 Task: Look for space in Murray Bridge, Australia from 2nd June, 2023 to 9th June, 2023 for 5 adults in price range Rs.7000 to Rs.13000. Place can be shared room with 2 bedrooms having 5 beds and 2 bathrooms. Property type can be house, flat, guest house. Amenities needed are: wifi, washing machine. Booking option can be shelf check-in. Required host language is English.
Action: Mouse moved to (476, 159)
Screenshot: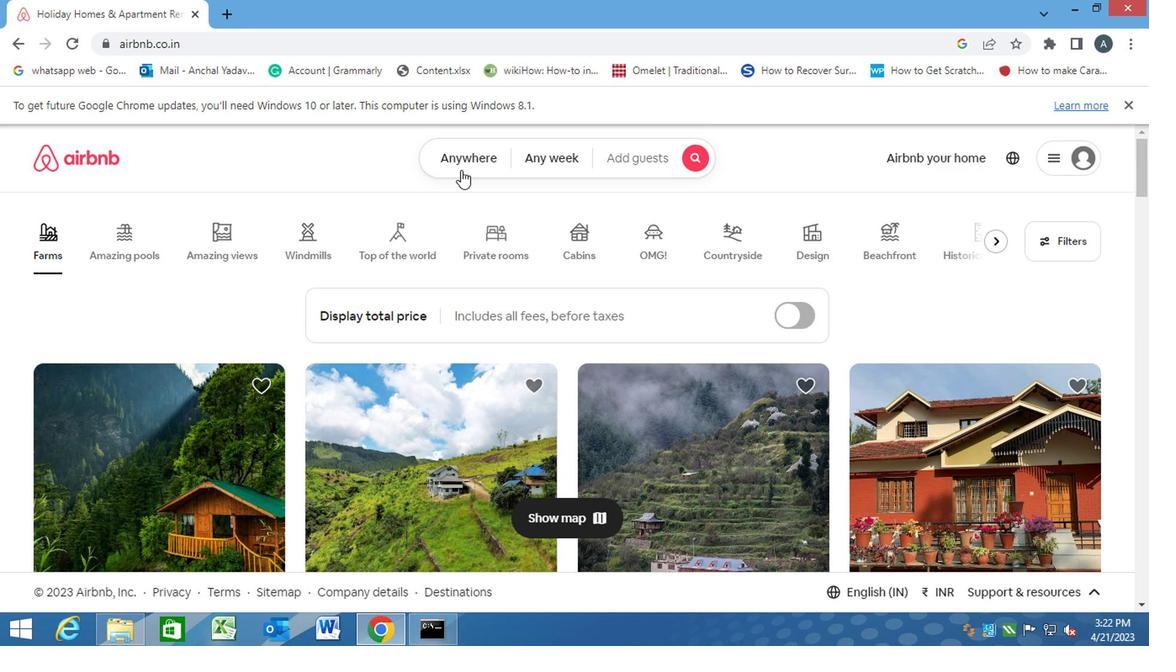 
Action: Mouse pressed left at (476, 159)
Screenshot: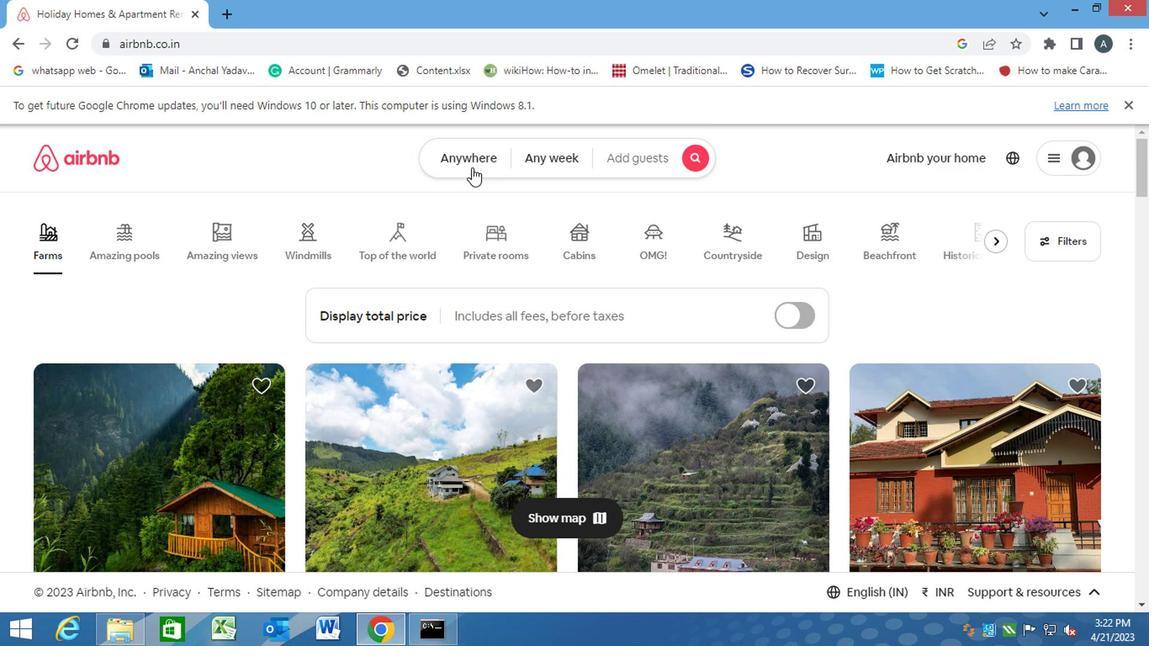 
Action: Mouse moved to (396, 216)
Screenshot: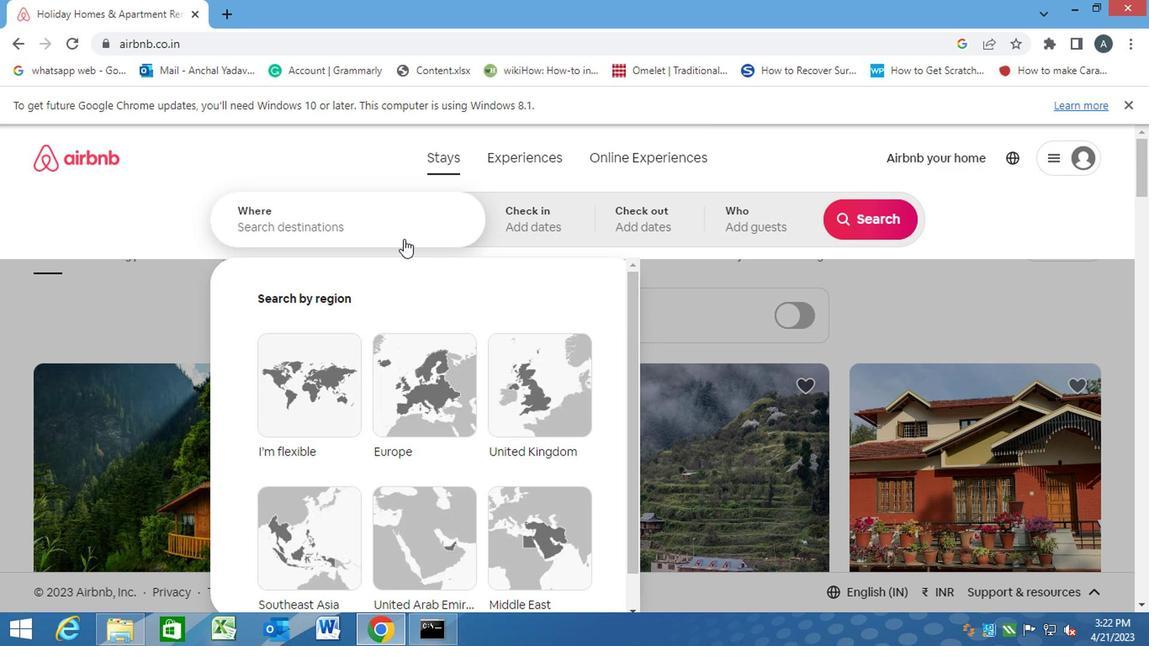 
Action: Mouse pressed left at (396, 216)
Screenshot: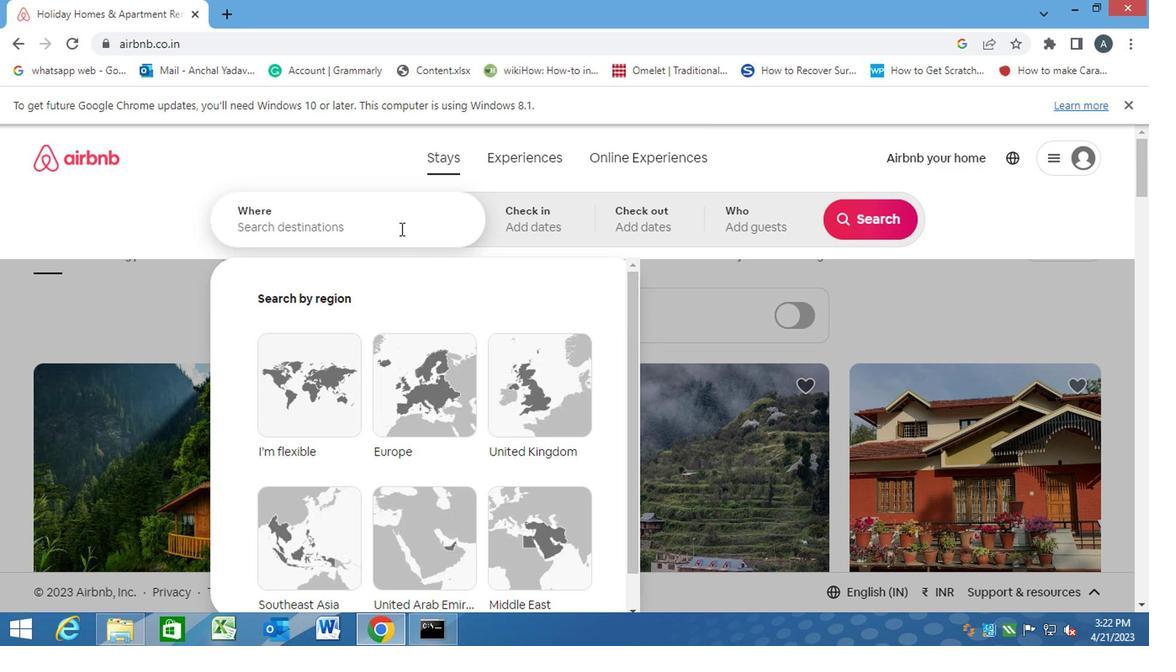 
Action: Key pressed m<Key.caps_lock>urray<Key.space><Key.caps_lock>b<Key.caps_lock>ridge,<Key.space><Key.caps_lock>a<Key.caps_lock>ustrai<Key.backspace>lia<Key.enter>
Screenshot: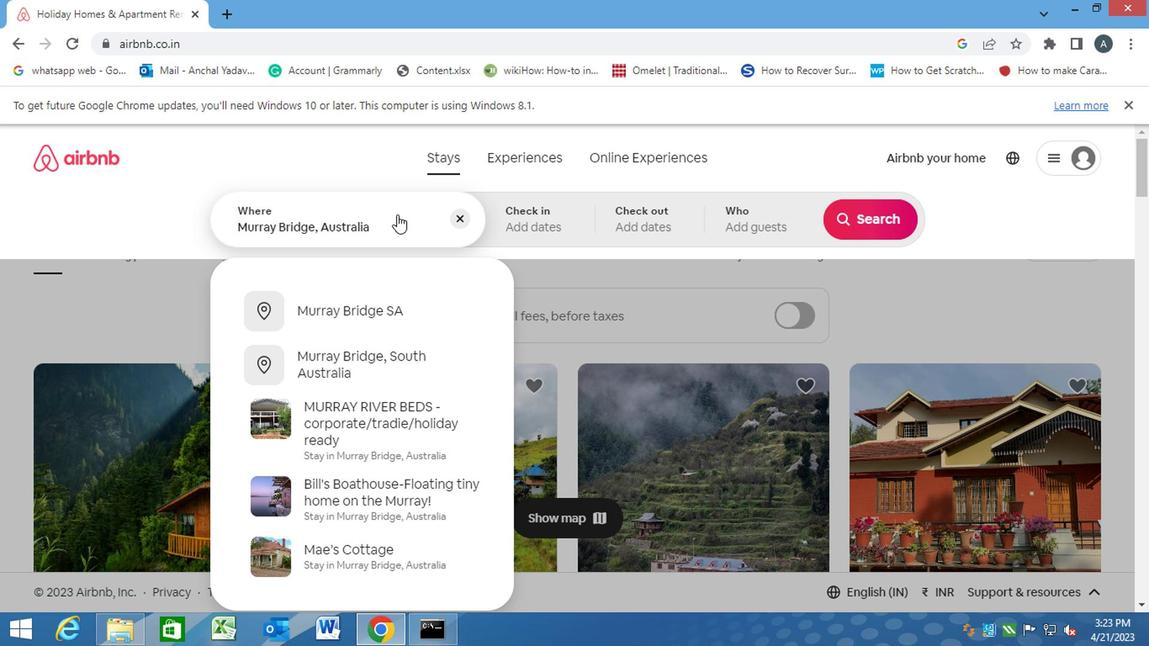 
Action: Mouse moved to (846, 354)
Screenshot: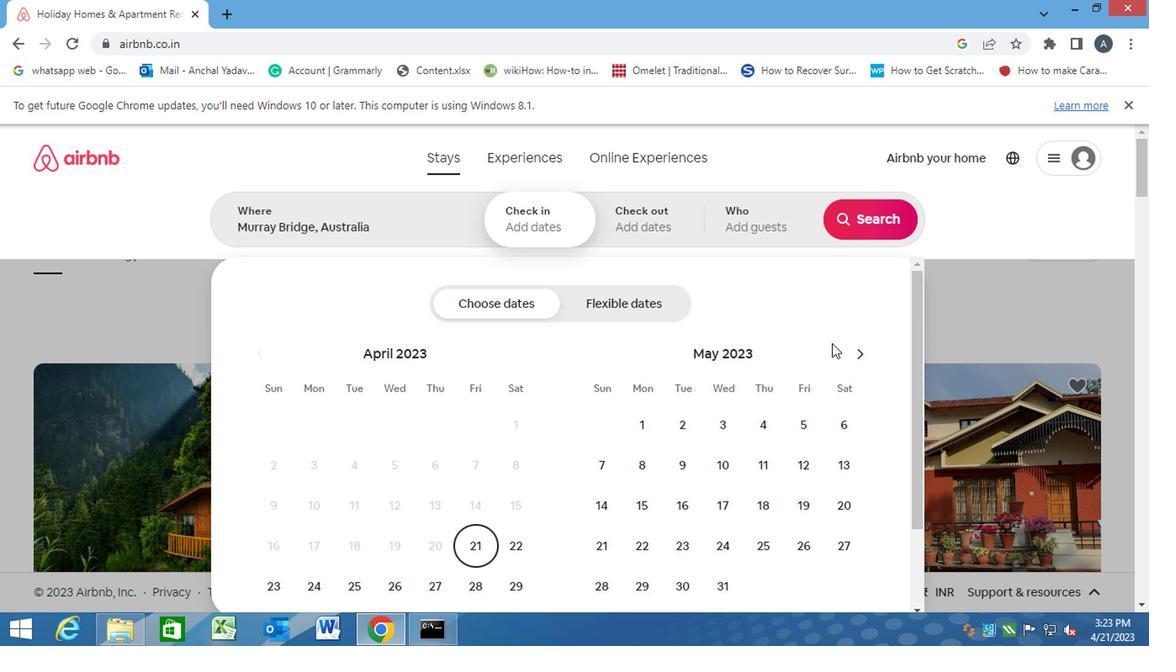 
Action: Mouse pressed left at (846, 354)
Screenshot: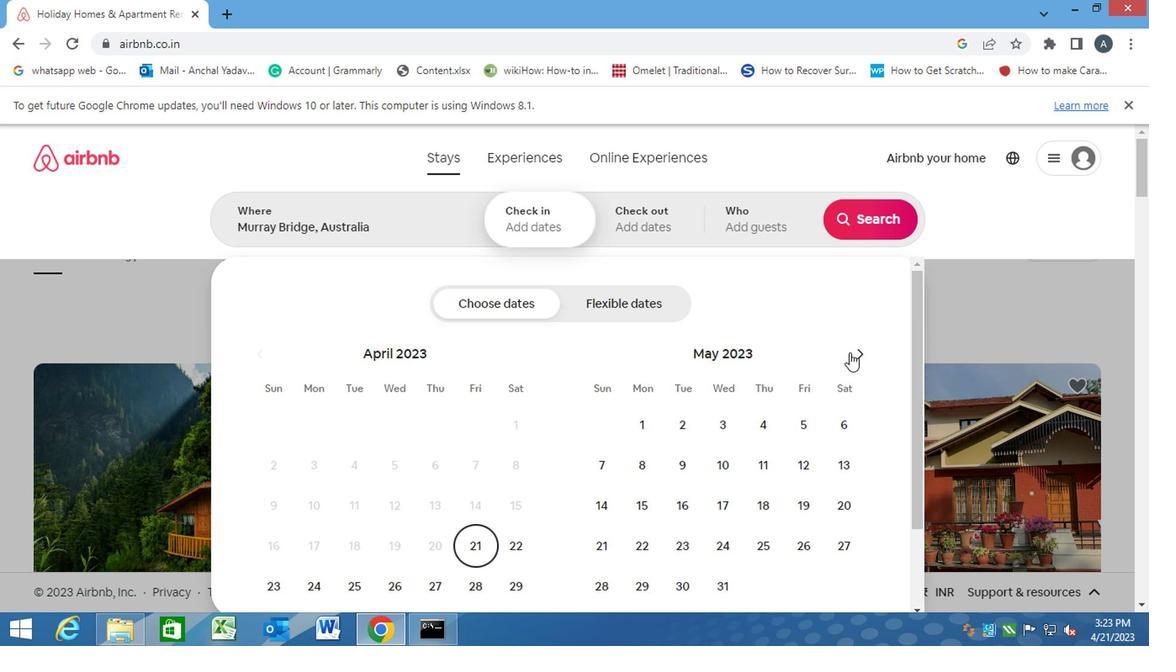 
Action: Mouse moved to (806, 419)
Screenshot: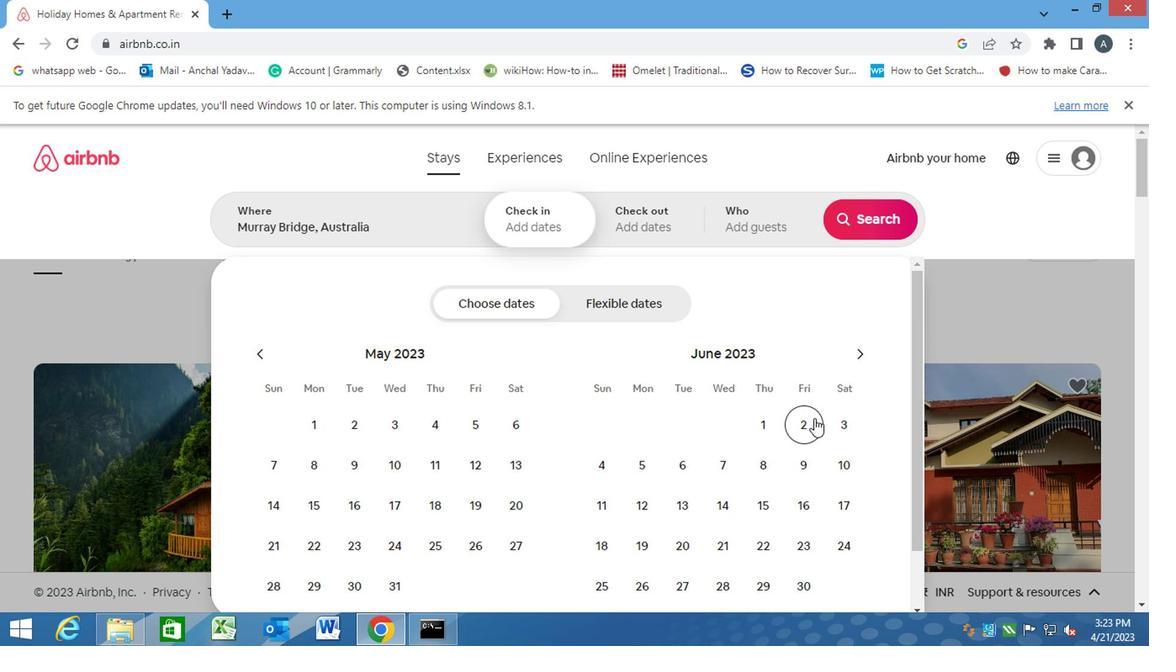 
Action: Mouse pressed left at (806, 419)
Screenshot: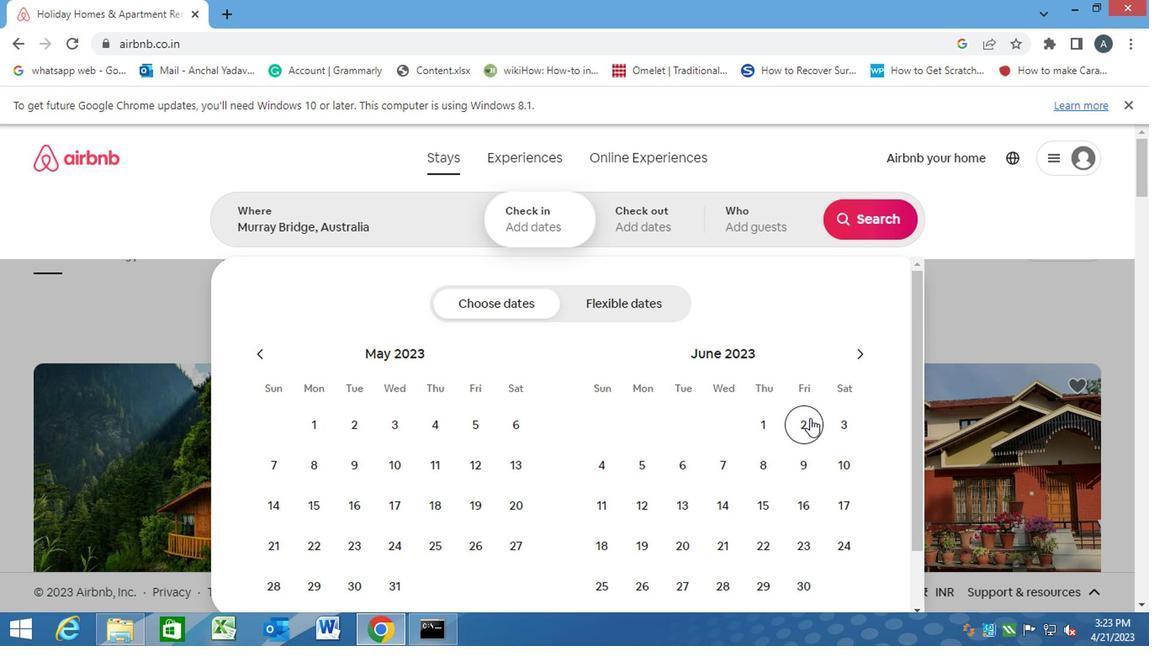 
Action: Mouse moved to (789, 472)
Screenshot: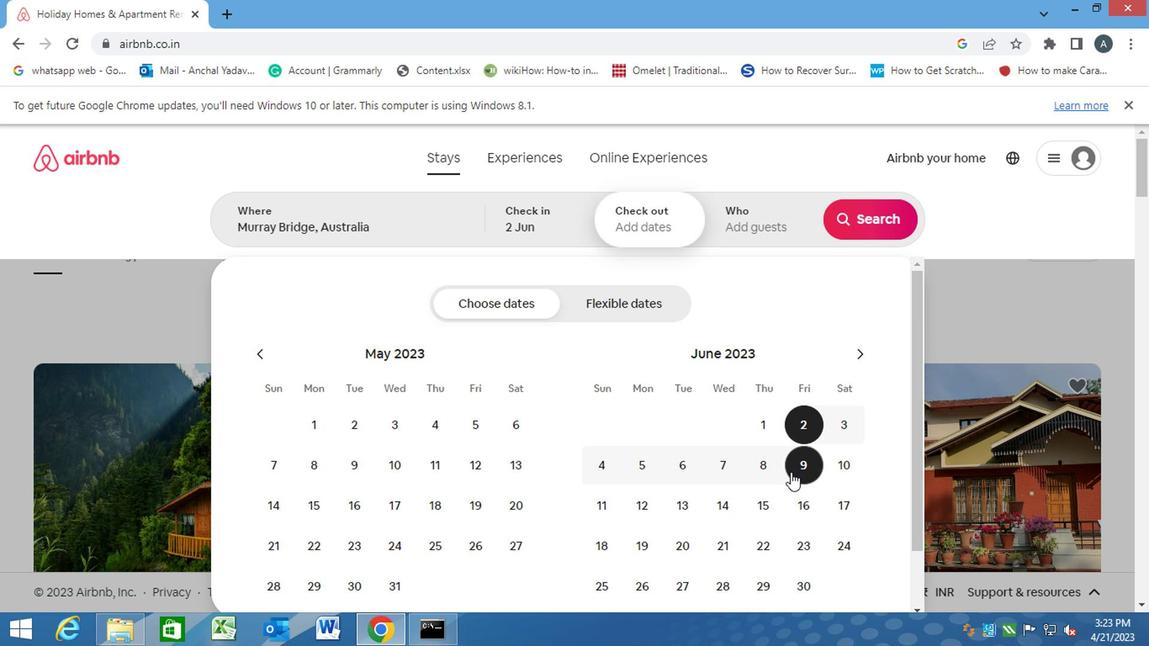 
Action: Mouse pressed left at (789, 472)
Screenshot: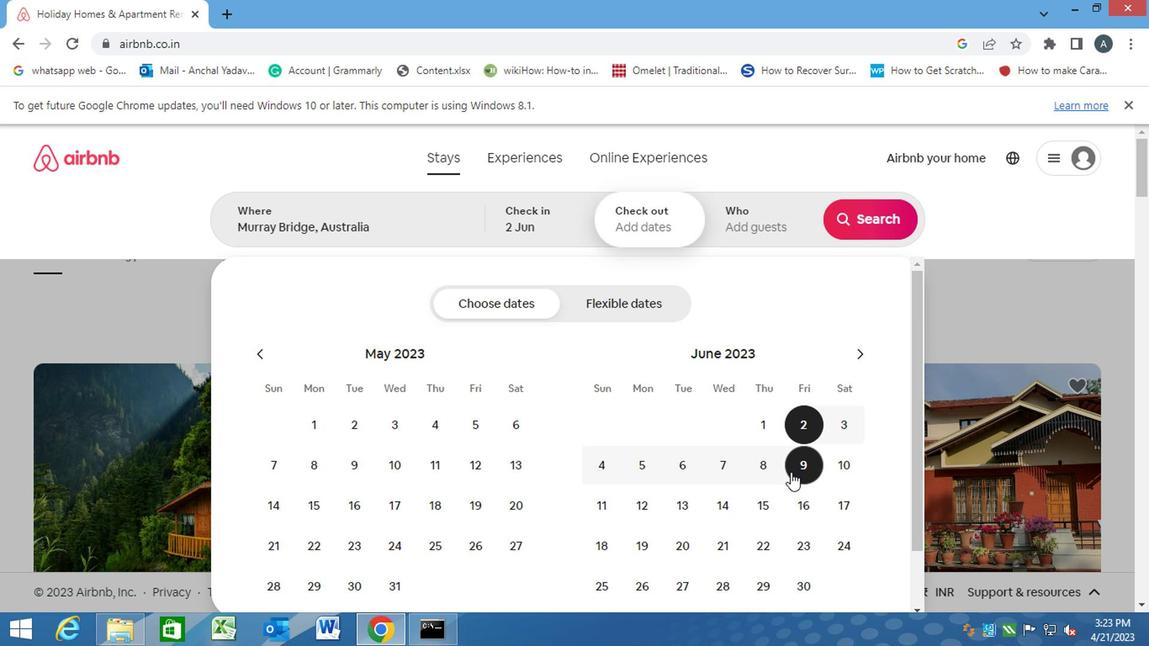 
Action: Mouse moved to (764, 213)
Screenshot: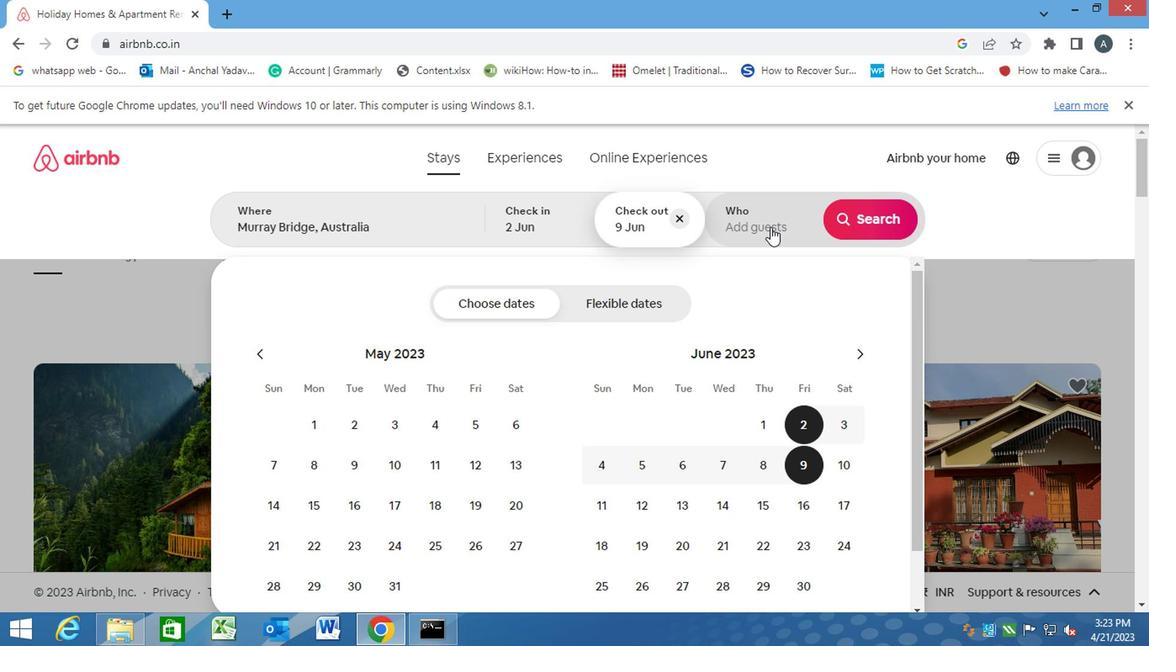 
Action: Mouse pressed left at (764, 213)
Screenshot: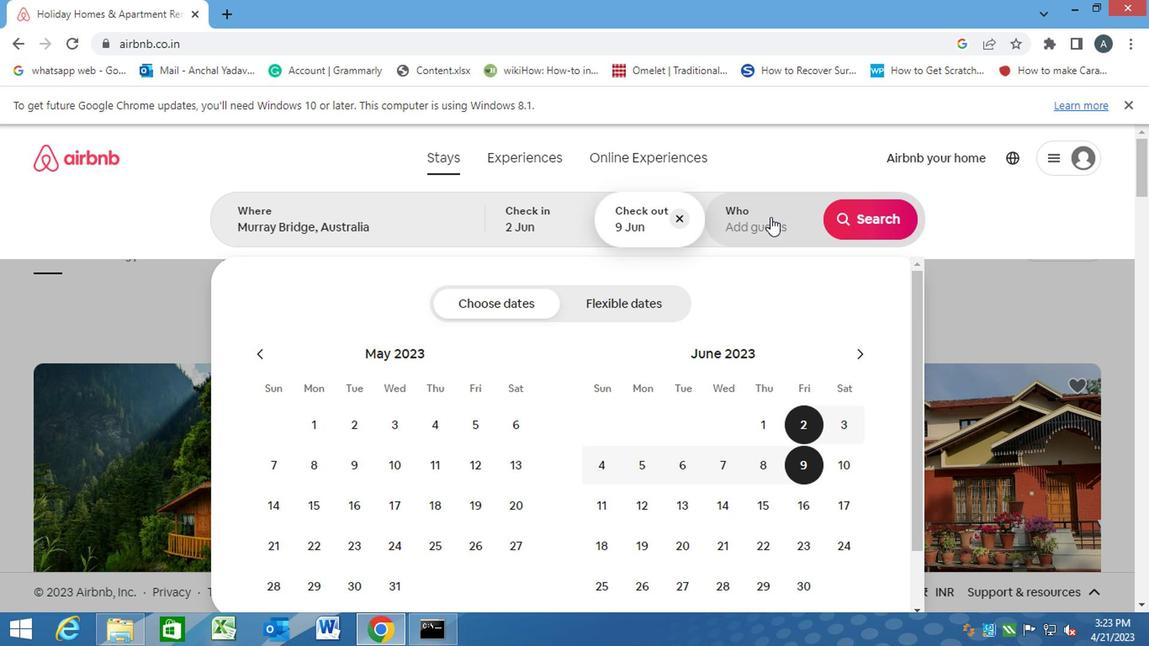 
Action: Mouse moved to (861, 304)
Screenshot: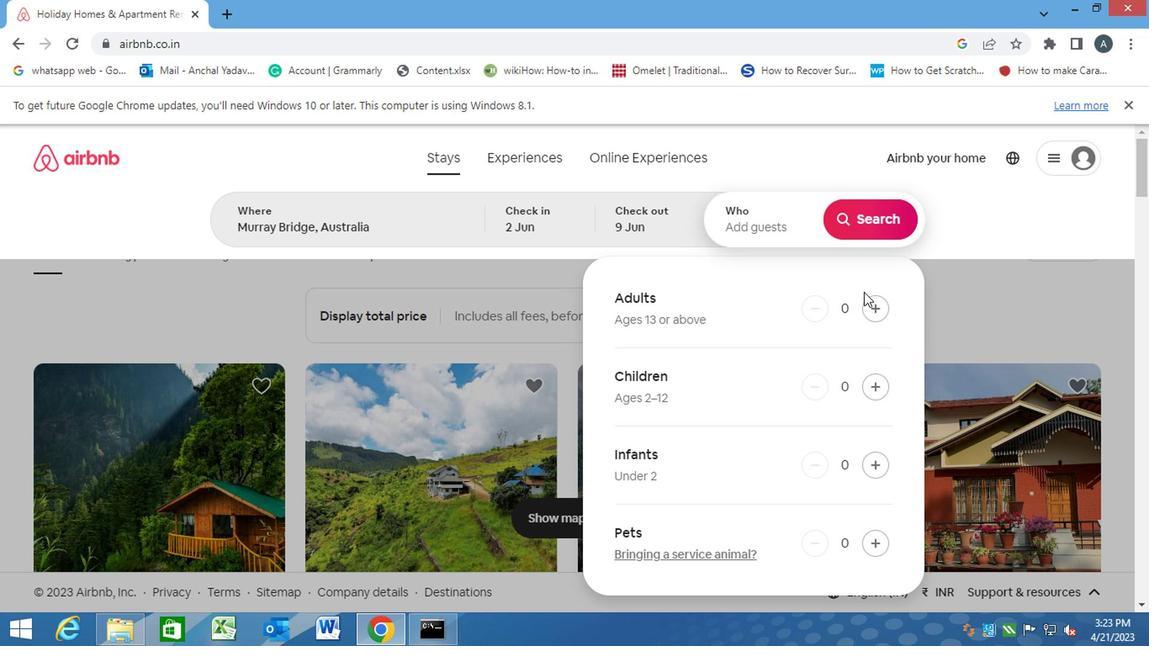 
Action: Mouse pressed left at (861, 304)
Screenshot: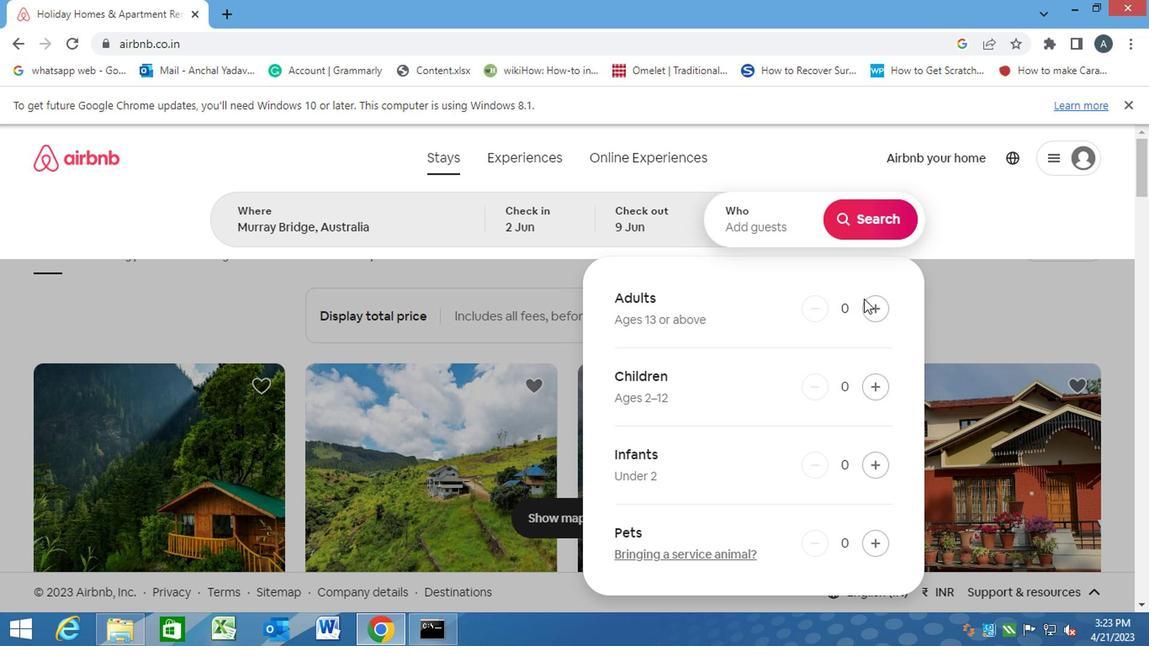 
Action: Mouse pressed left at (861, 304)
Screenshot: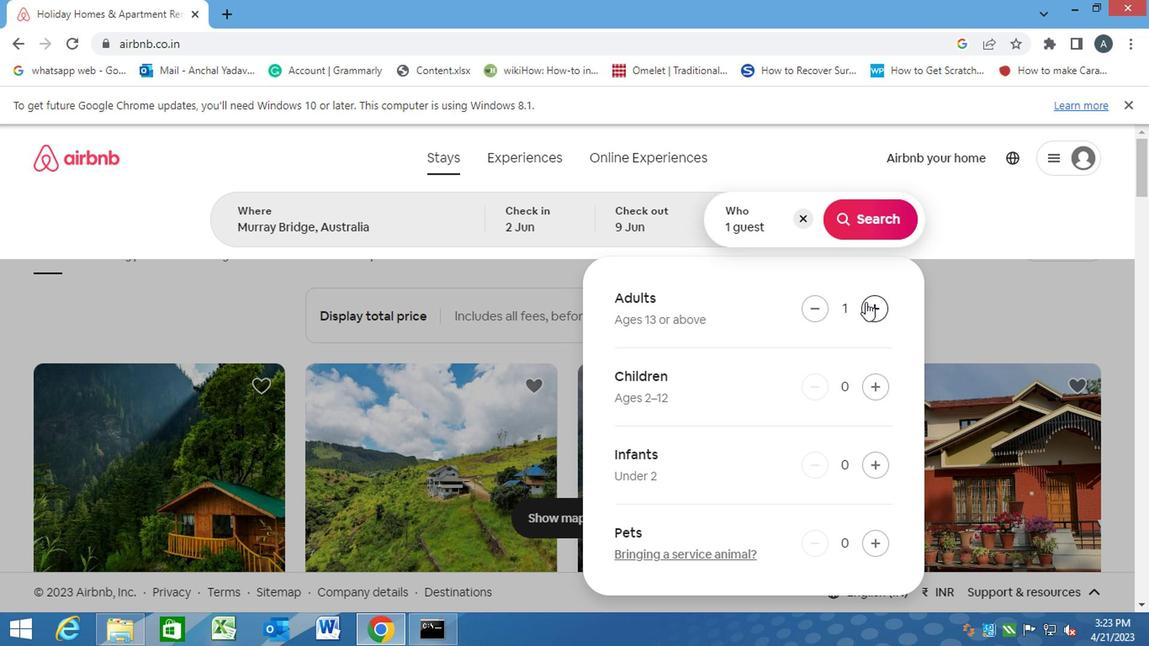 
Action: Mouse pressed left at (861, 304)
Screenshot: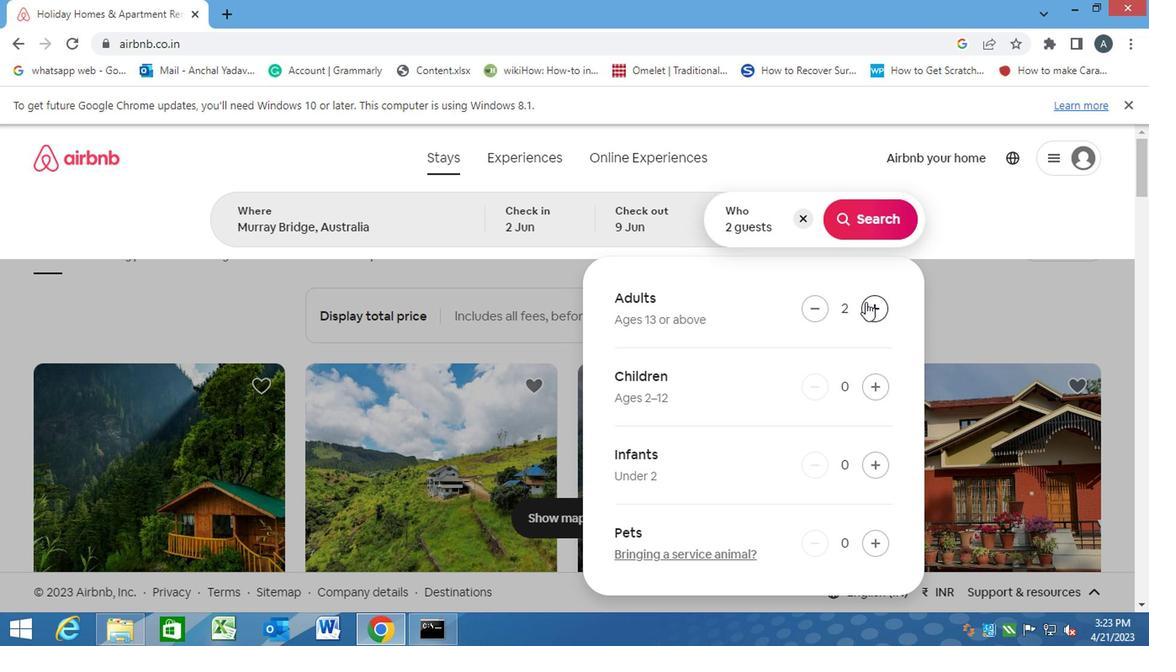 
Action: Mouse pressed left at (861, 304)
Screenshot: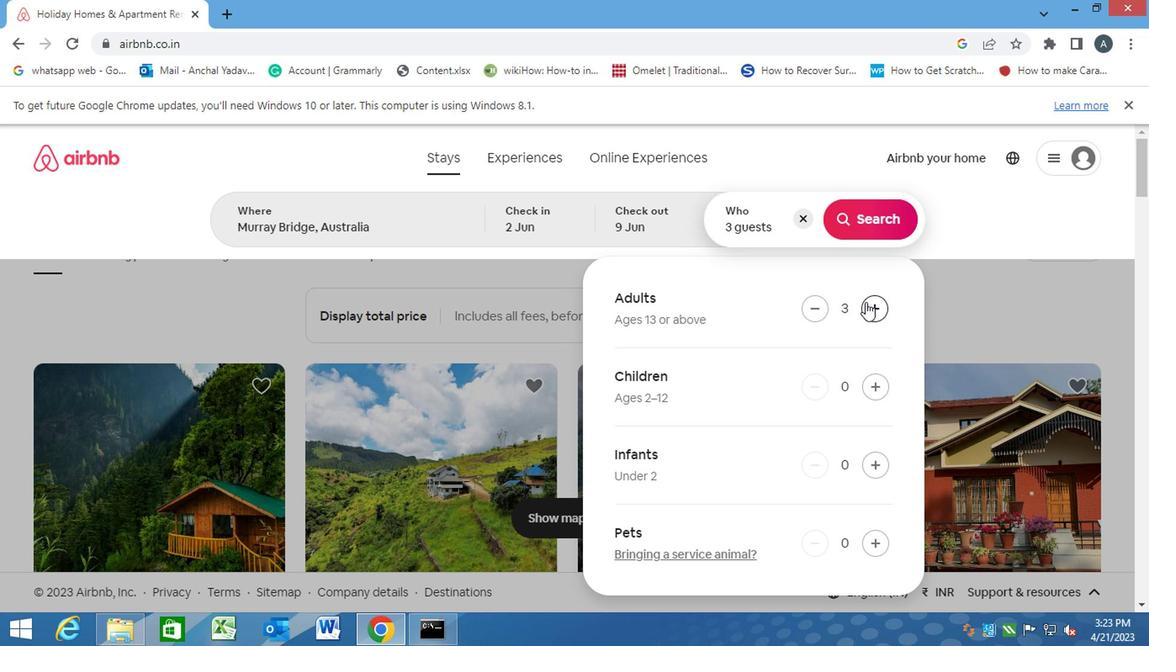 
Action: Mouse pressed left at (861, 304)
Screenshot: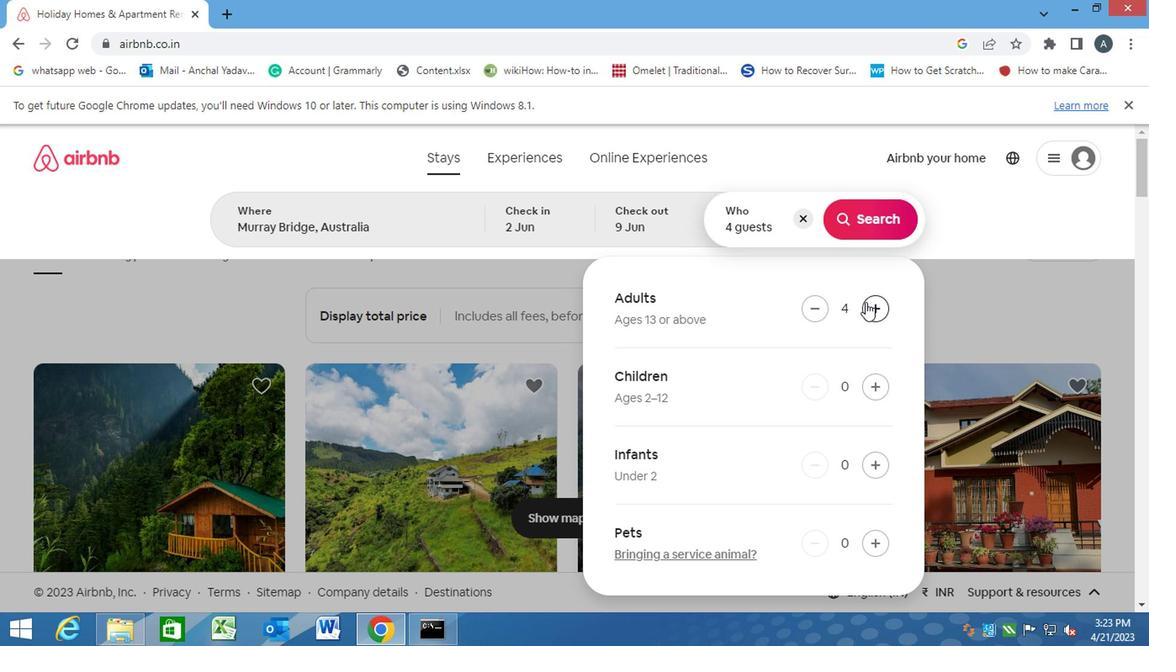 
Action: Mouse moved to (856, 220)
Screenshot: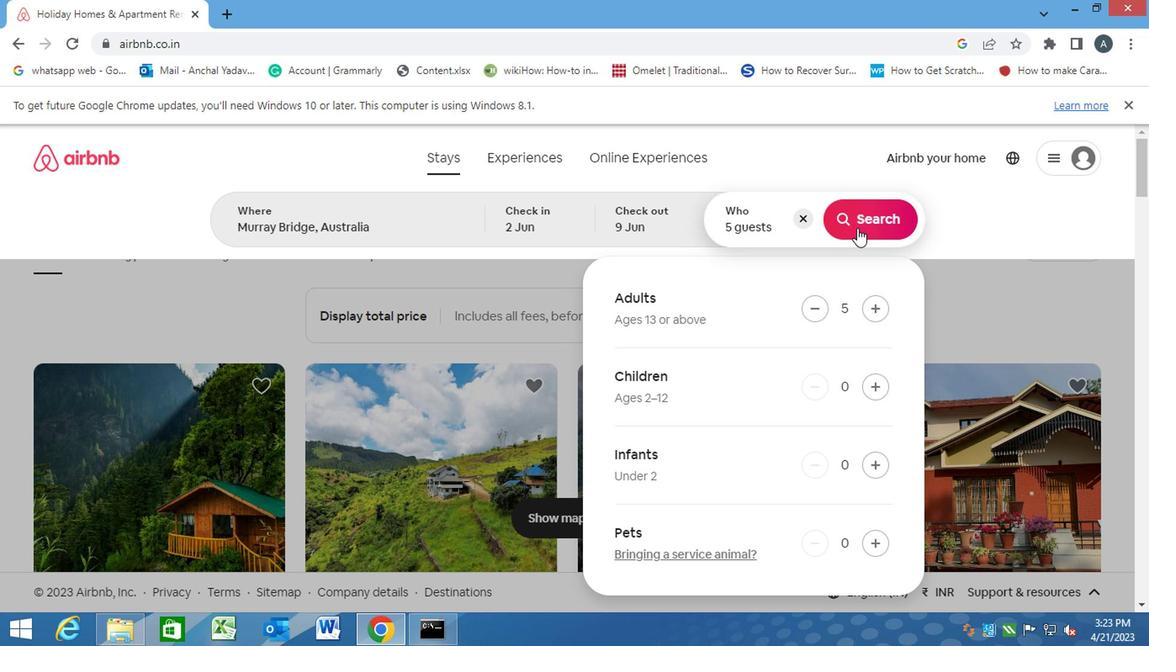 
Action: Mouse pressed left at (856, 220)
Screenshot: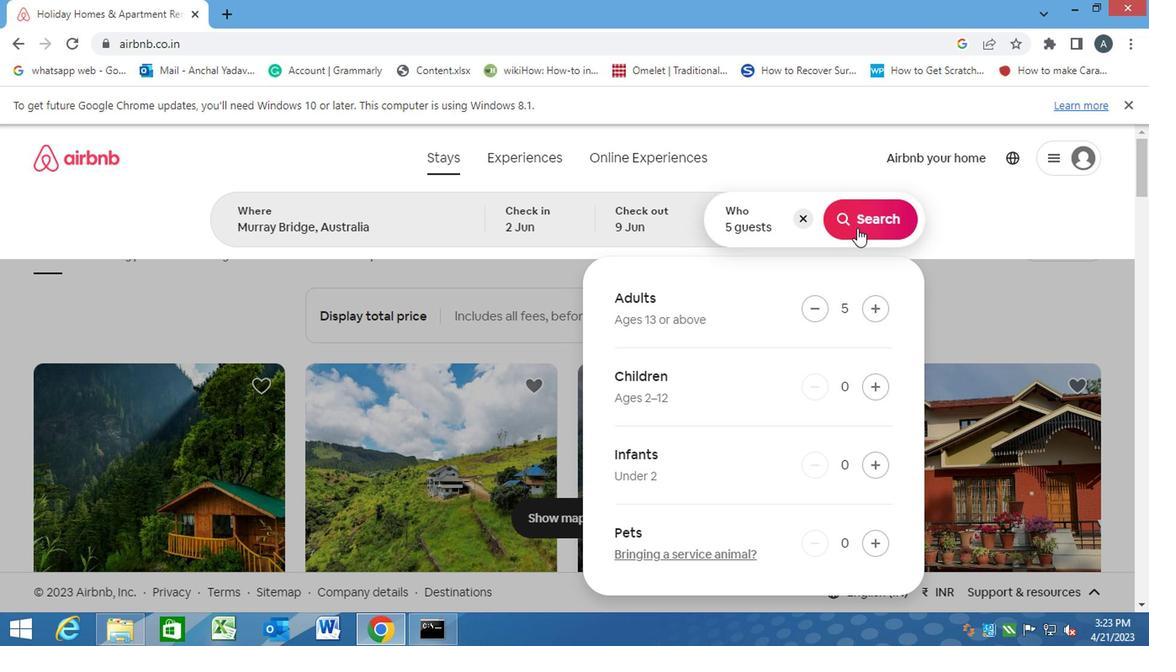 
Action: Mouse moved to (1051, 228)
Screenshot: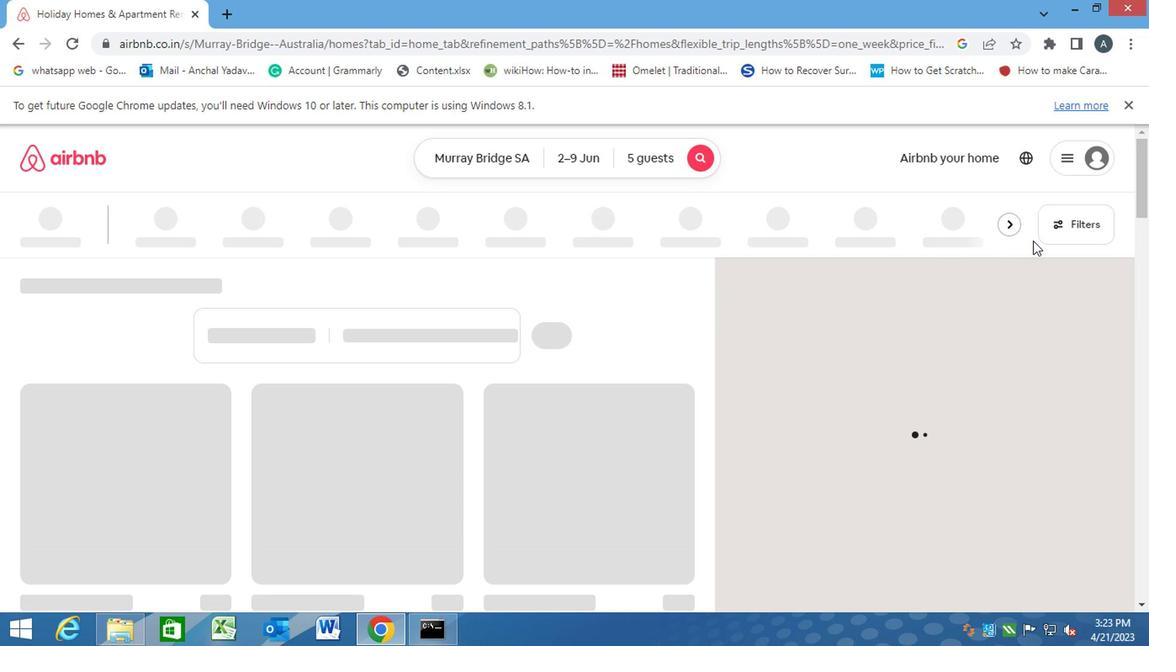 
Action: Mouse pressed left at (1051, 228)
Screenshot: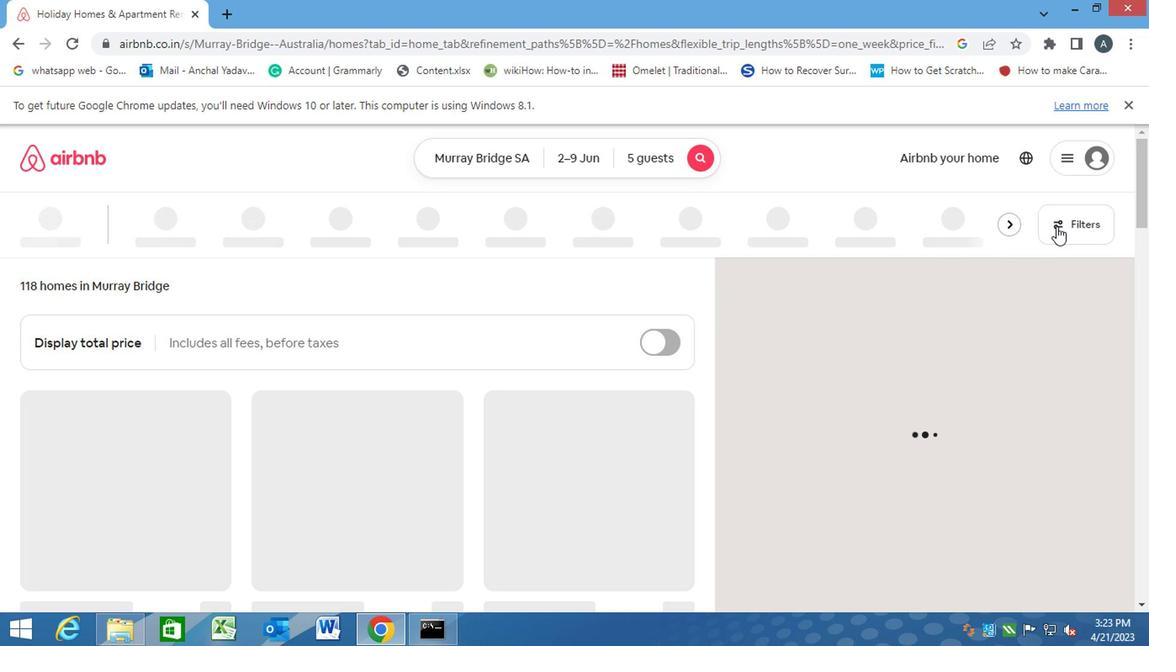 
Action: Mouse moved to (354, 441)
Screenshot: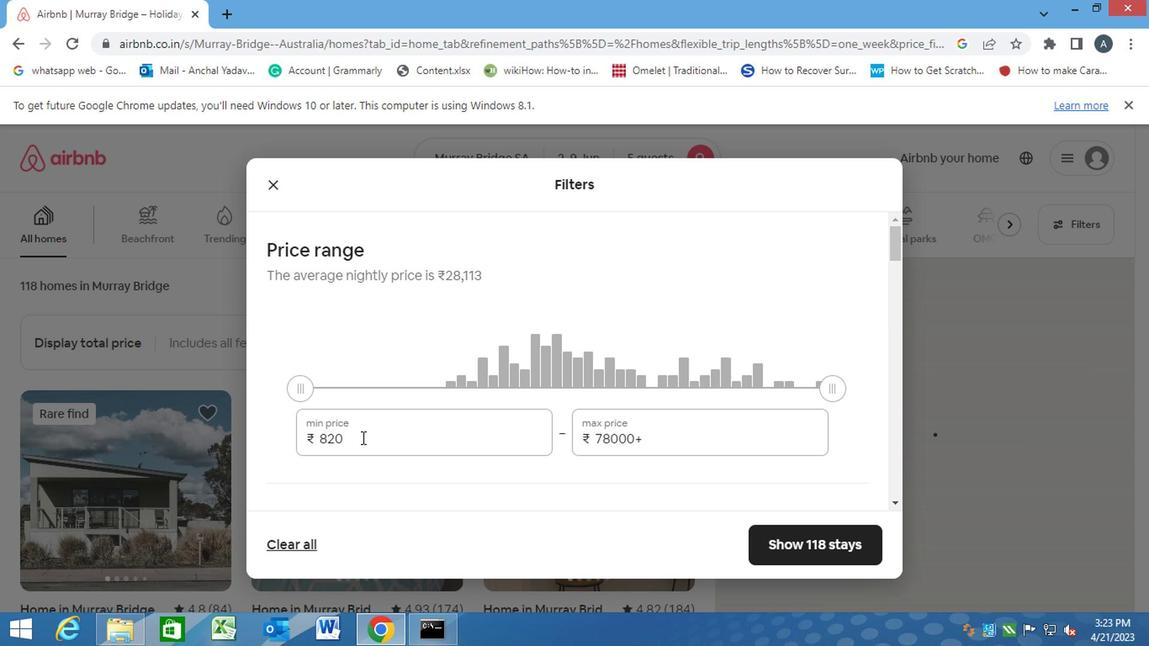 
Action: Mouse pressed left at (354, 441)
Screenshot: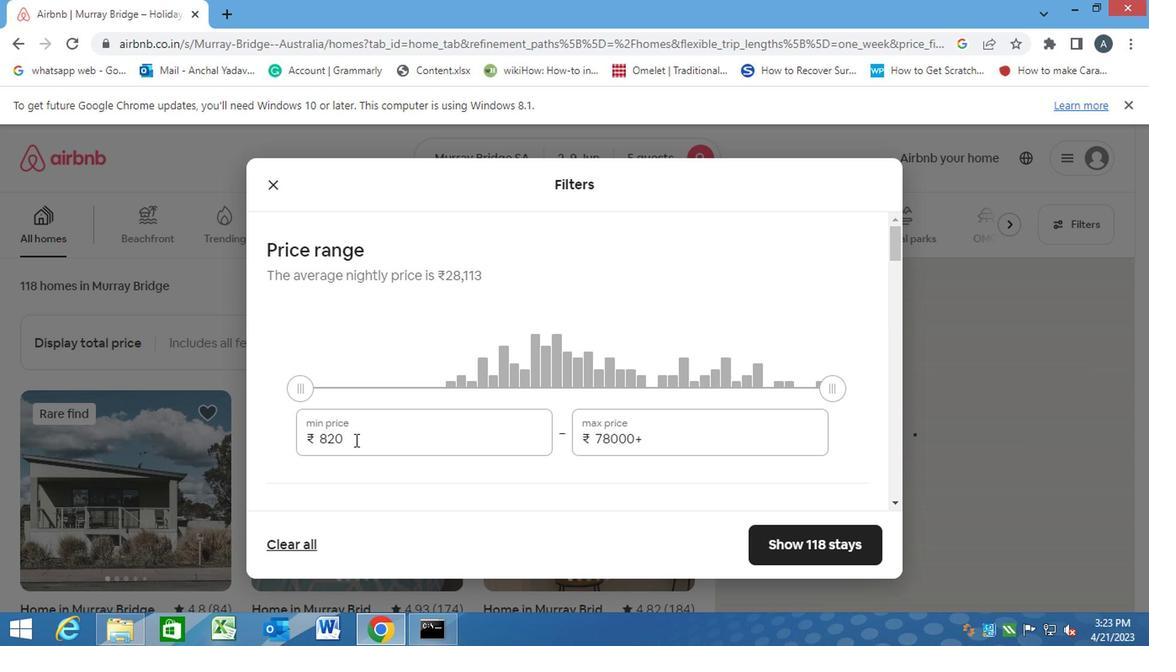 
Action: Mouse moved to (301, 447)
Screenshot: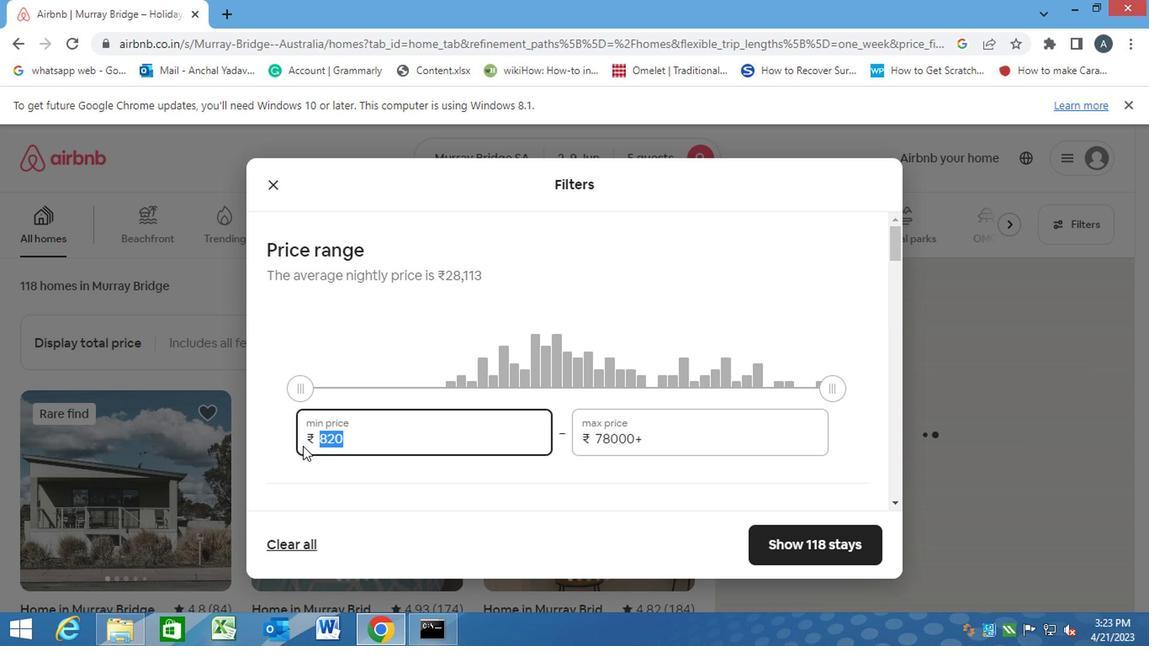 
Action: Key pressed 7000<Key.tab>13000
Screenshot: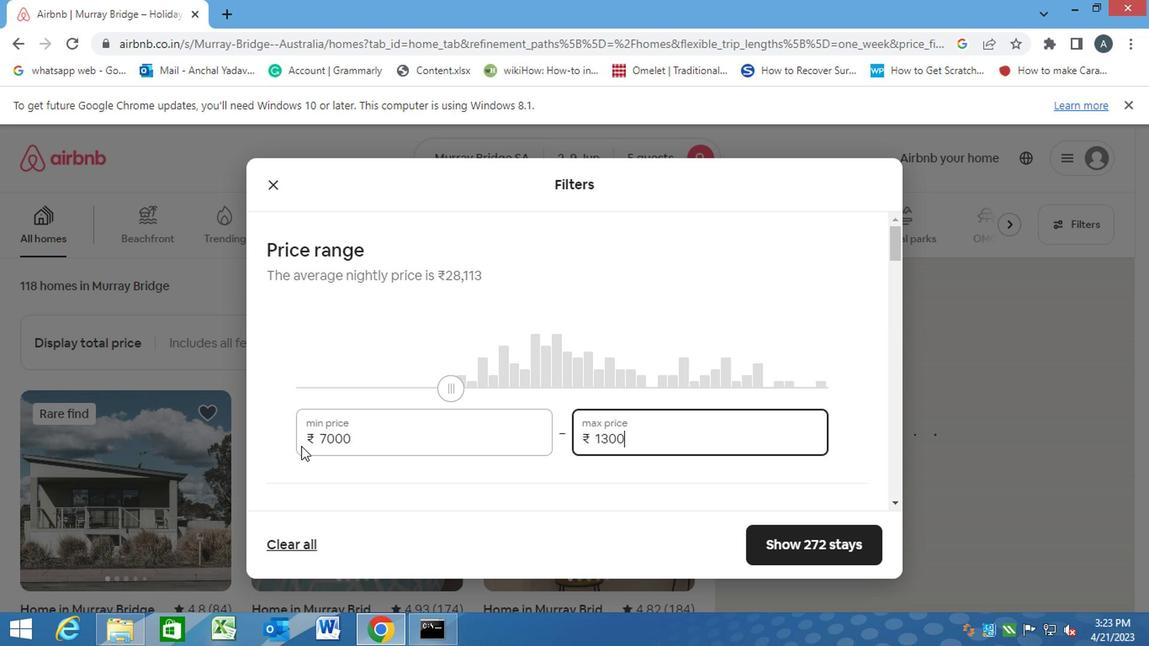 
Action: Mouse moved to (402, 502)
Screenshot: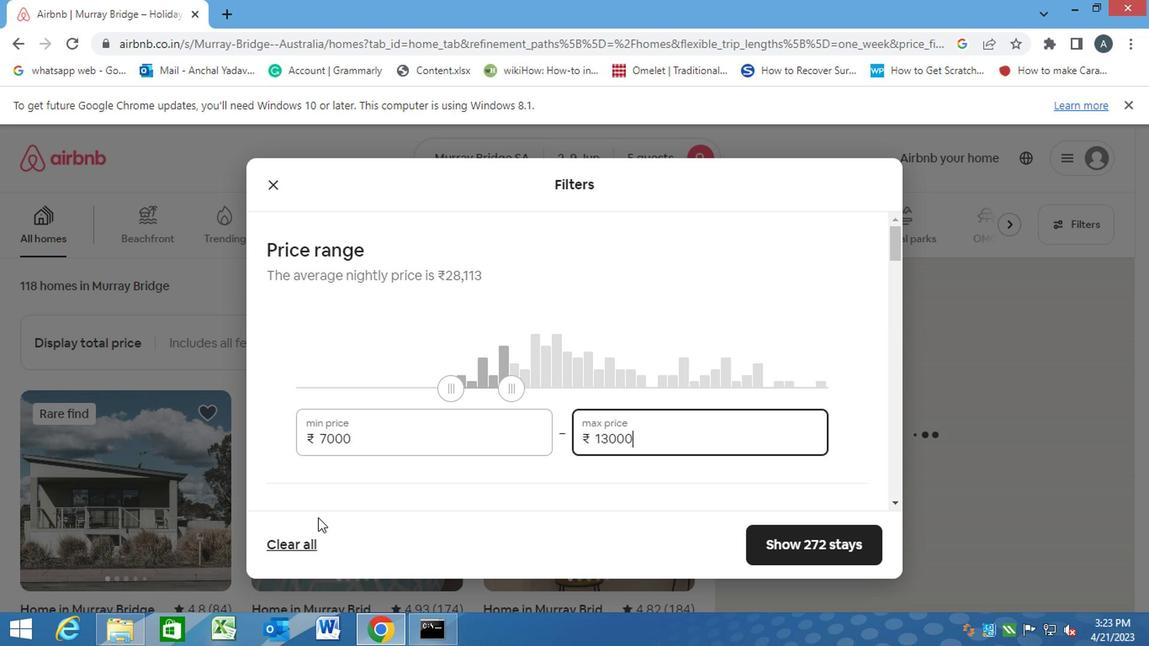 
Action: Mouse pressed left at (402, 502)
Screenshot: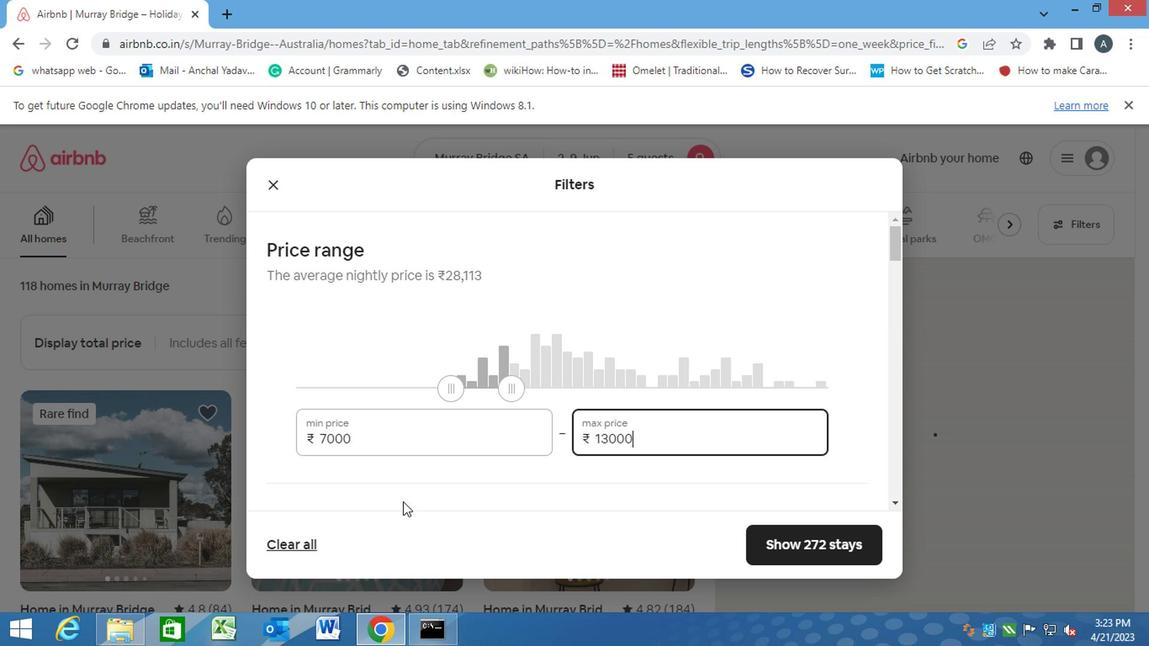 
Action: Mouse moved to (452, 426)
Screenshot: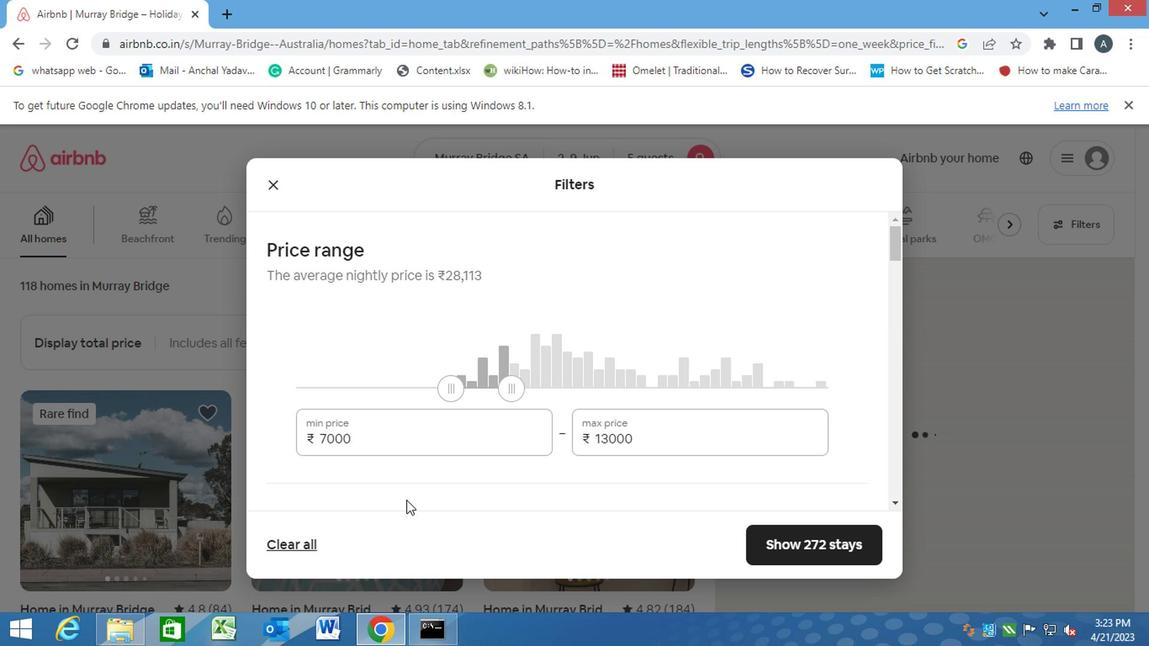 
Action: Mouse scrolled (452, 425) with delta (0, 0)
Screenshot: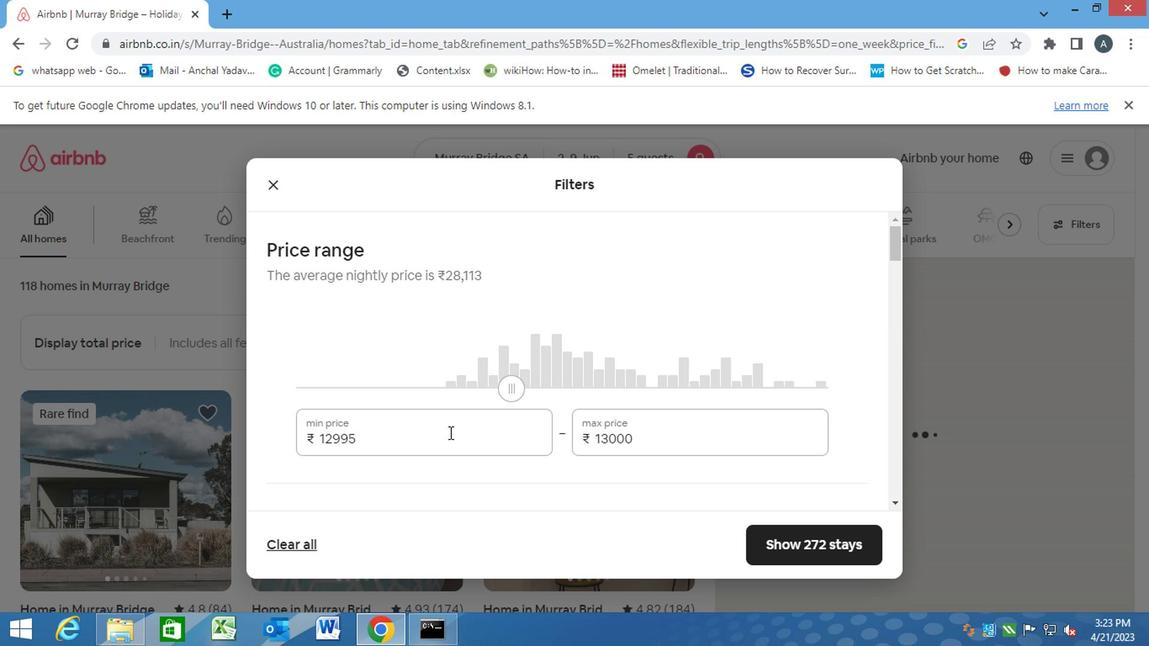 
Action: Mouse scrolled (452, 425) with delta (0, 0)
Screenshot: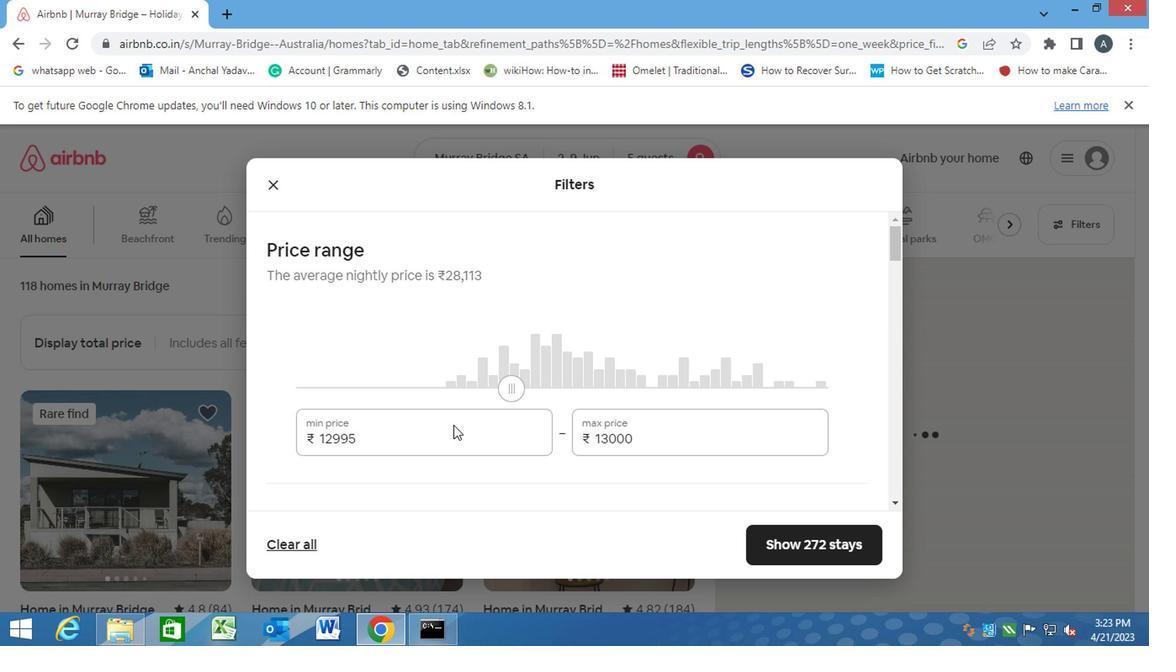 
Action: Mouse moved to (442, 450)
Screenshot: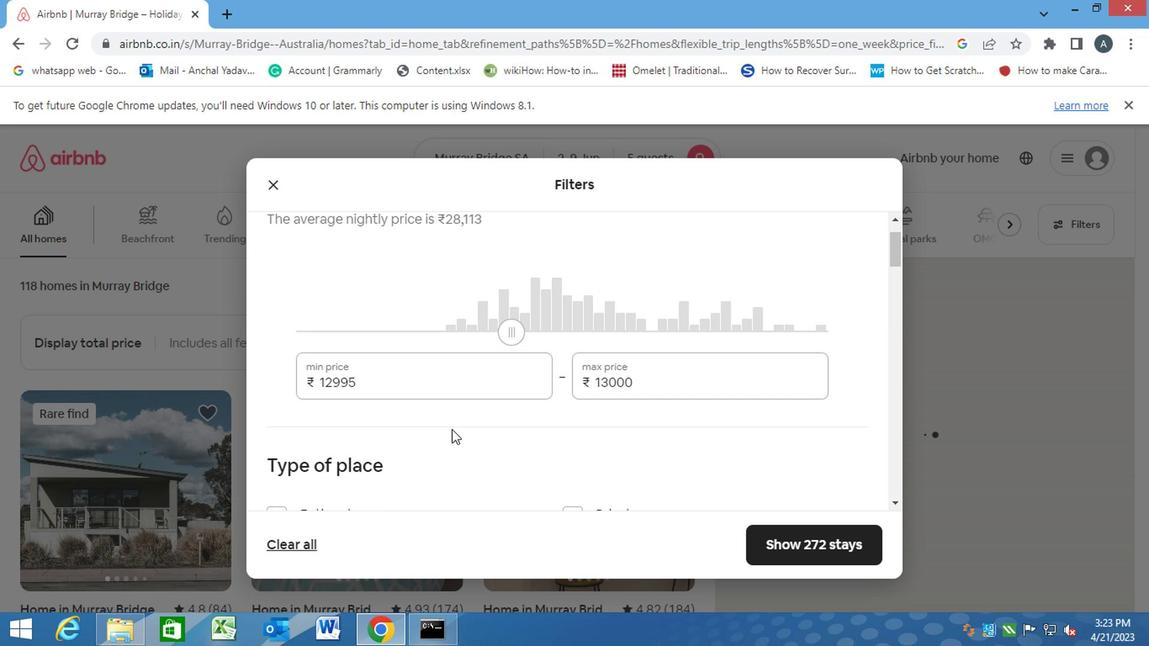 
Action: Mouse scrolled (442, 450) with delta (0, 0)
Screenshot: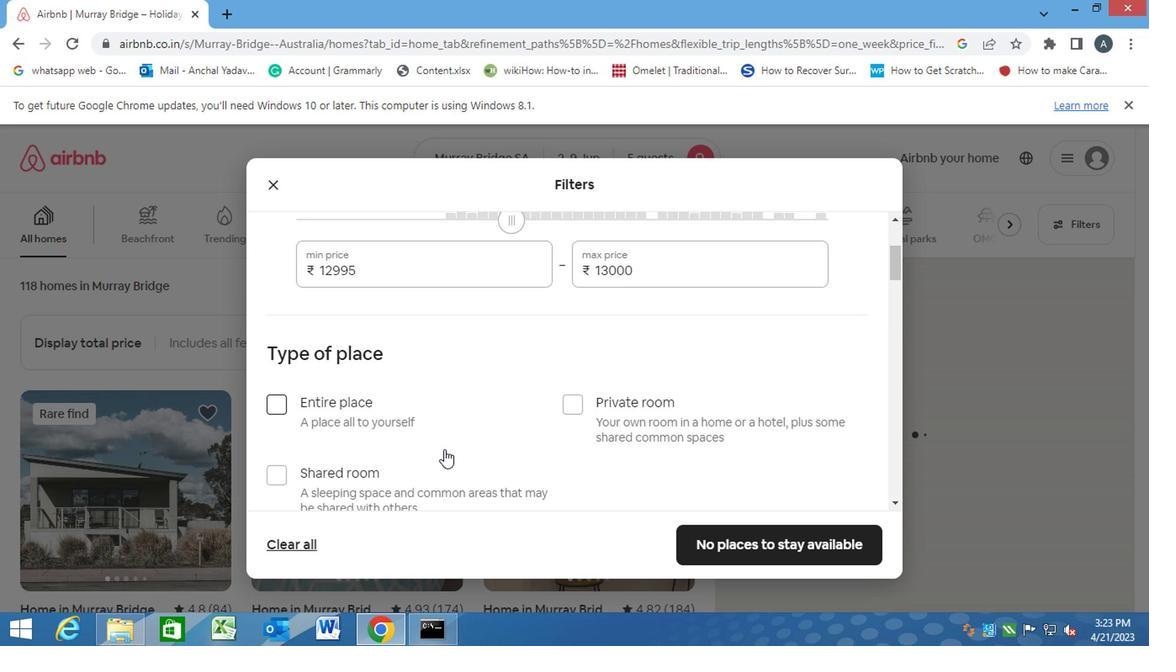 
Action: Mouse scrolled (442, 450) with delta (0, 0)
Screenshot: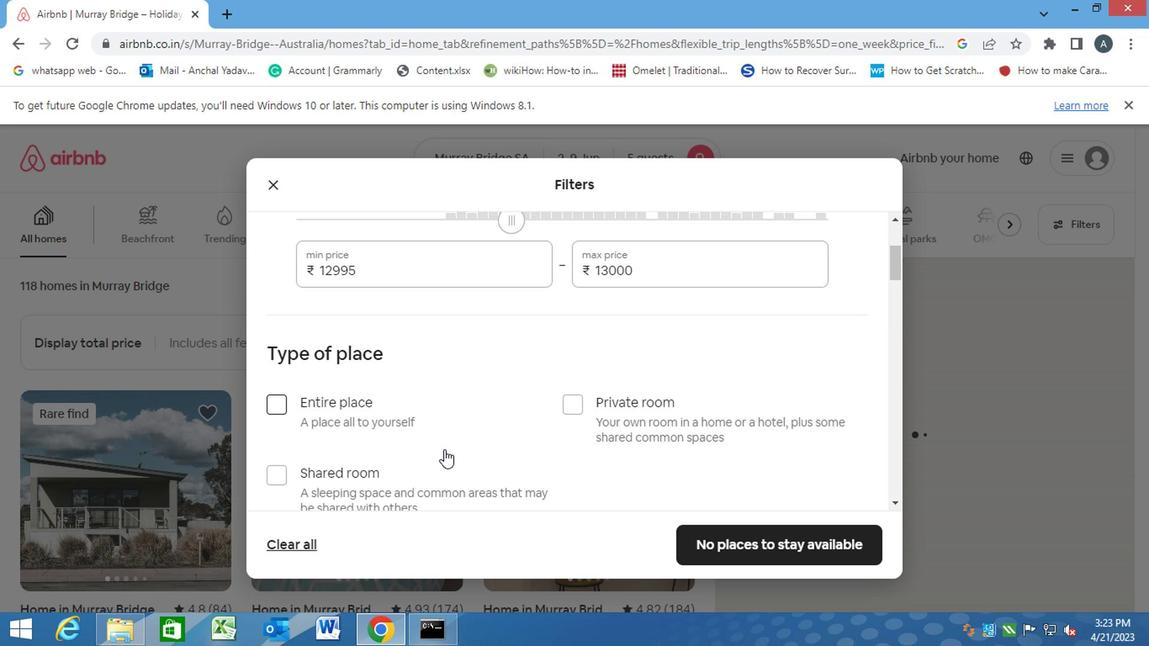 
Action: Mouse moved to (280, 302)
Screenshot: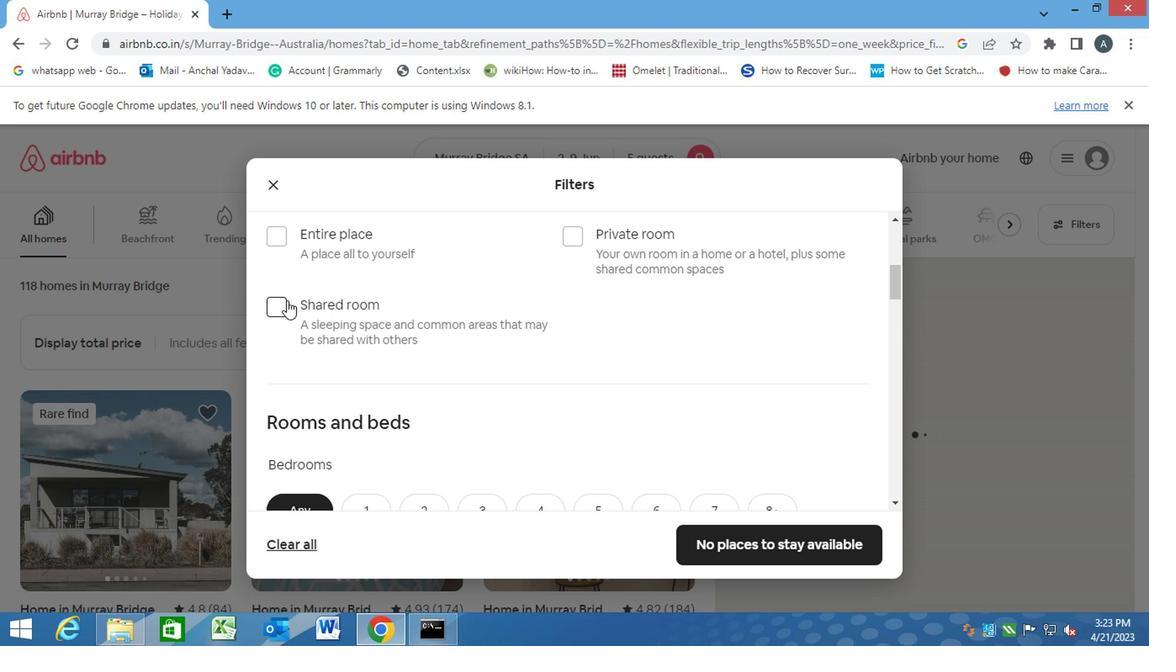 
Action: Mouse pressed left at (280, 302)
Screenshot: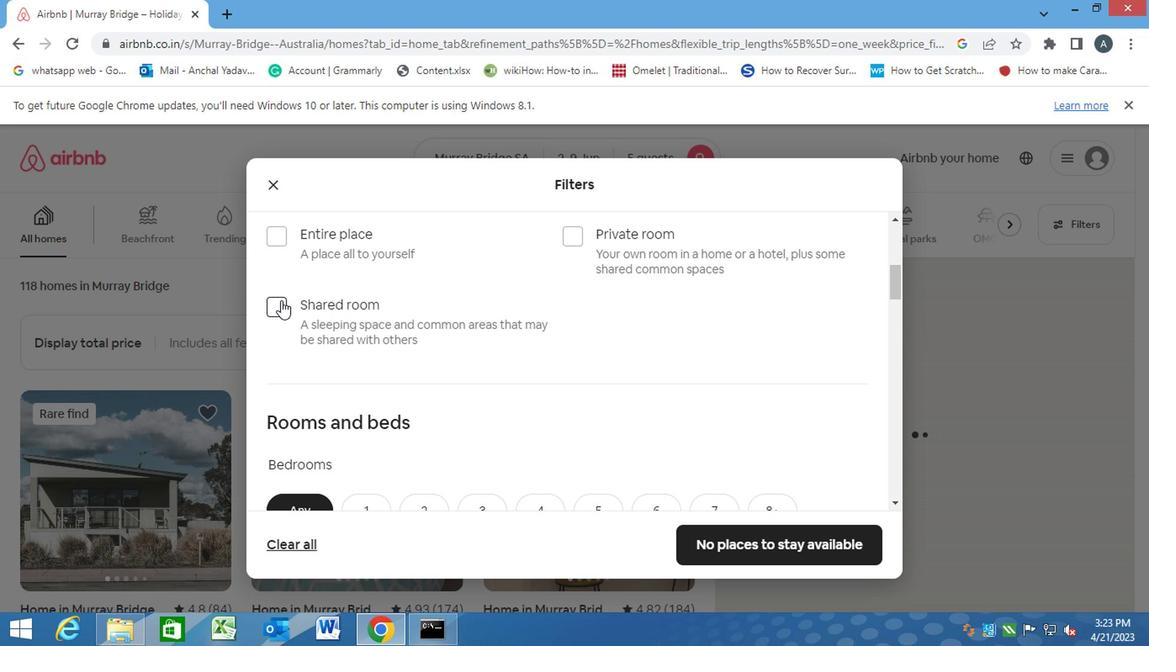 
Action: Mouse moved to (399, 377)
Screenshot: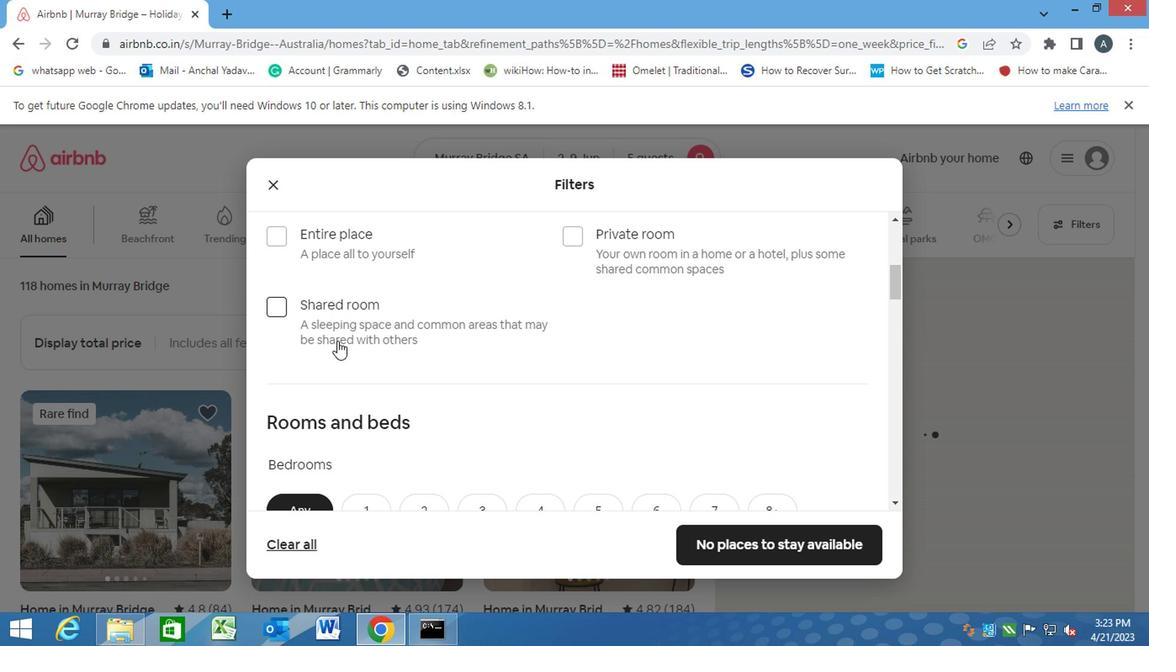 
Action: Mouse scrolled (399, 375) with delta (0, -1)
Screenshot: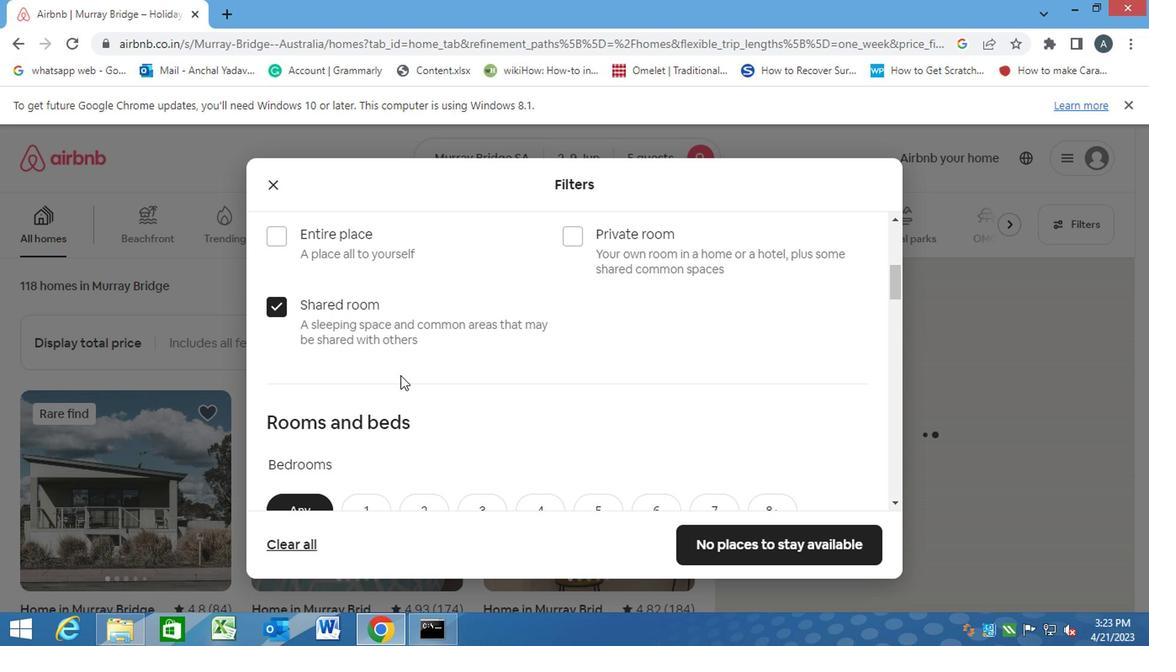 
Action: Mouse scrolled (399, 375) with delta (0, -1)
Screenshot: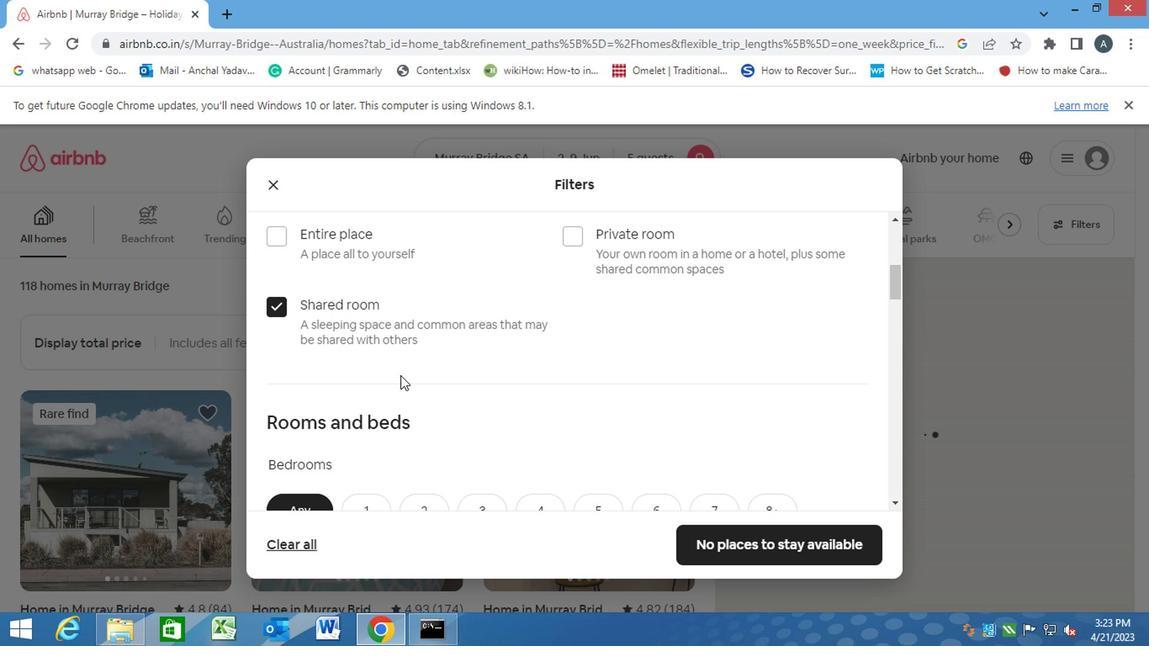 
Action: Mouse moved to (415, 351)
Screenshot: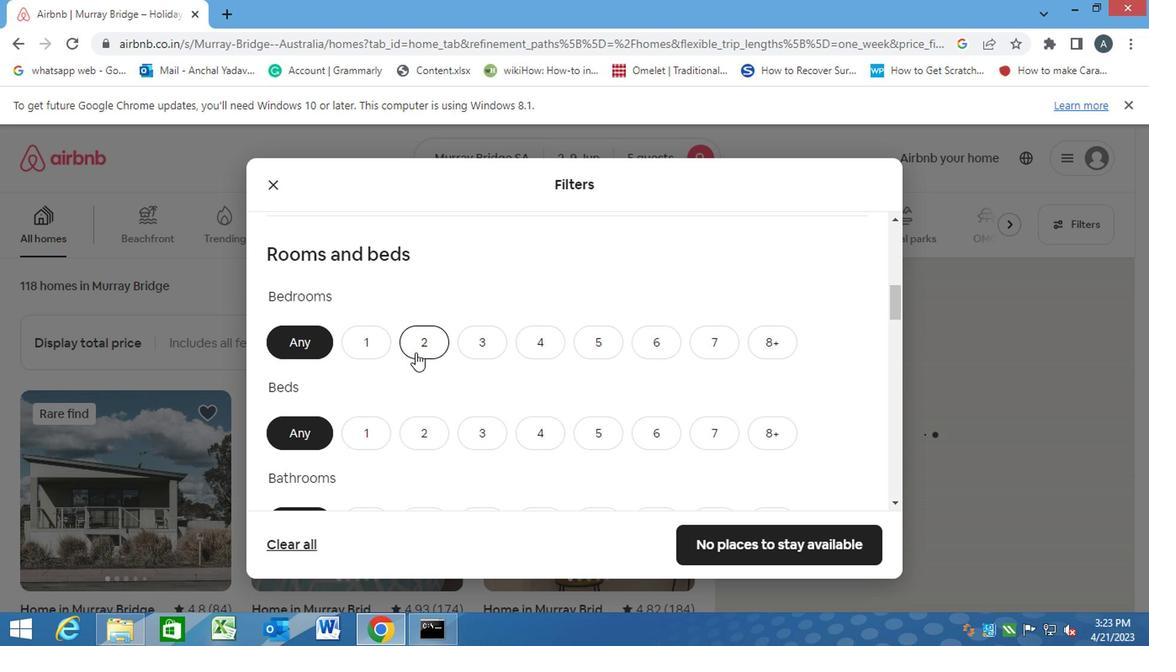 
Action: Mouse pressed left at (415, 351)
Screenshot: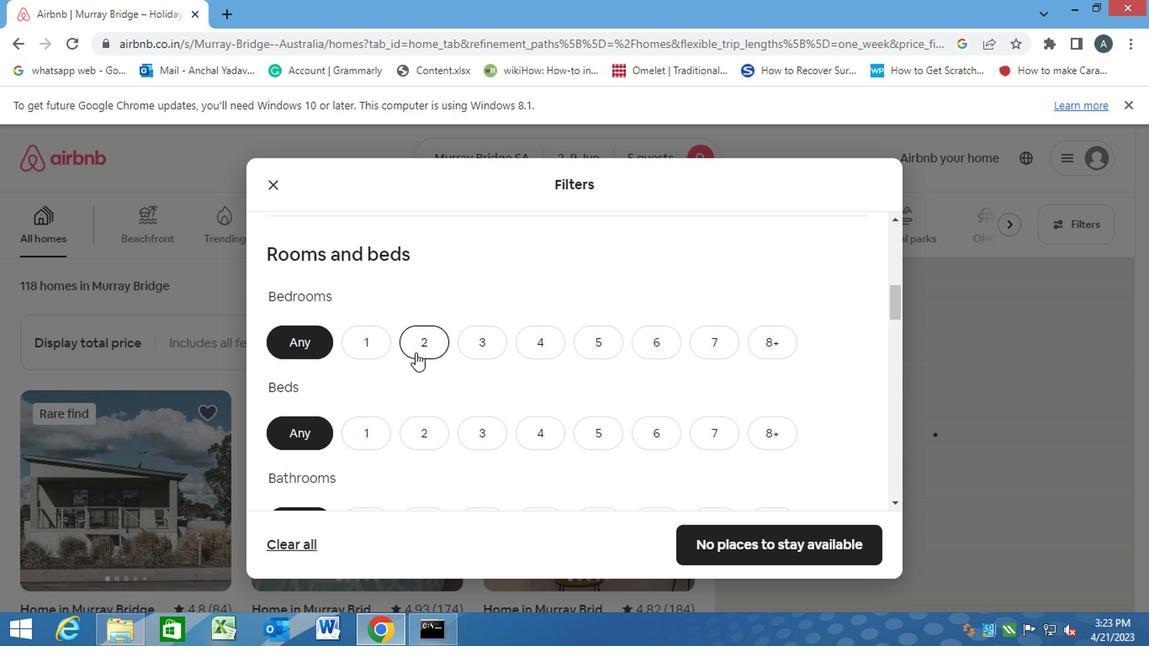 
Action: Mouse moved to (591, 431)
Screenshot: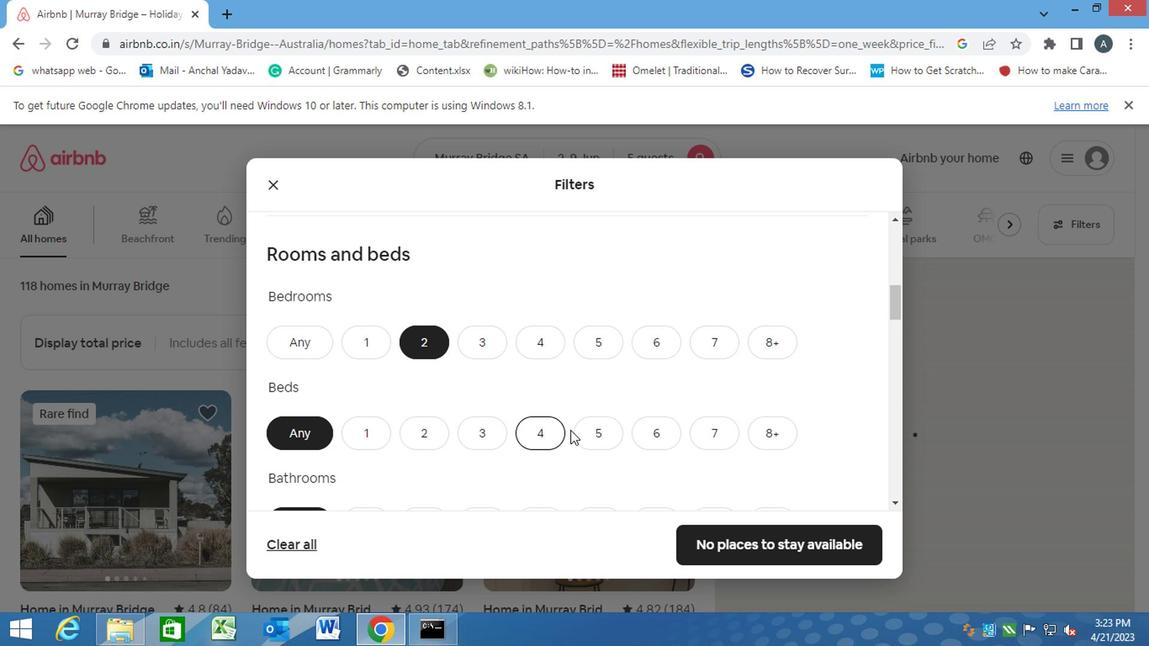 
Action: Mouse pressed left at (591, 431)
Screenshot: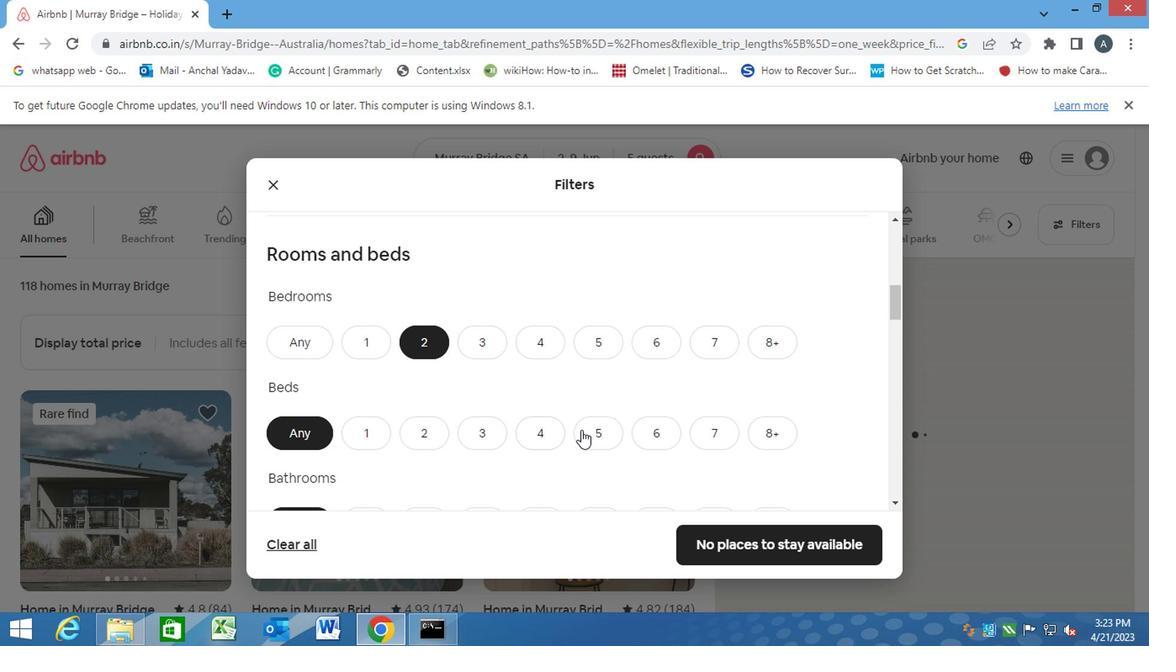 
Action: Mouse moved to (391, 447)
Screenshot: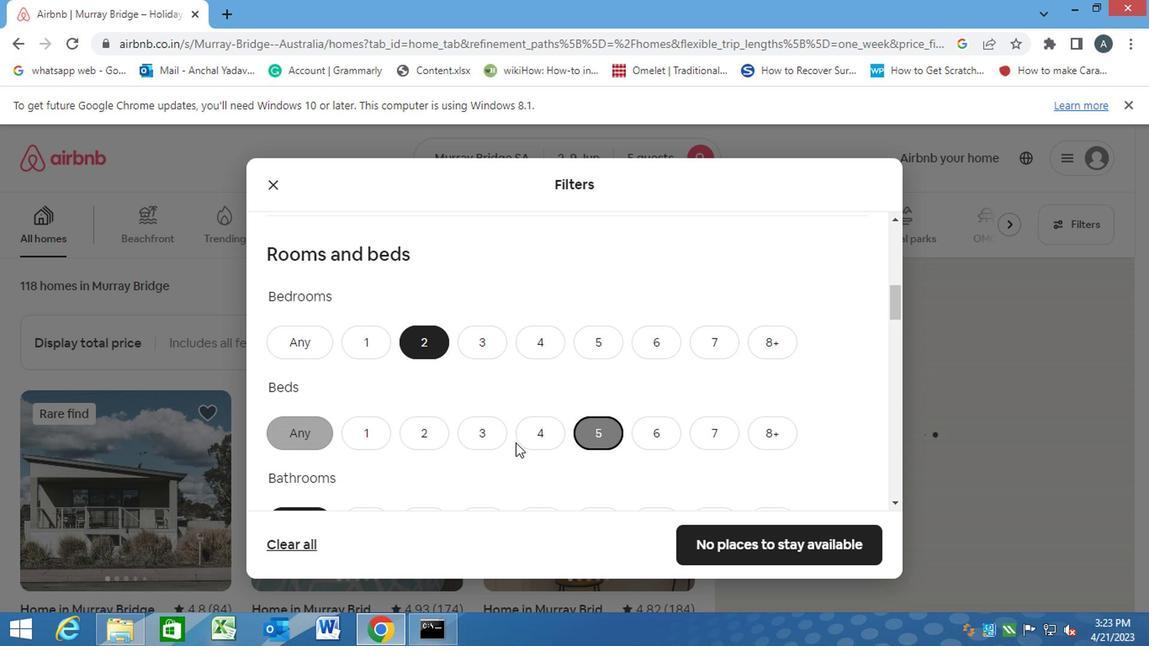 
Action: Mouse scrolled (391, 446) with delta (0, 0)
Screenshot: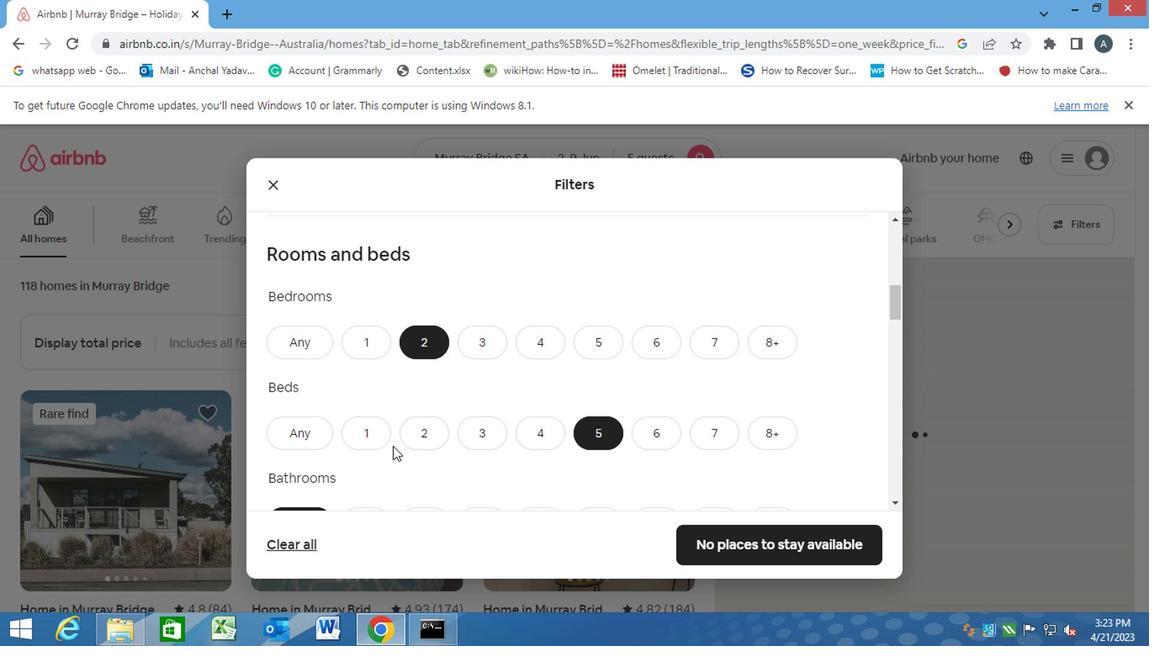 
Action: Mouse moved to (391, 447)
Screenshot: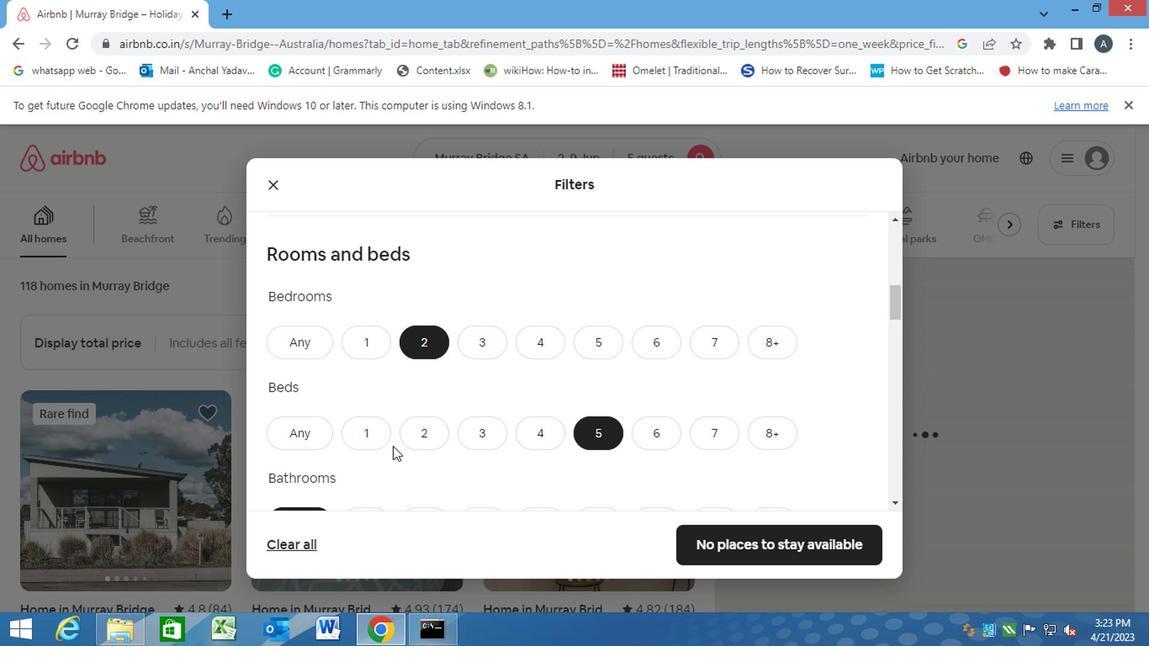 
Action: Mouse scrolled (391, 446) with delta (0, 0)
Screenshot: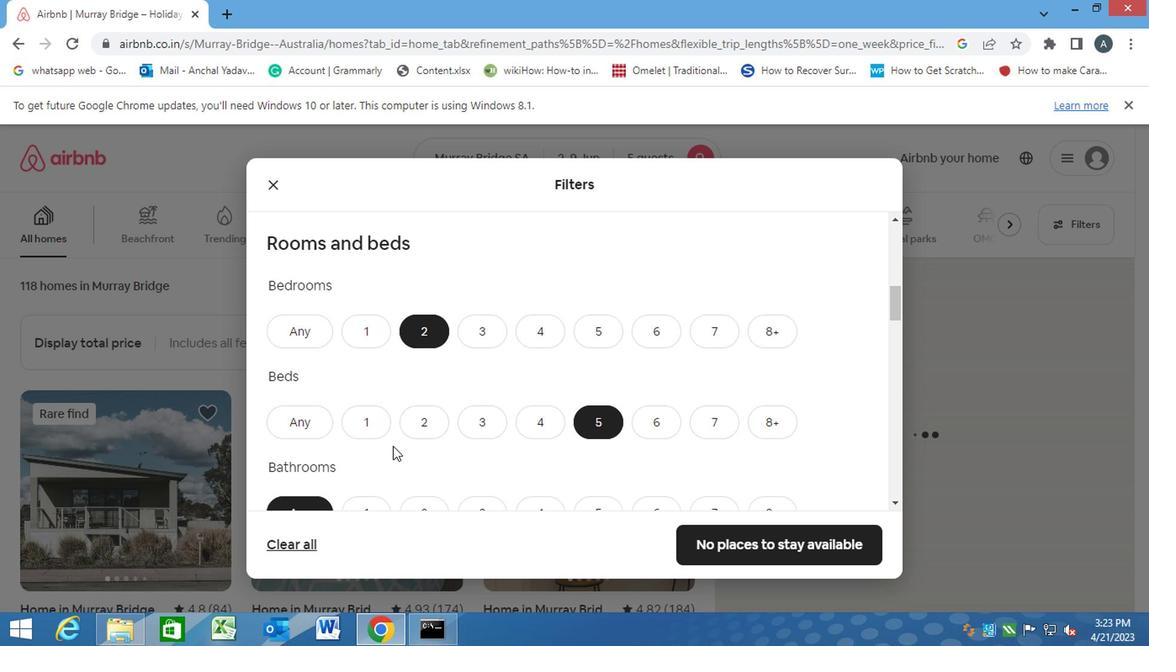
Action: Mouse moved to (423, 356)
Screenshot: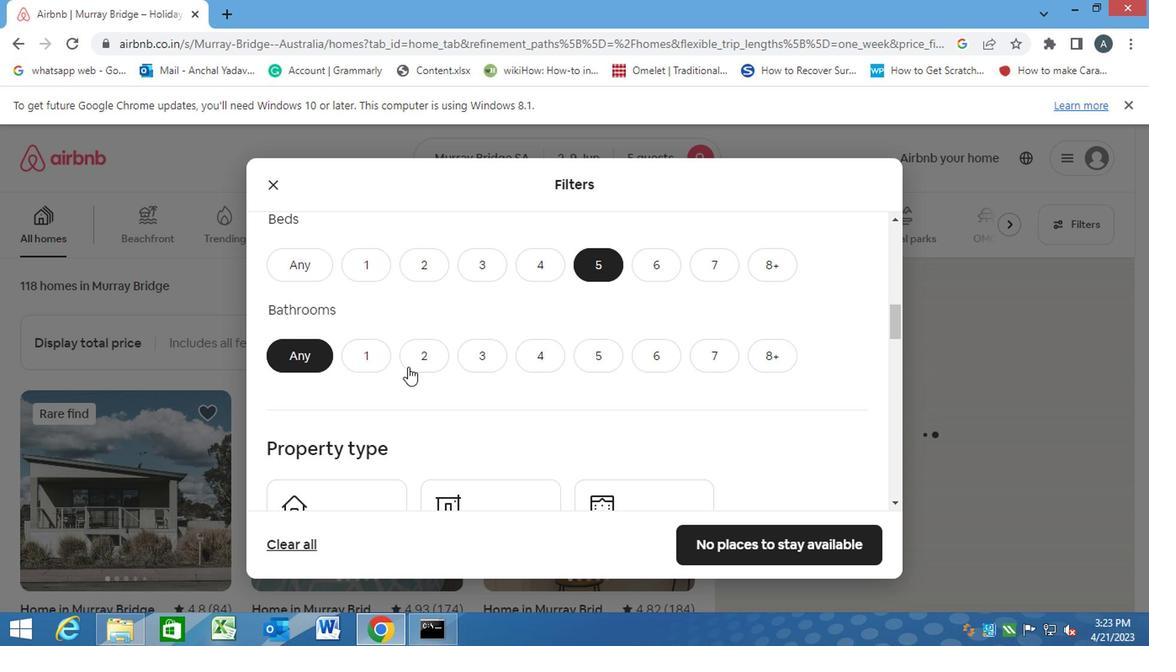 
Action: Mouse pressed left at (423, 356)
Screenshot: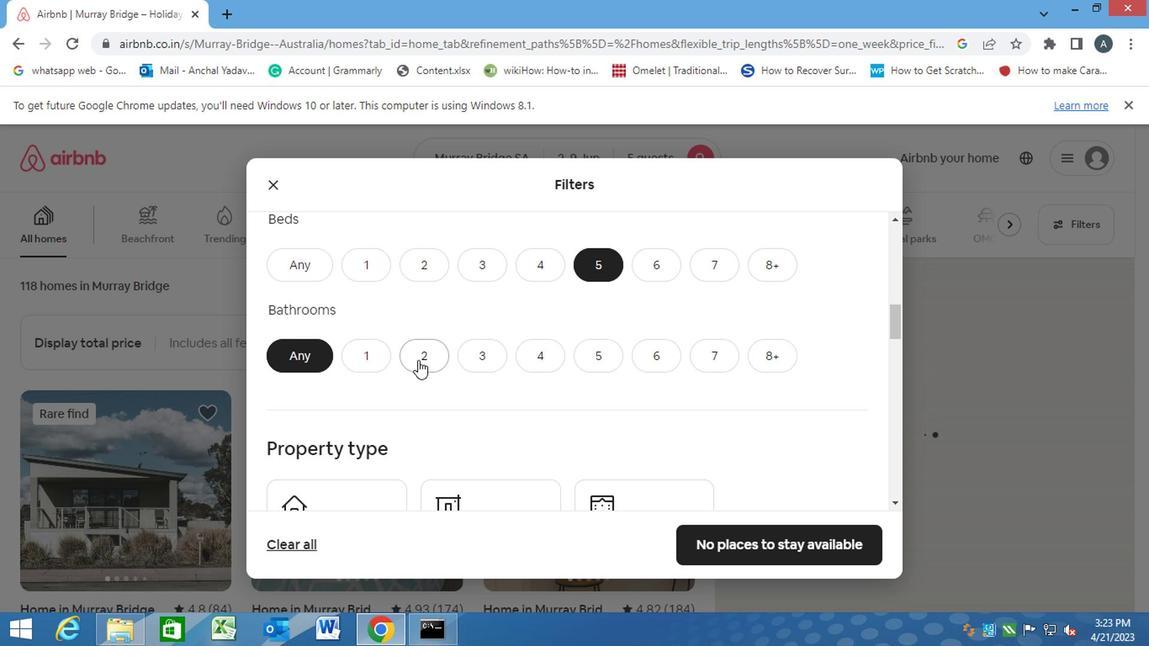 
Action: Mouse moved to (427, 410)
Screenshot: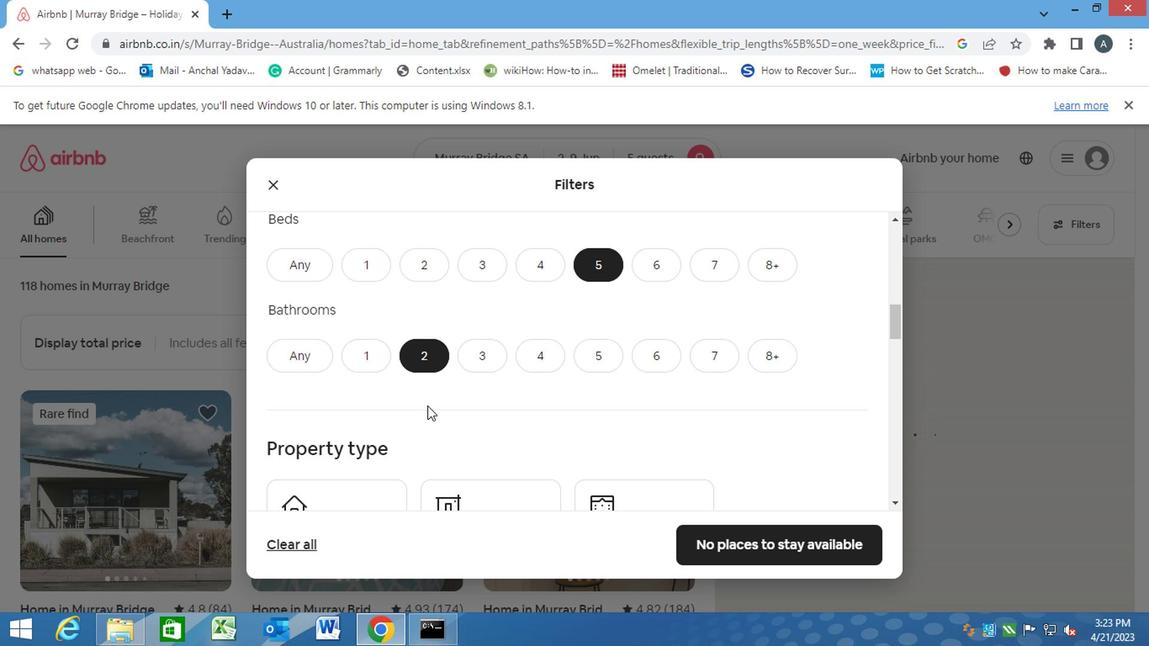 
Action: Mouse scrolled (427, 411) with delta (0, 0)
Screenshot: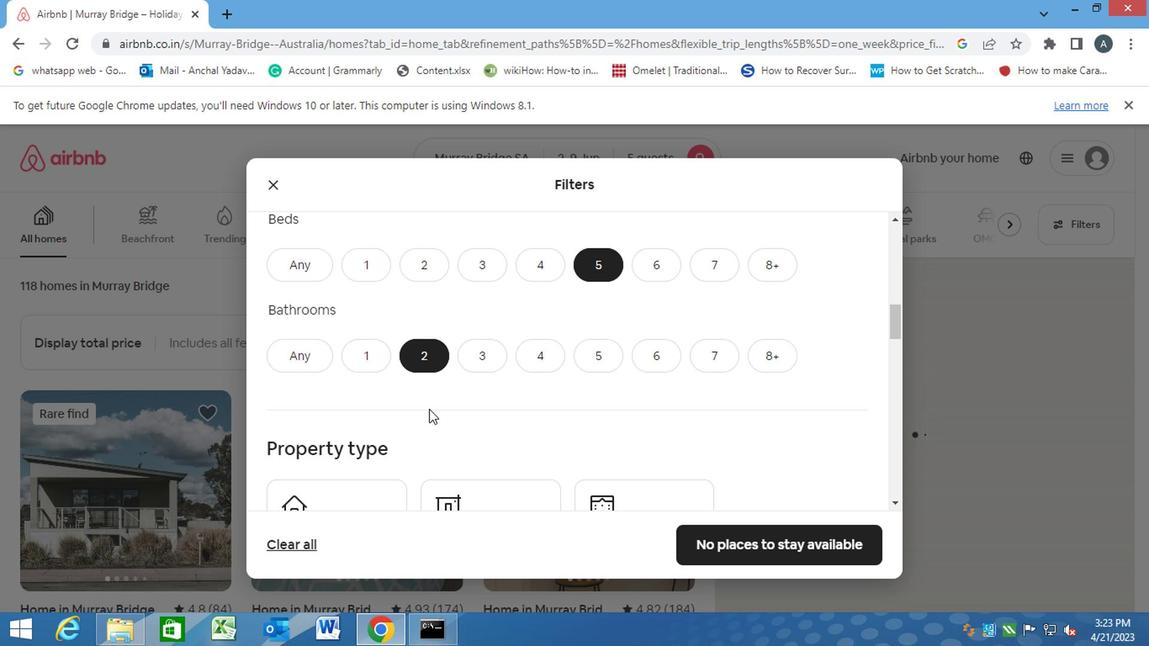
Action: Mouse scrolled (427, 411) with delta (0, 0)
Screenshot: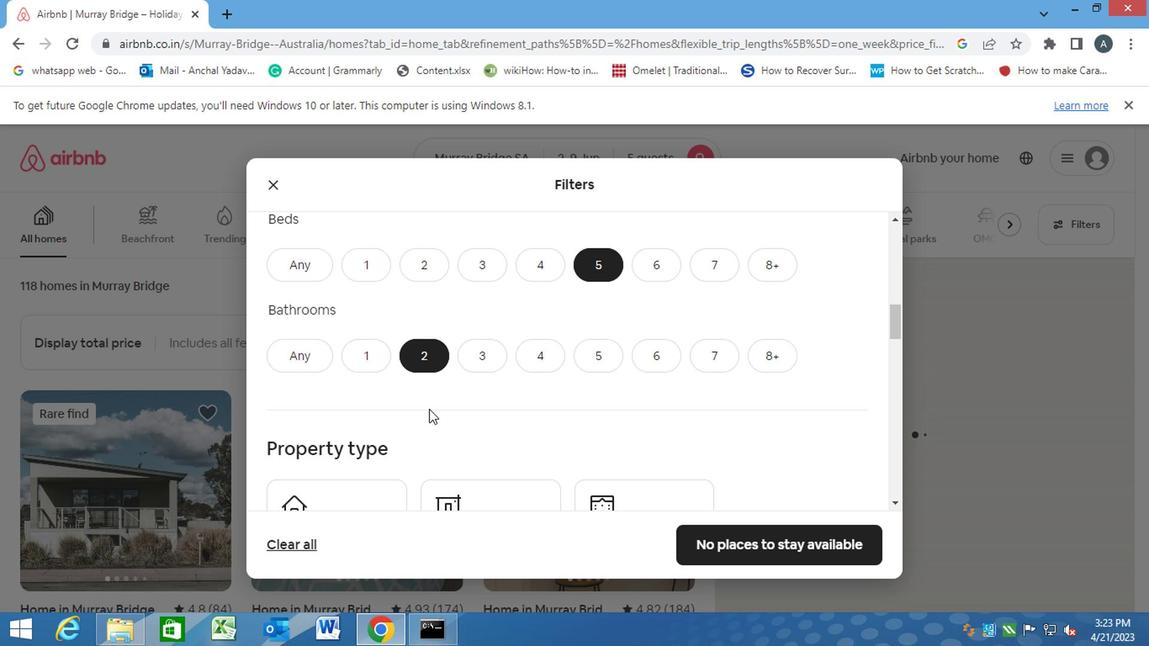 
Action: Mouse moved to (429, 411)
Screenshot: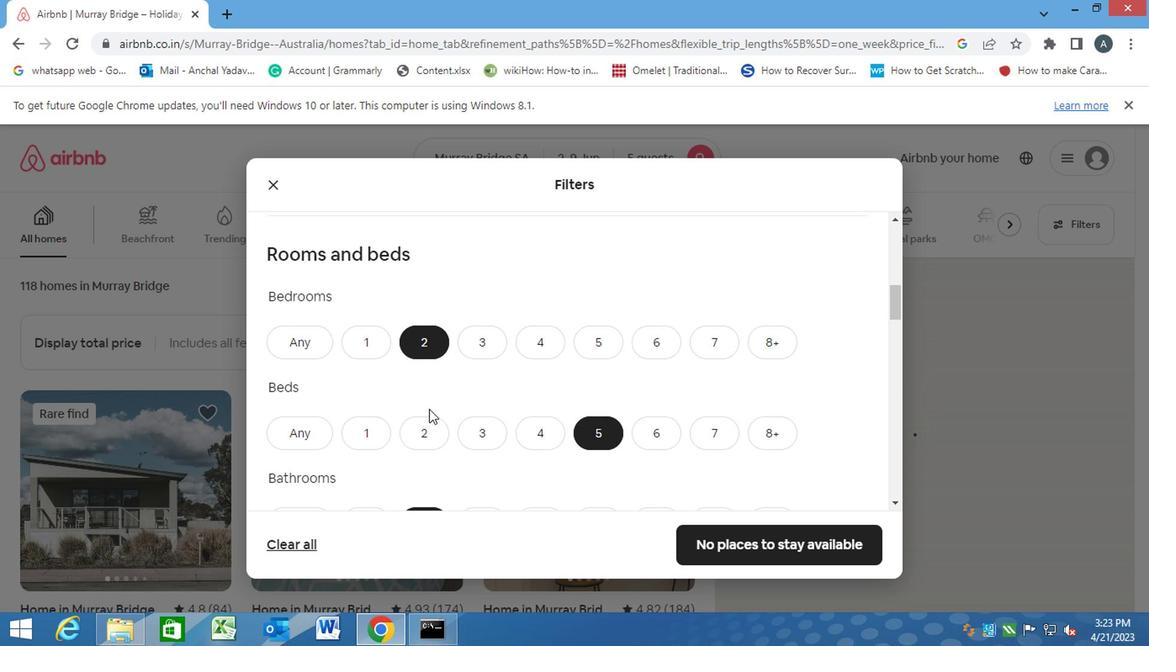 
Action: Mouse scrolled (429, 411) with delta (0, 0)
Screenshot: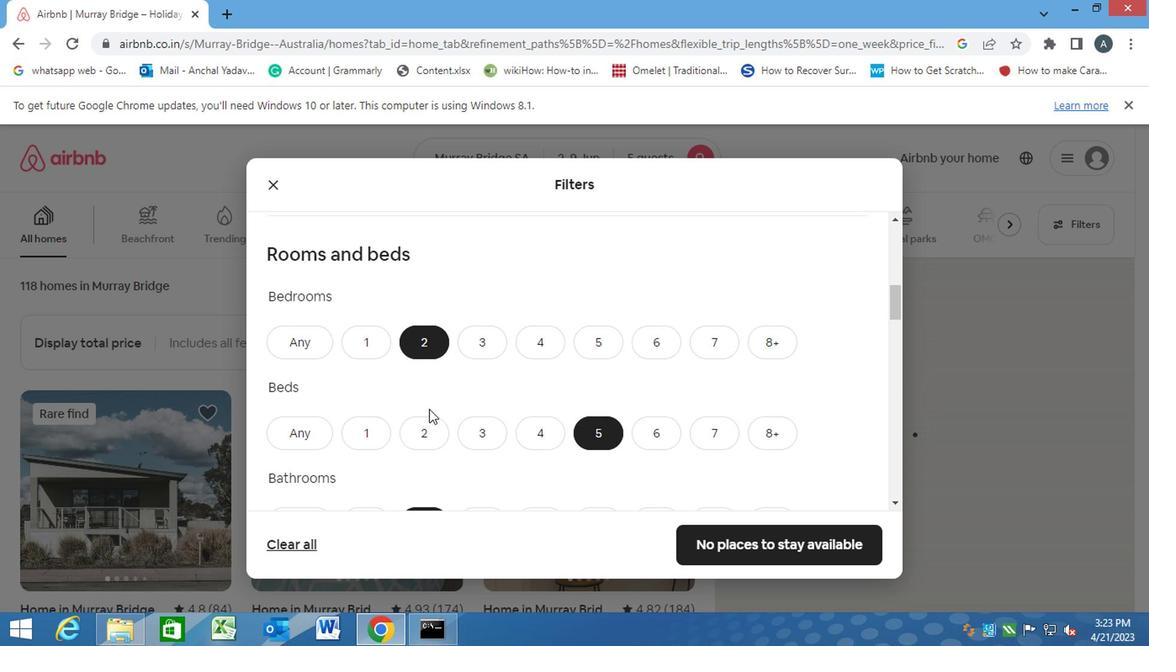 
Action: Mouse moved to (429, 412)
Screenshot: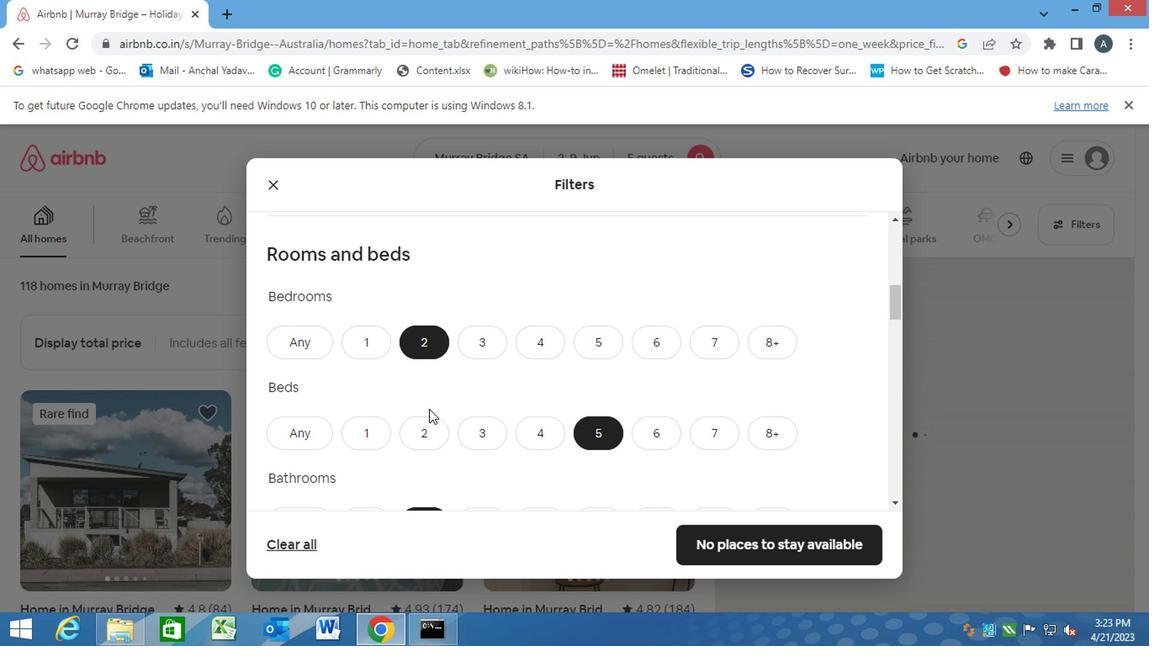 
Action: Mouse scrolled (429, 411) with delta (0, -1)
Screenshot: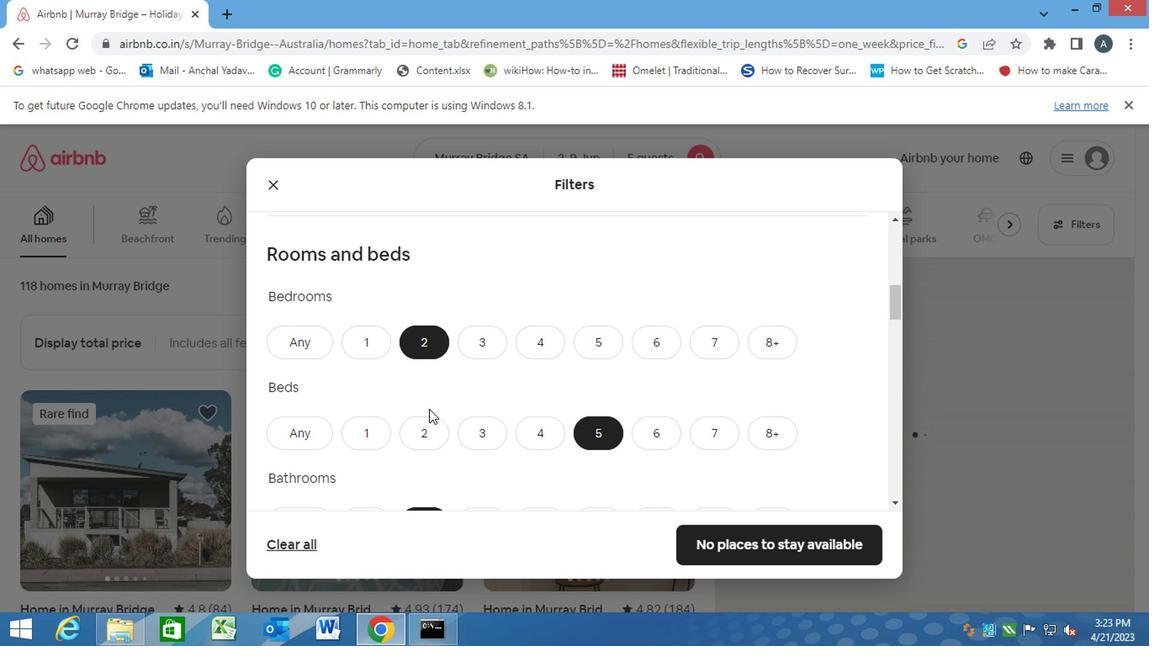
Action: Mouse scrolled (429, 411) with delta (0, -1)
Screenshot: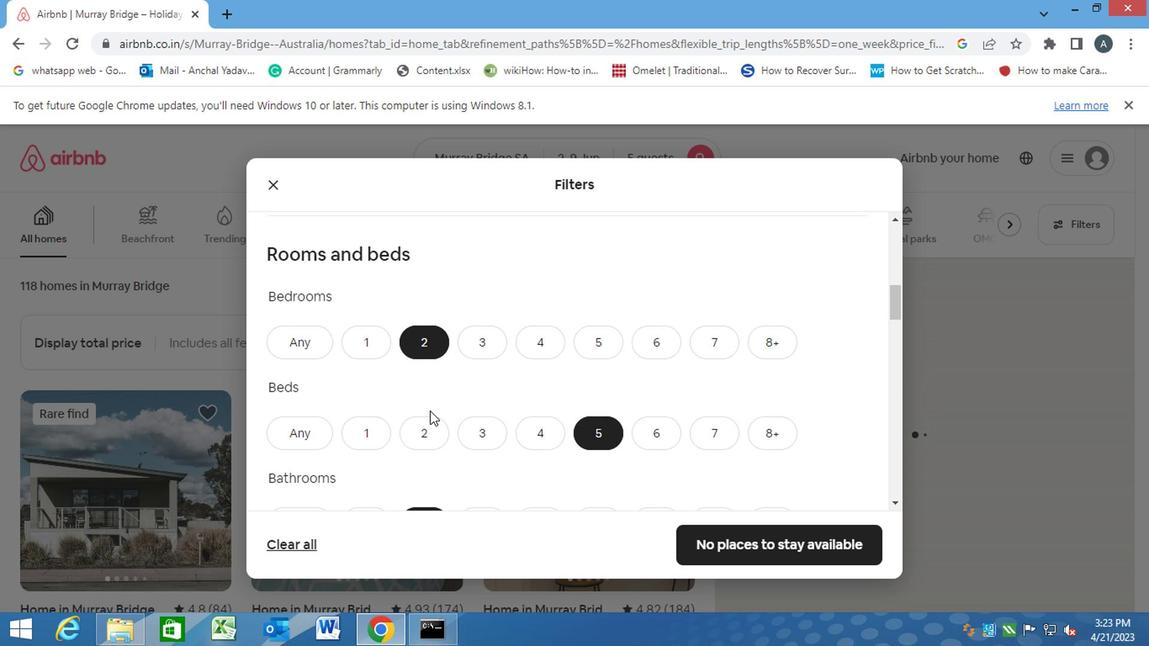 
Action: Mouse scrolled (429, 413) with delta (0, 0)
Screenshot: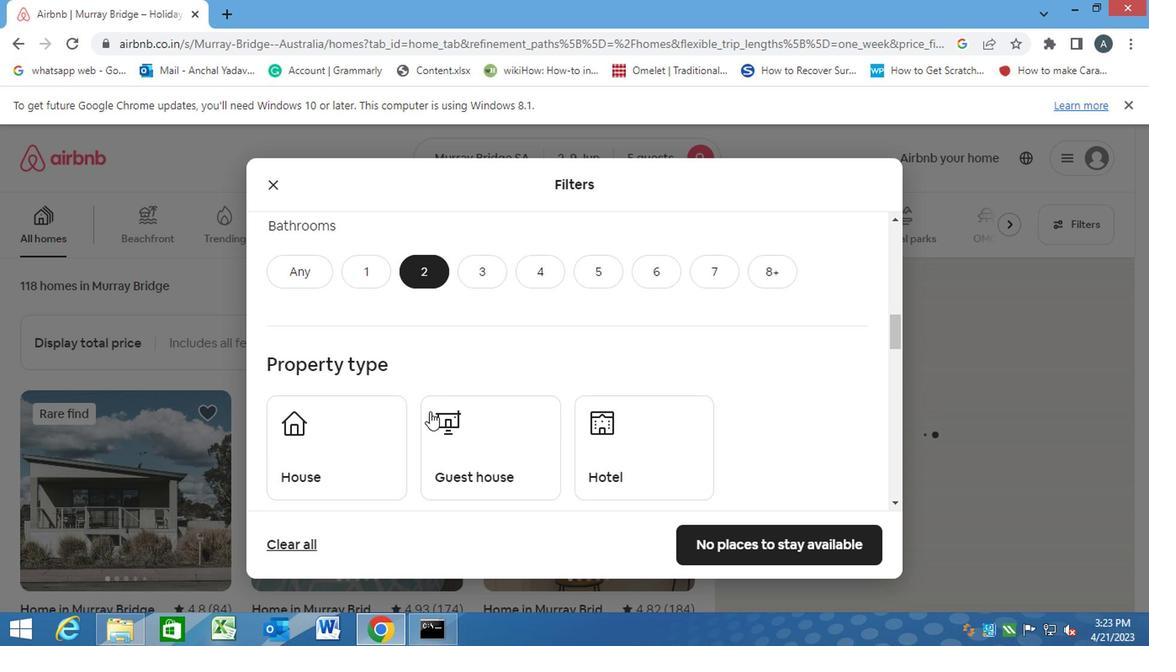 
Action: Mouse scrolled (429, 413) with delta (0, 0)
Screenshot: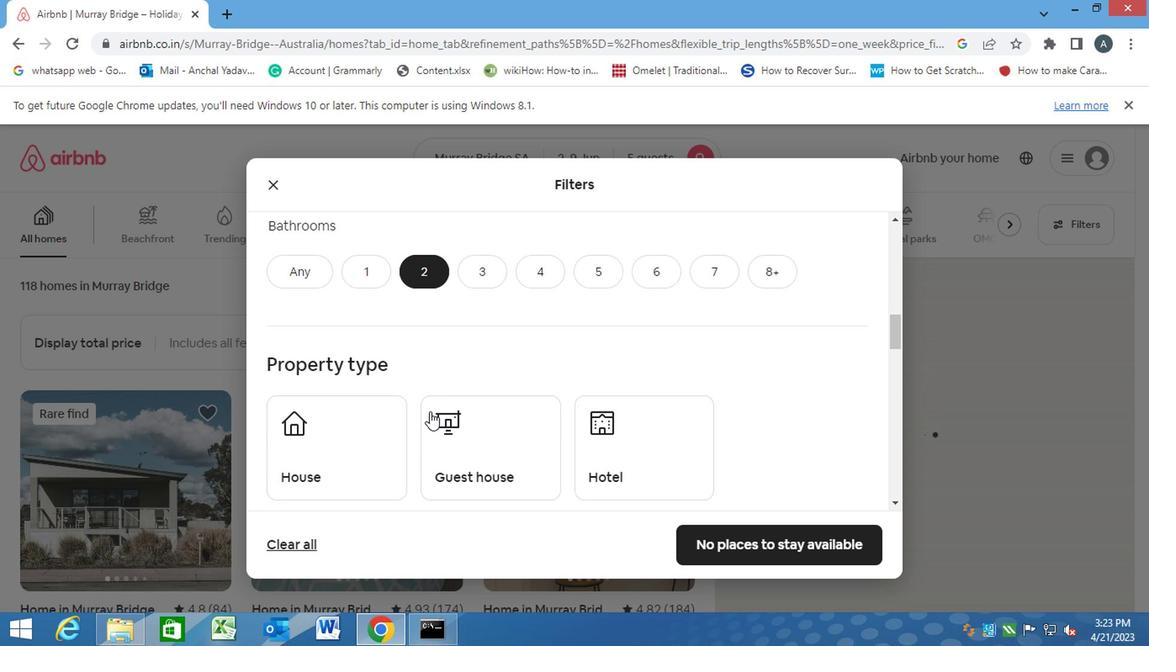 
Action: Mouse scrolled (429, 411) with delta (0, -1)
Screenshot: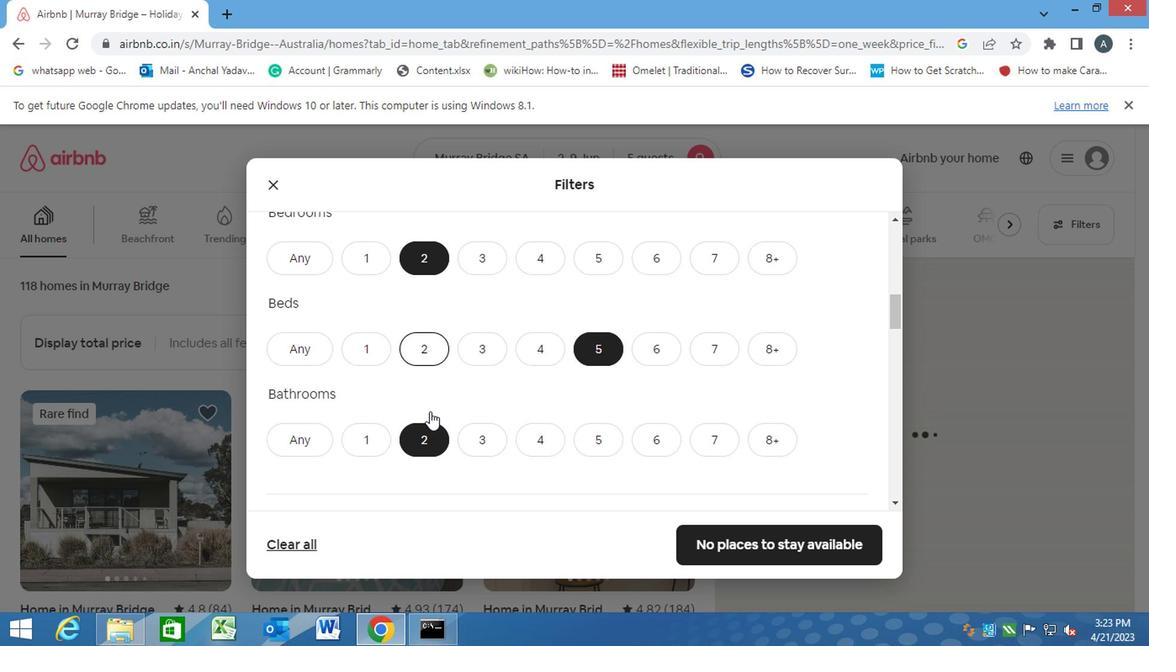 
Action: Mouse scrolled (429, 411) with delta (0, -1)
Screenshot: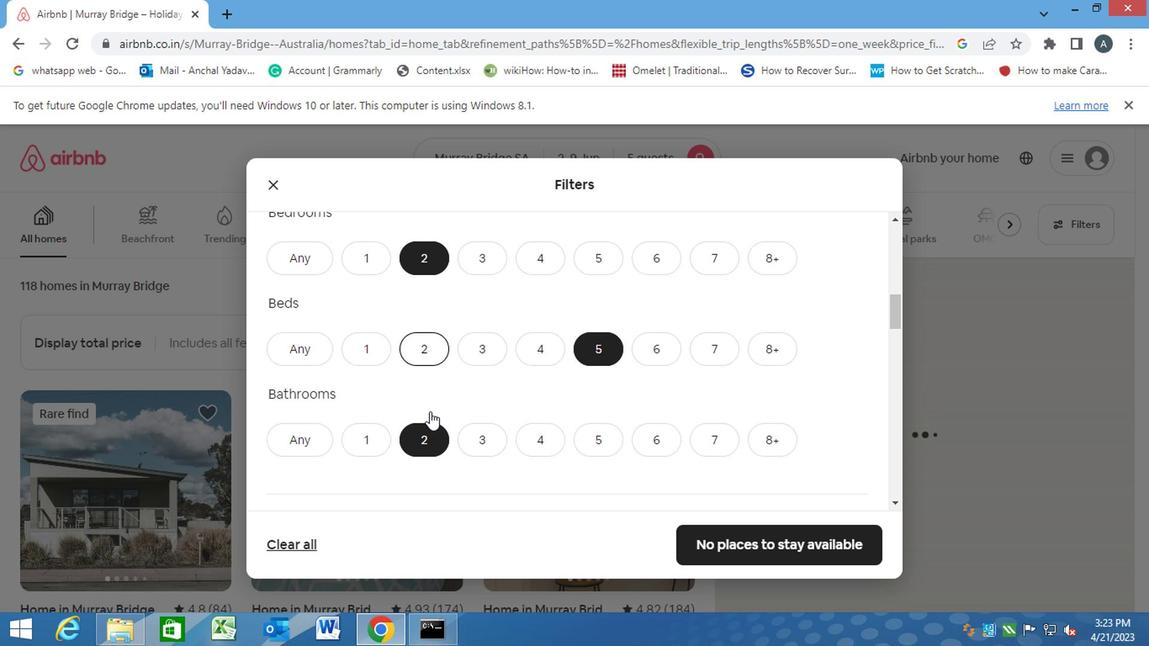 
Action: Mouse scrolled (429, 411) with delta (0, -1)
Screenshot: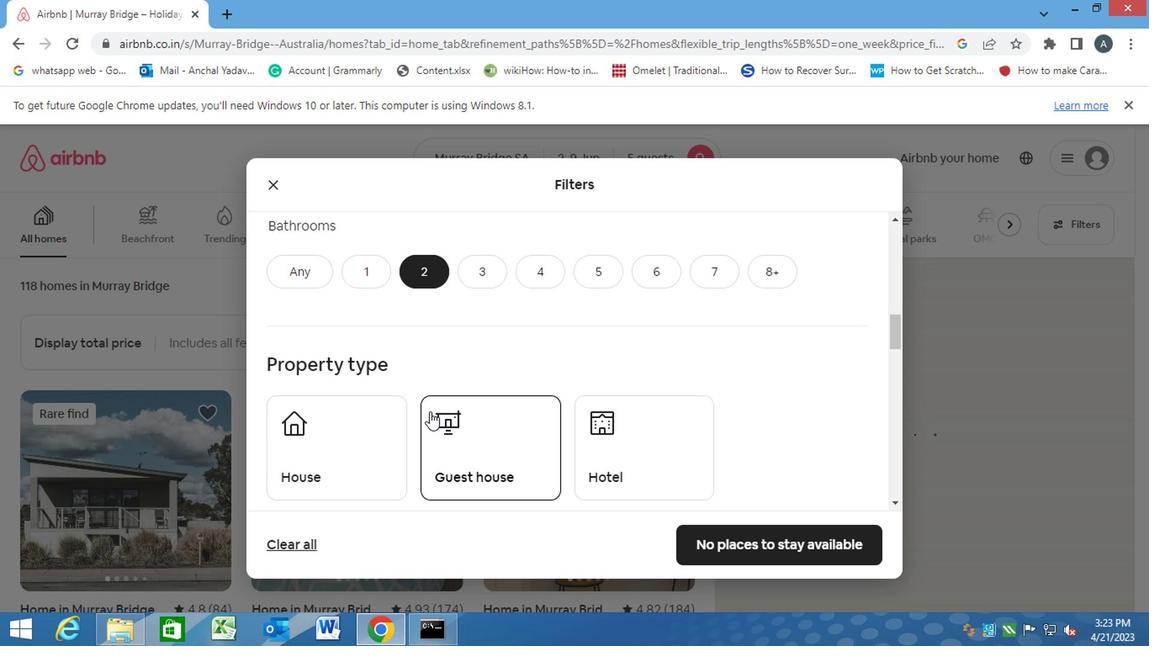 
Action: Mouse moved to (337, 381)
Screenshot: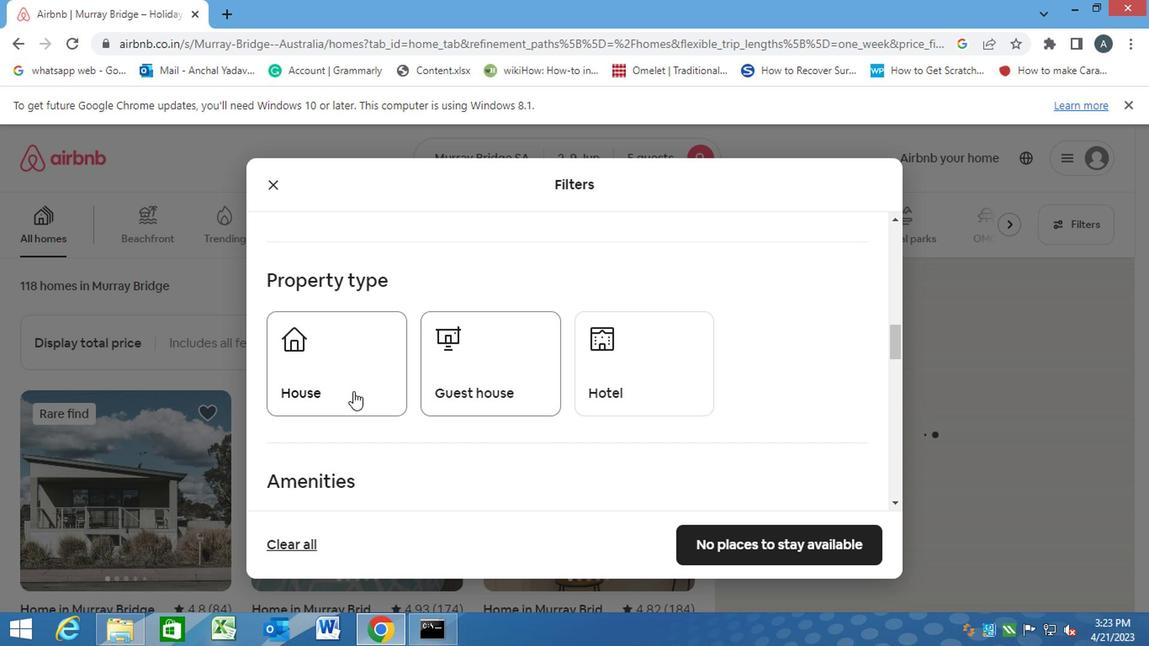 
Action: Mouse pressed left at (337, 381)
Screenshot: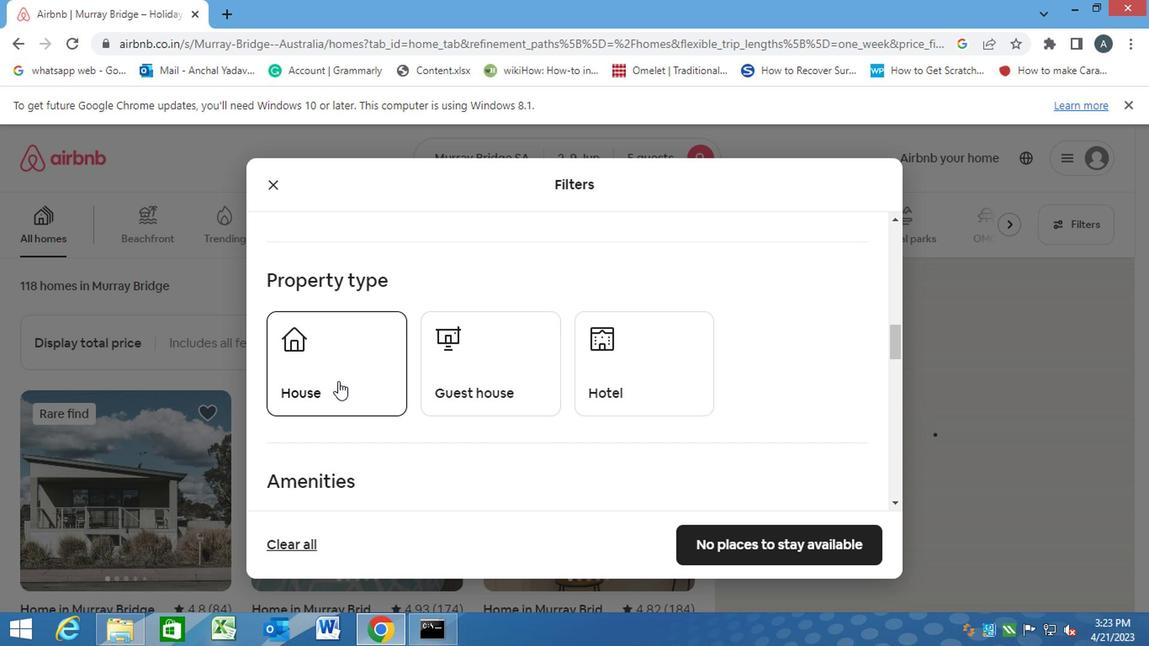 
Action: Mouse moved to (501, 375)
Screenshot: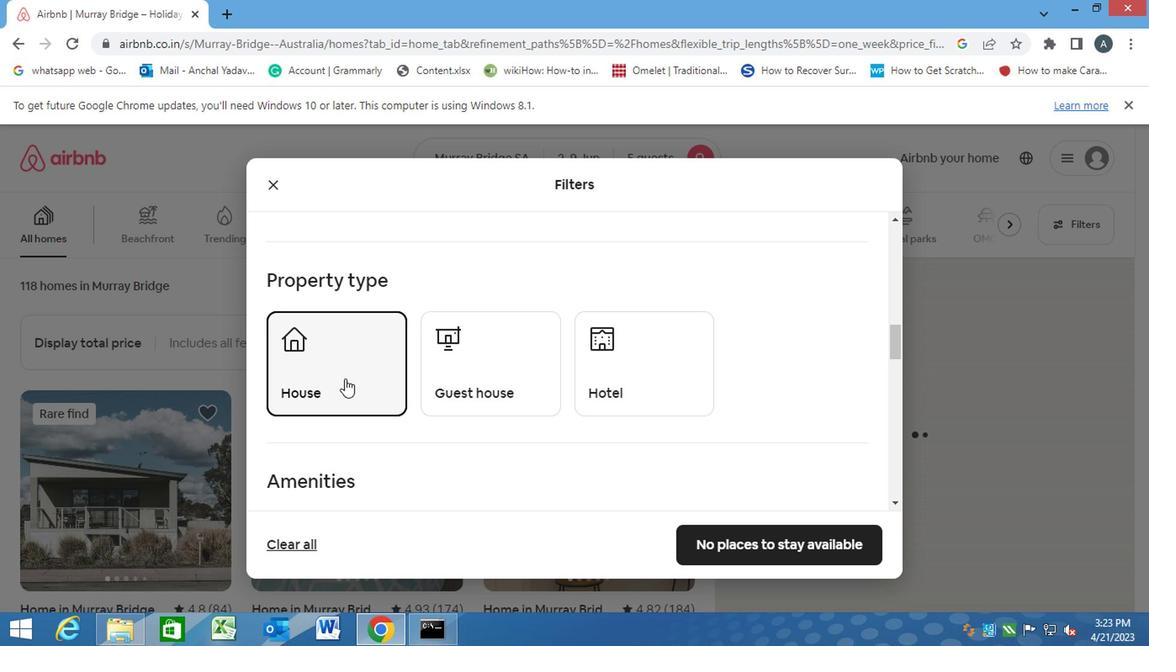 
Action: Mouse pressed left at (501, 375)
Screenshot: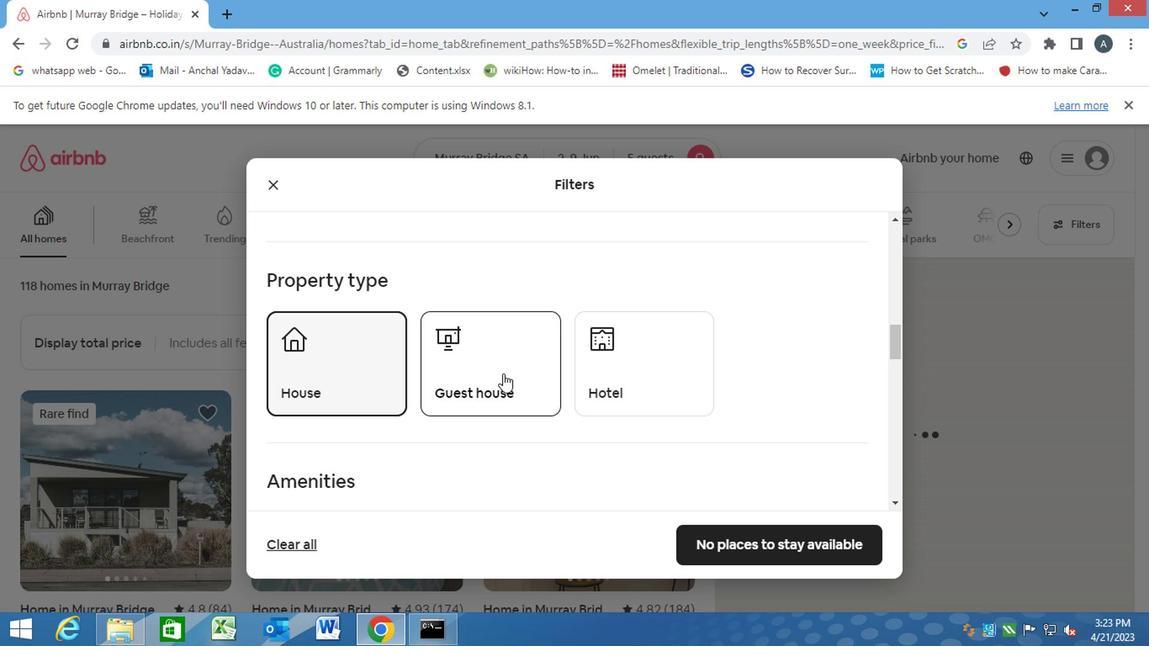 
Action: Mouse moved to (349, 467)
Screenshot: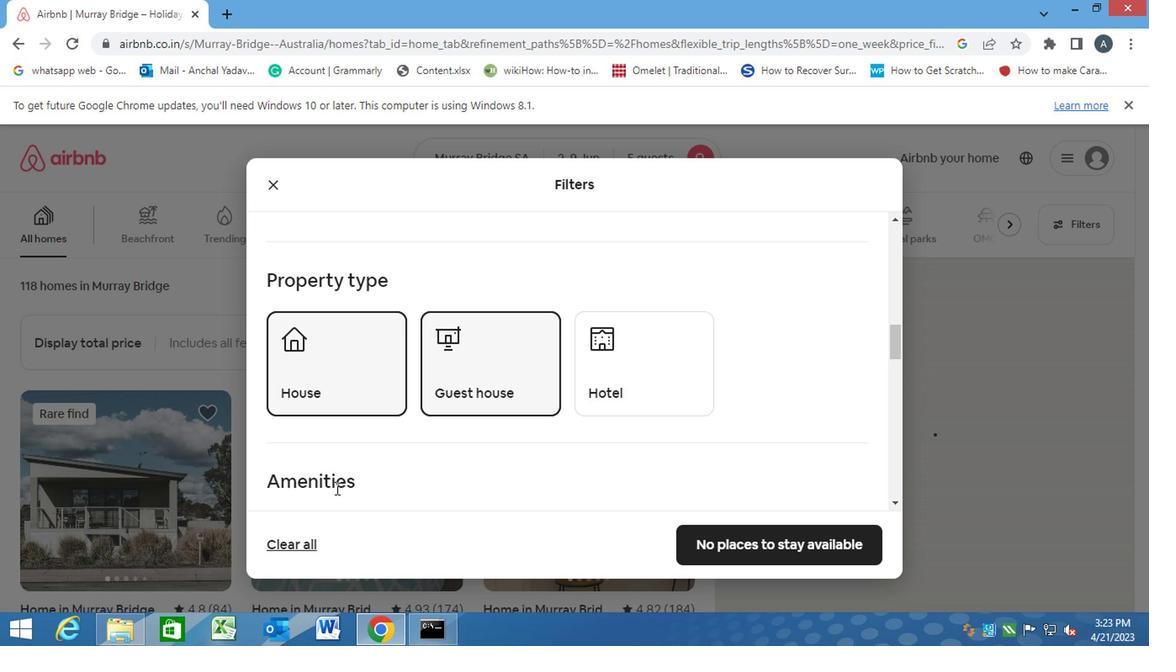 
Action: Mouse scrolled (349, 466) with delta (0, 0)
Screenshot: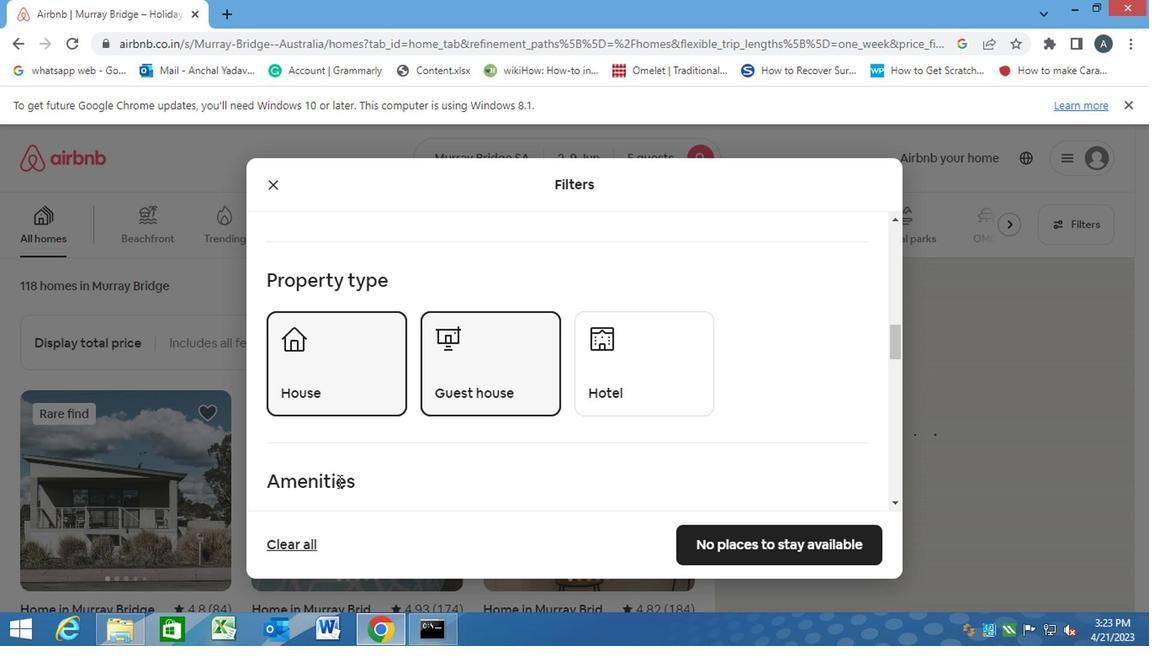 
Action: Mouse scrolled (349, 466) with delta (0, 0)
Screenshot: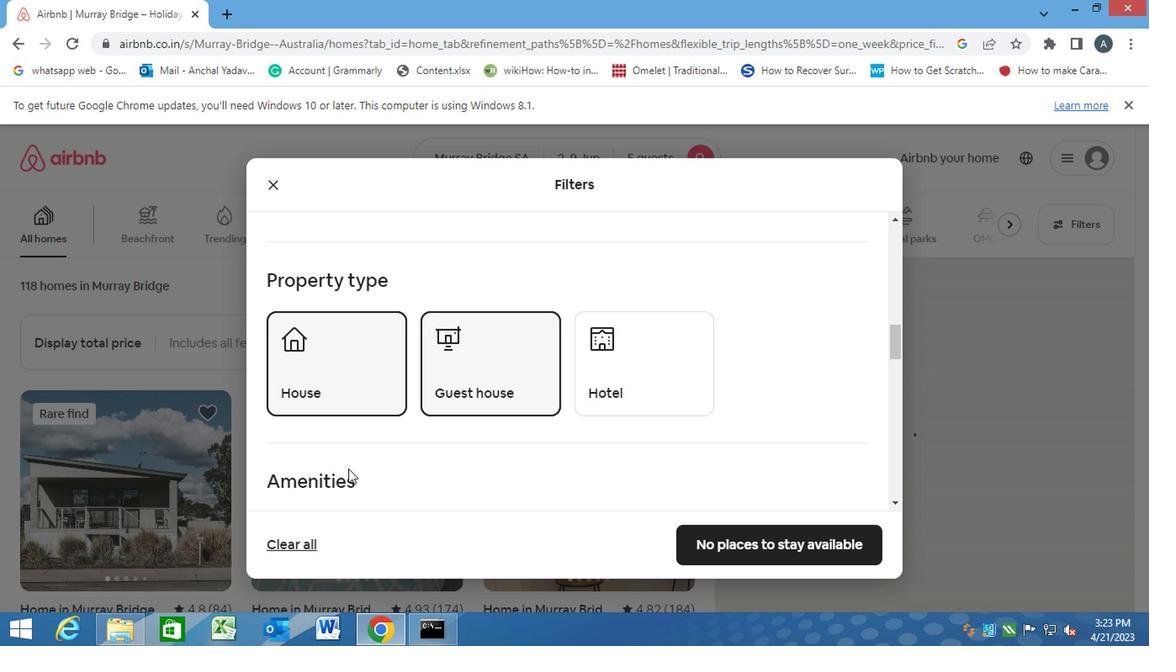 
Action: Mouse moved to (355, 459)
Screenshot: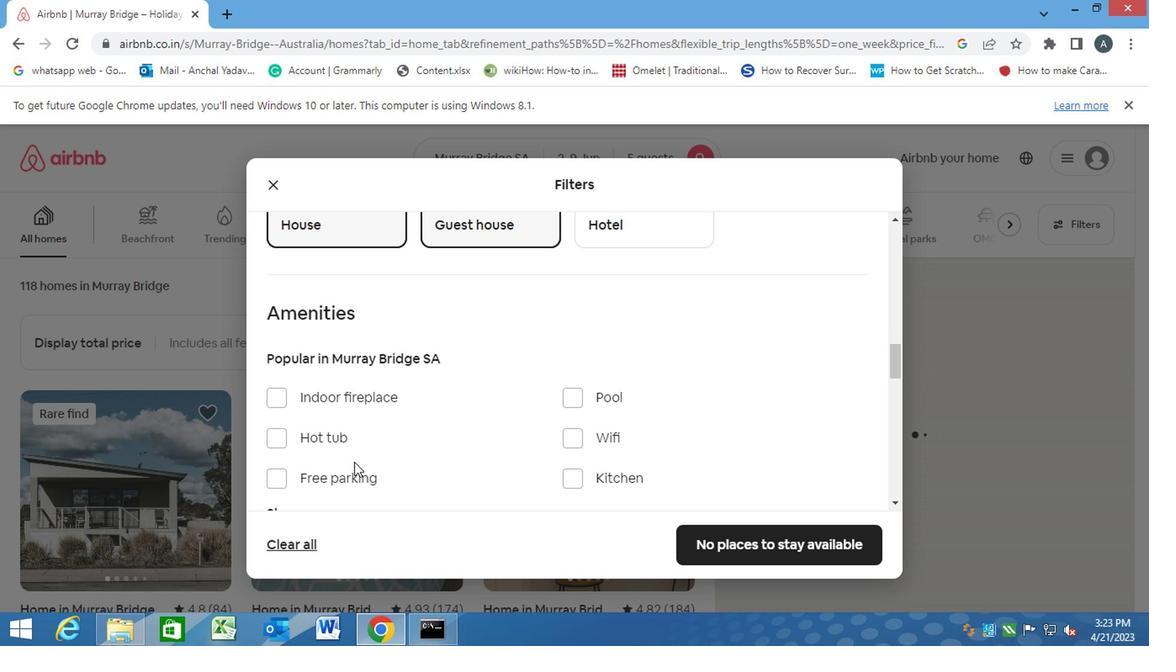 
Action: Mouse scrolled (355, 458) with delta (0, 0)
Screenshot: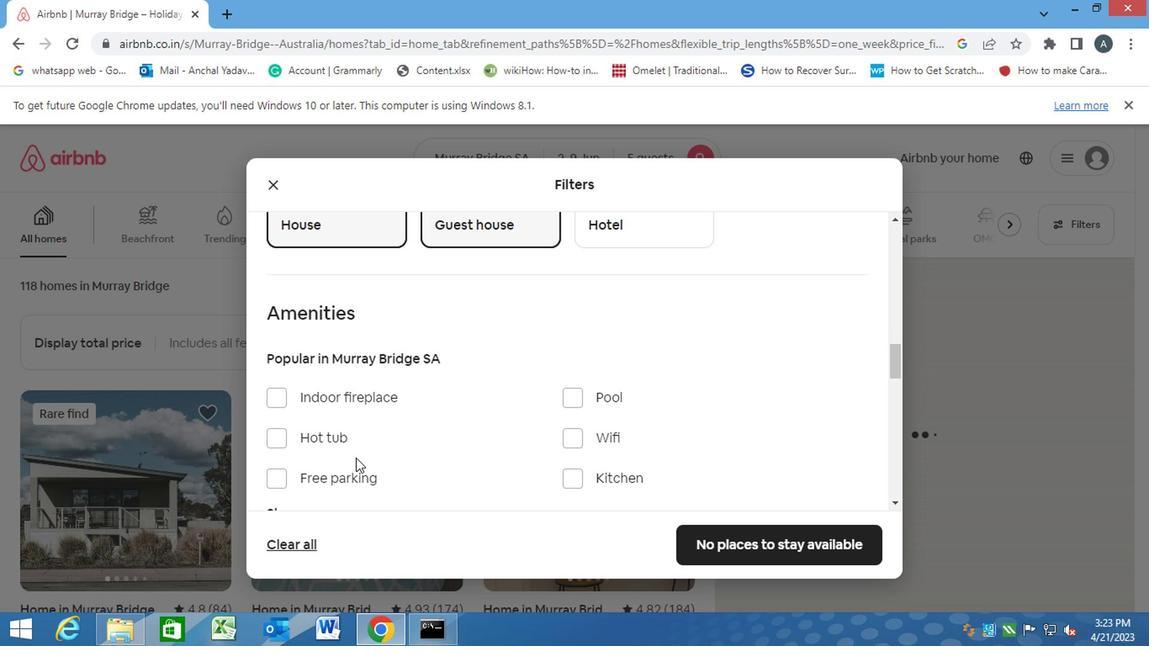 
Action: Mouse moved to (307, 343)
Screenshot: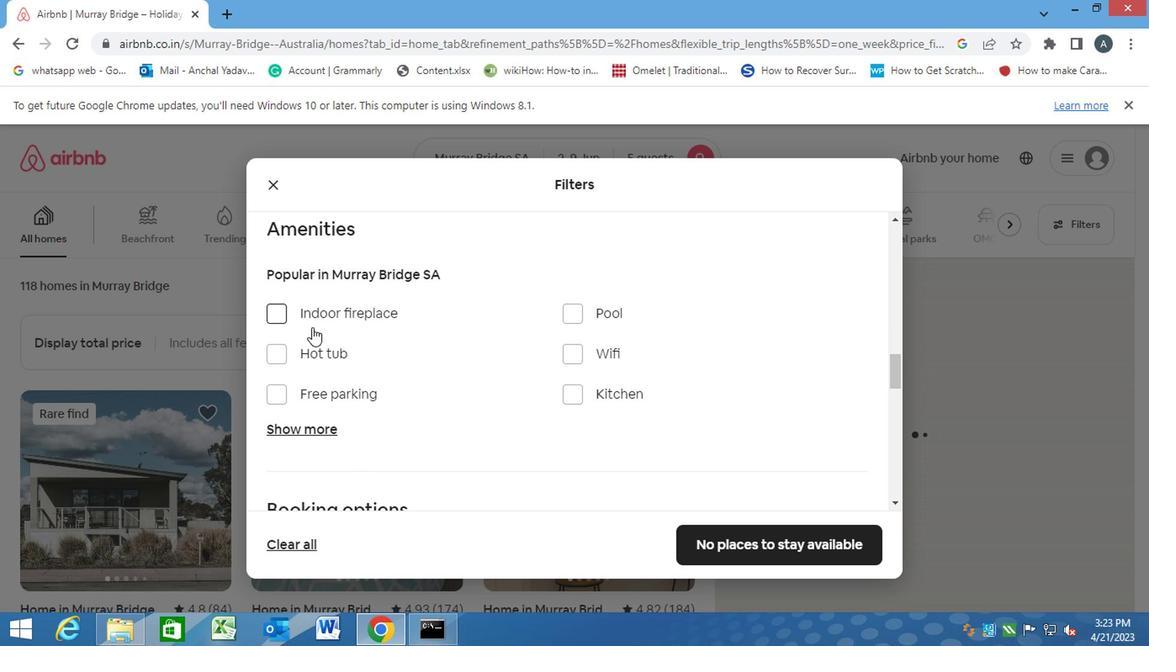 
Action: Mouse scrolled (307, 344) with delta (0, 0)
Screenshot: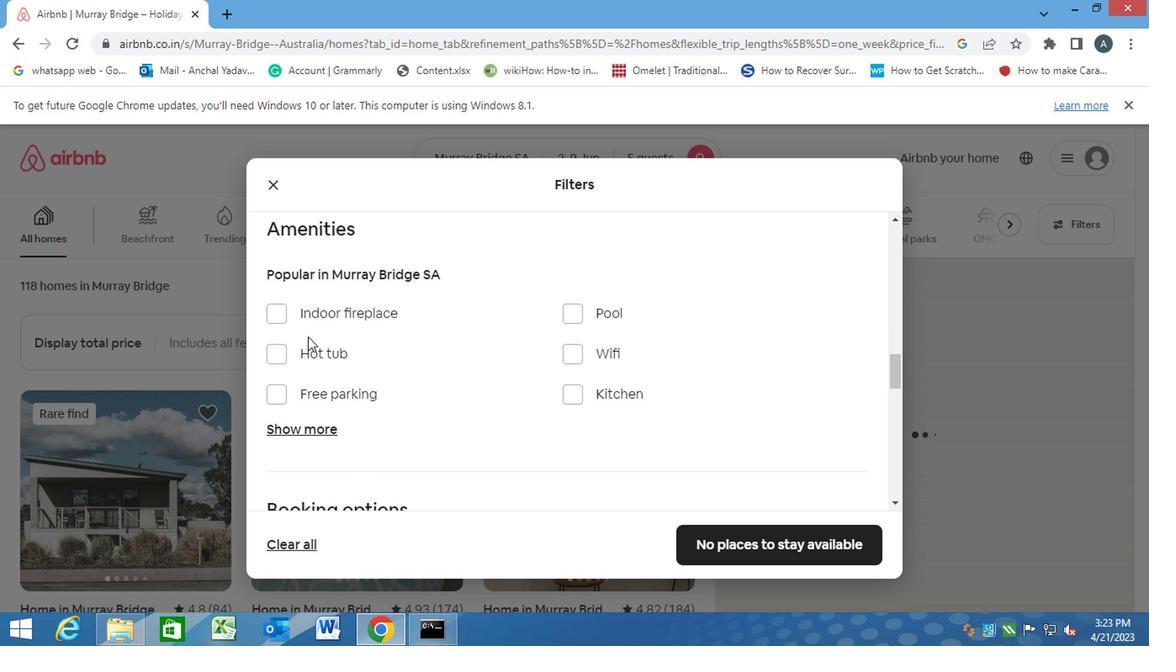 
Action: Mouse moved to (307, 344)
Screenshot: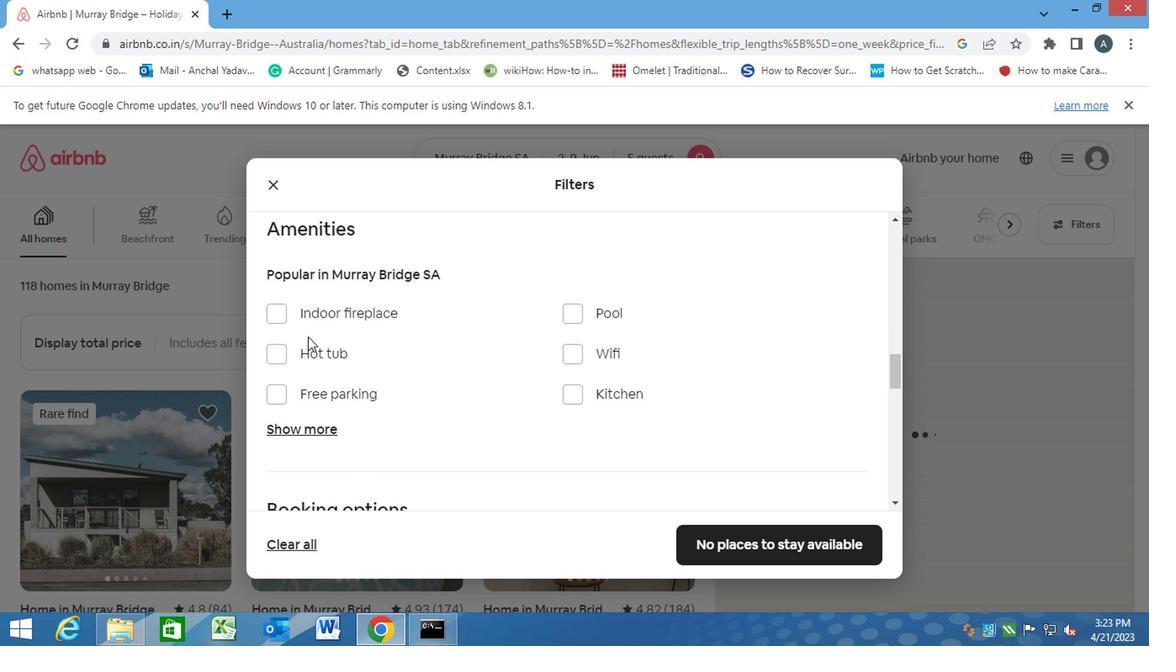 
Action: Mouse scrolled (307, 344) with delta (0, 0)
Screenshot: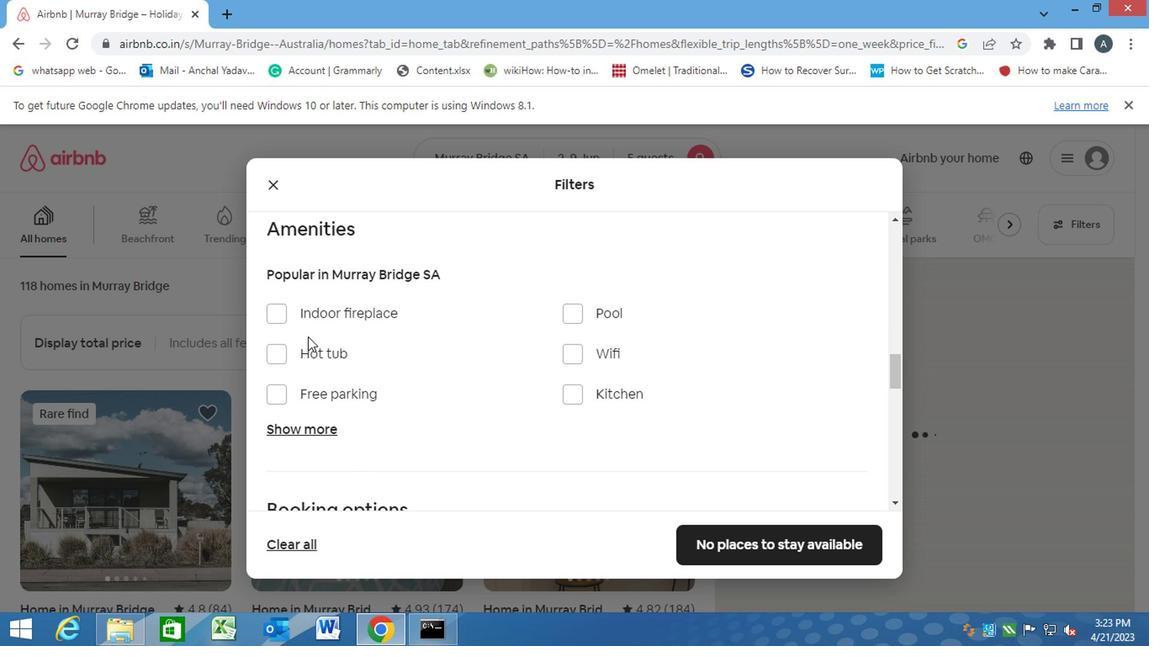 
Action: Mouse moved to (307, 380)
Screenshot: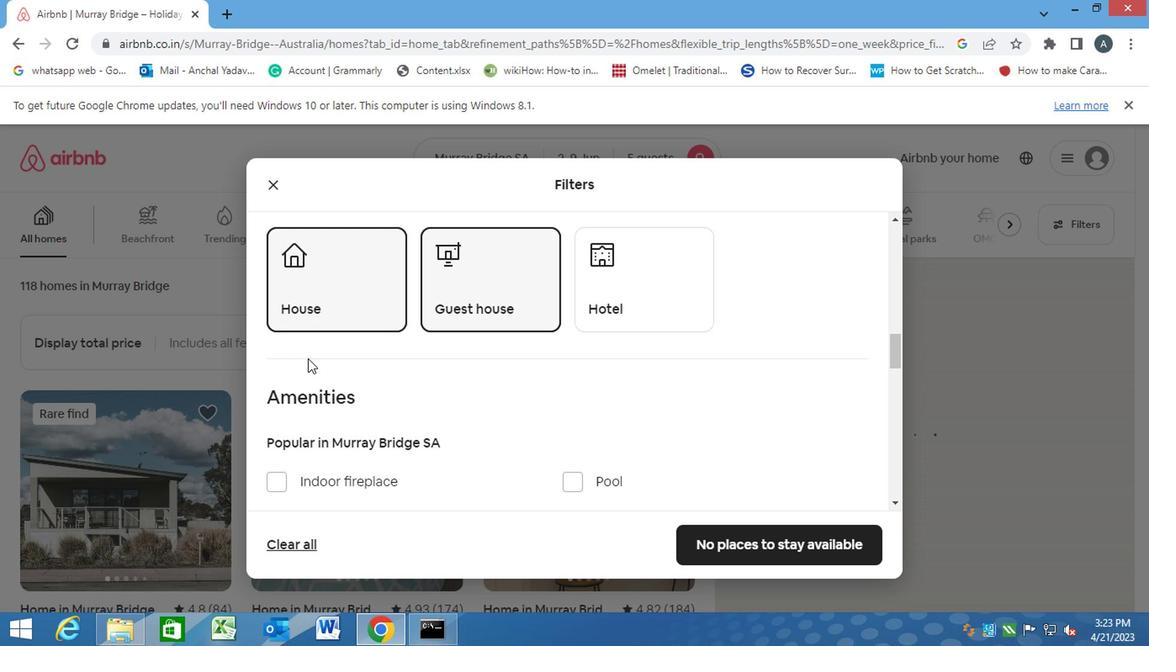 
Action: Mouse scrolled (307, 379) with delta (0, 0)
Screenshot: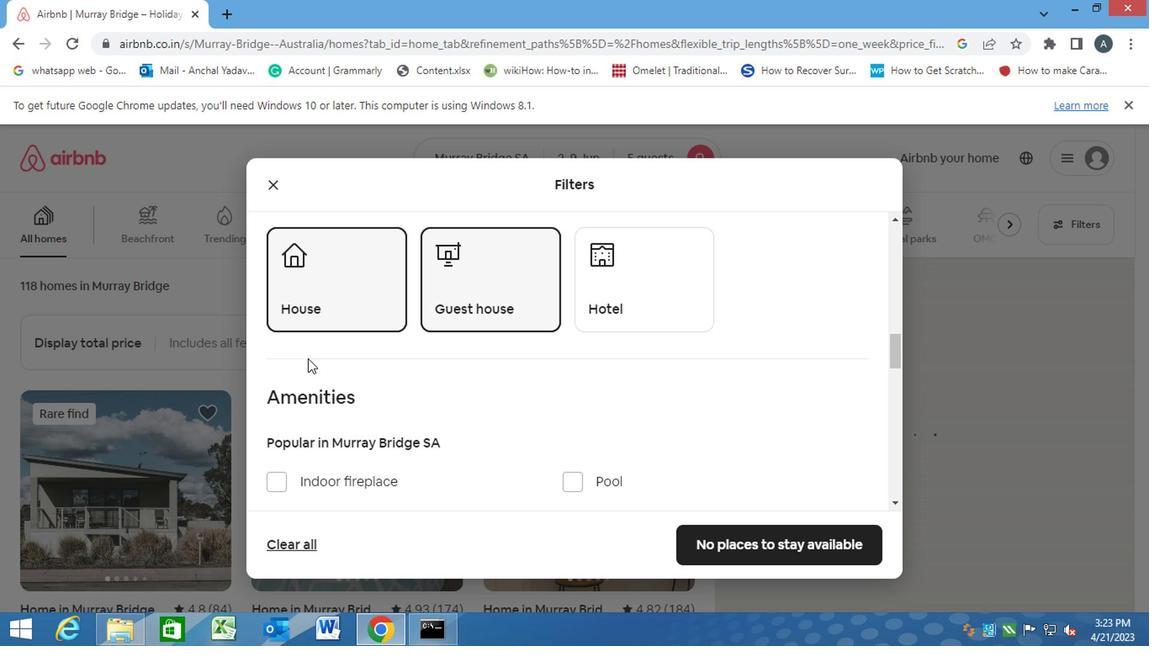 
Action: Mouse moved to (307, 382)
Screenshot: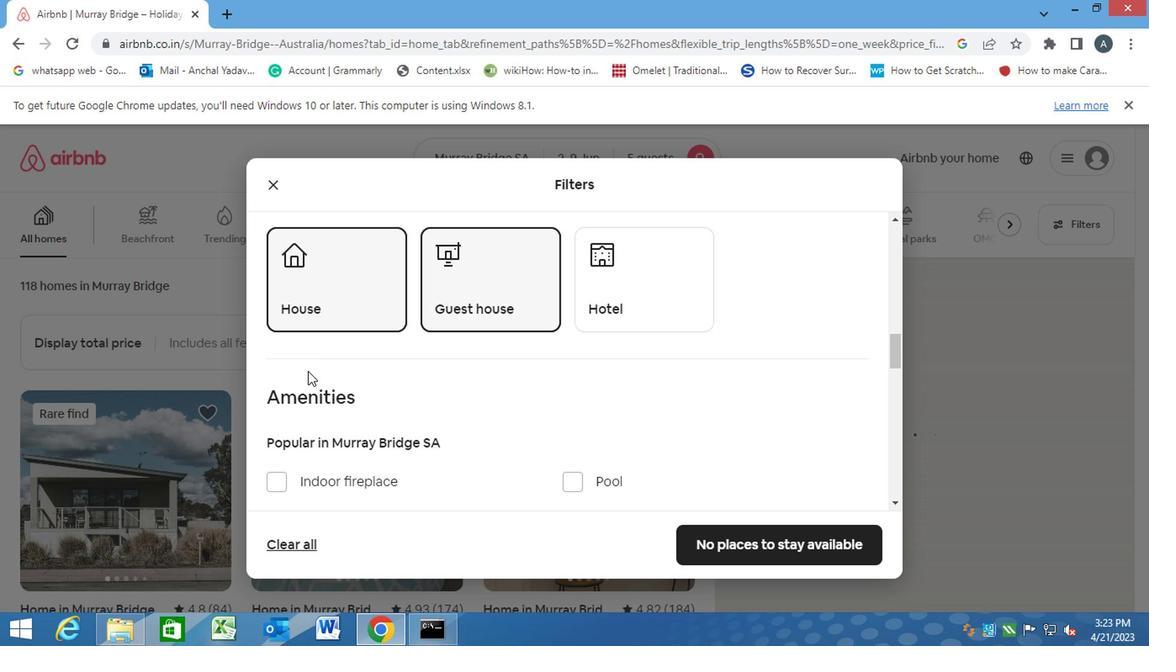 
Action: Mouse scrolled (307, 381) with delta (0, 0)
Screenshot: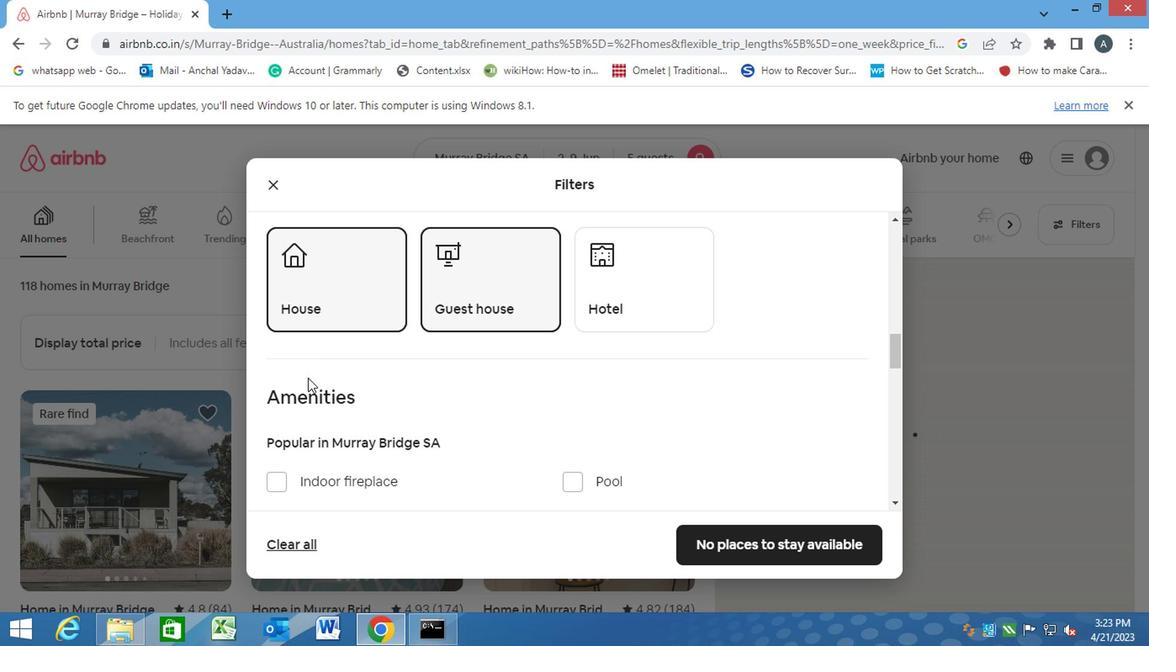 
Action: Mouse moved to (305, 427)
Screenshot: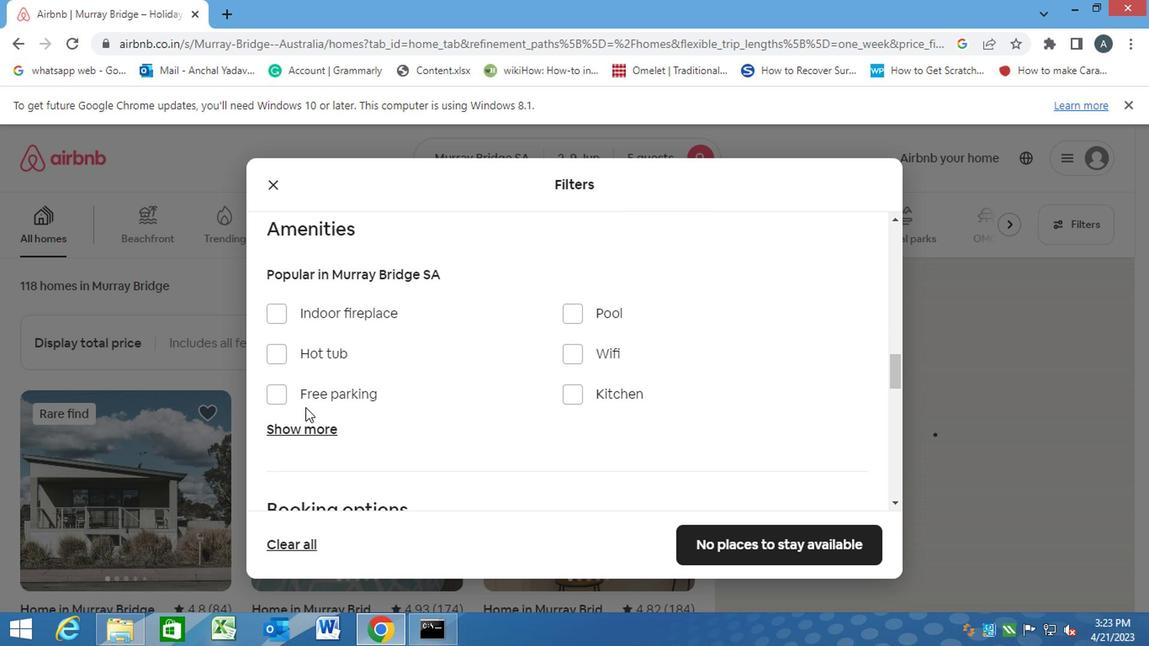
Action: Mouse pressed left at (305, 427)
Screenshot: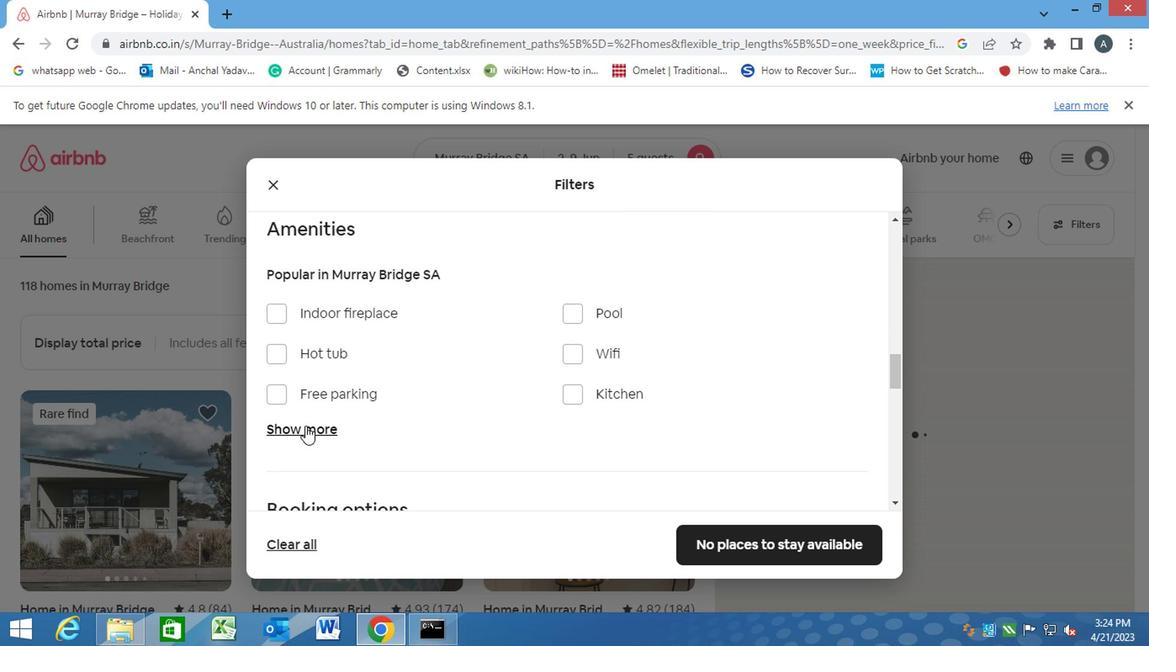 
Action: Mouse moved to (579, 356)
Screenshot: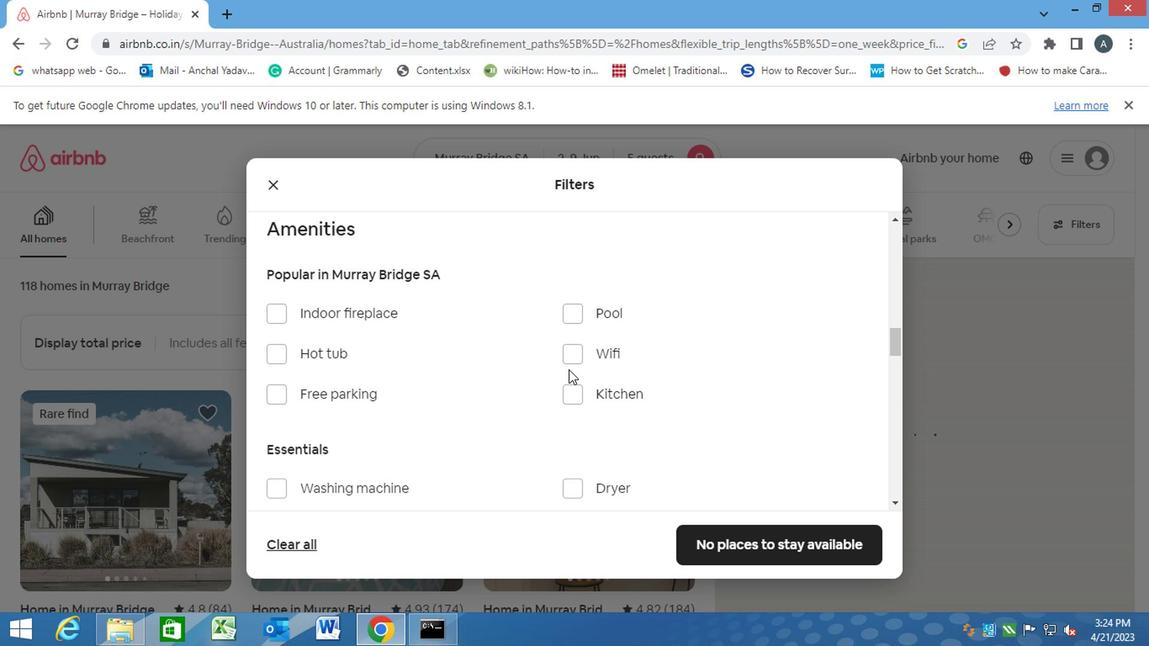 
Action: Mouse pressed left at (579, 356)
Screenshot: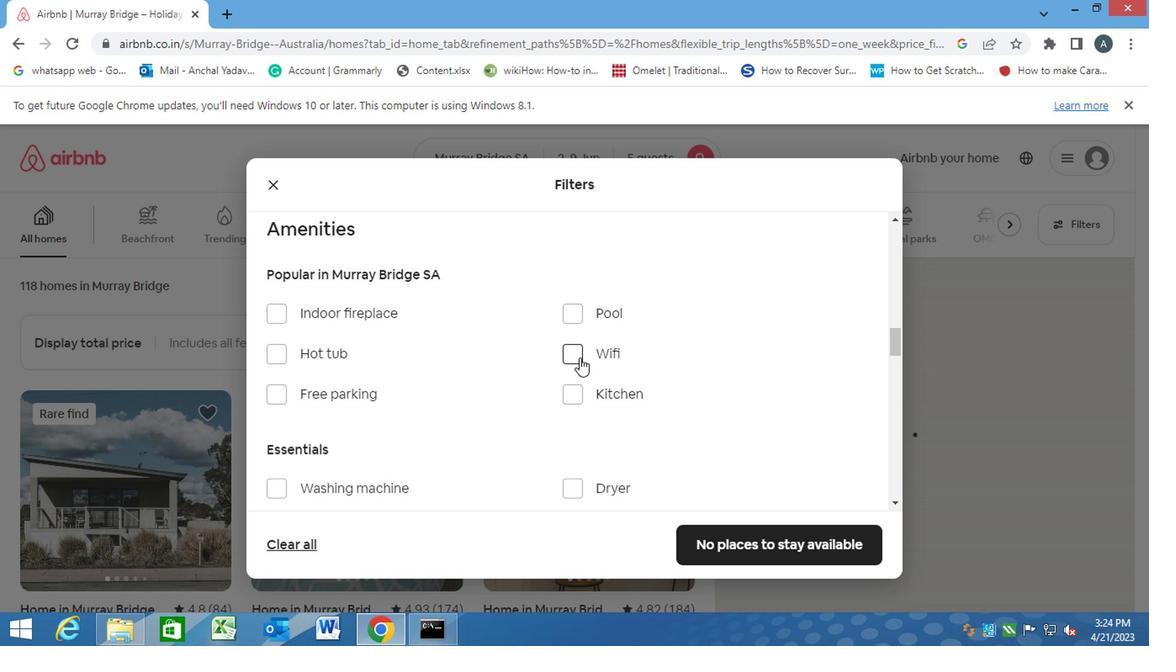 
Action: Mouse moved to (275, 492)
Screenshot: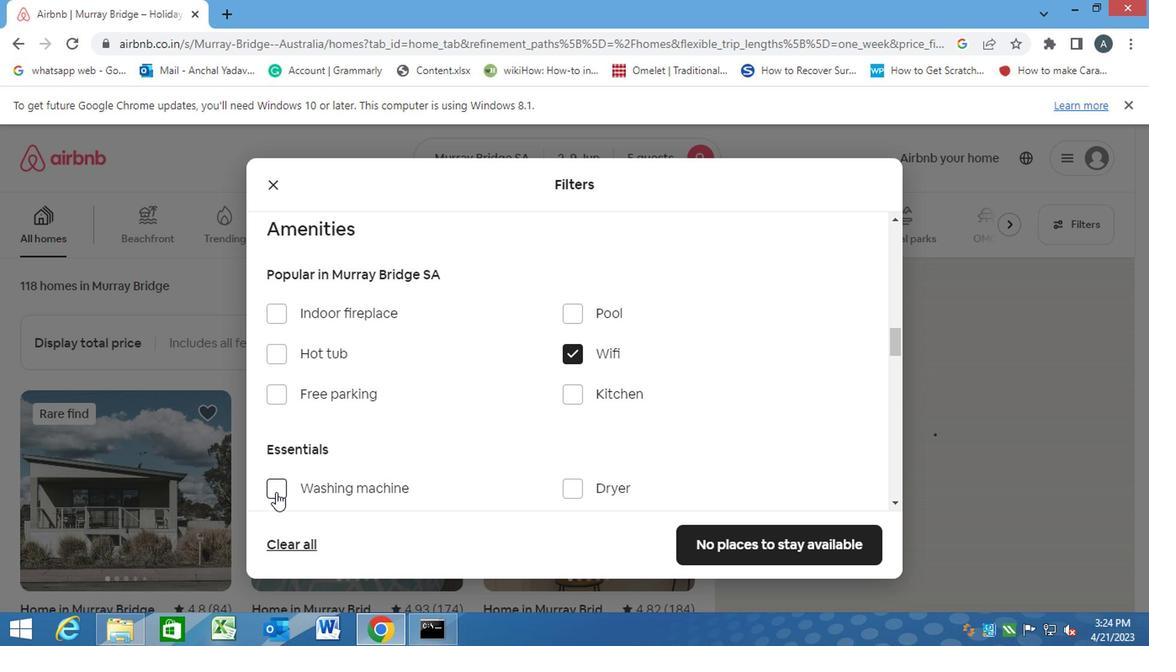 
Action: Mouse pressed left at (275, 492)
Screenshot: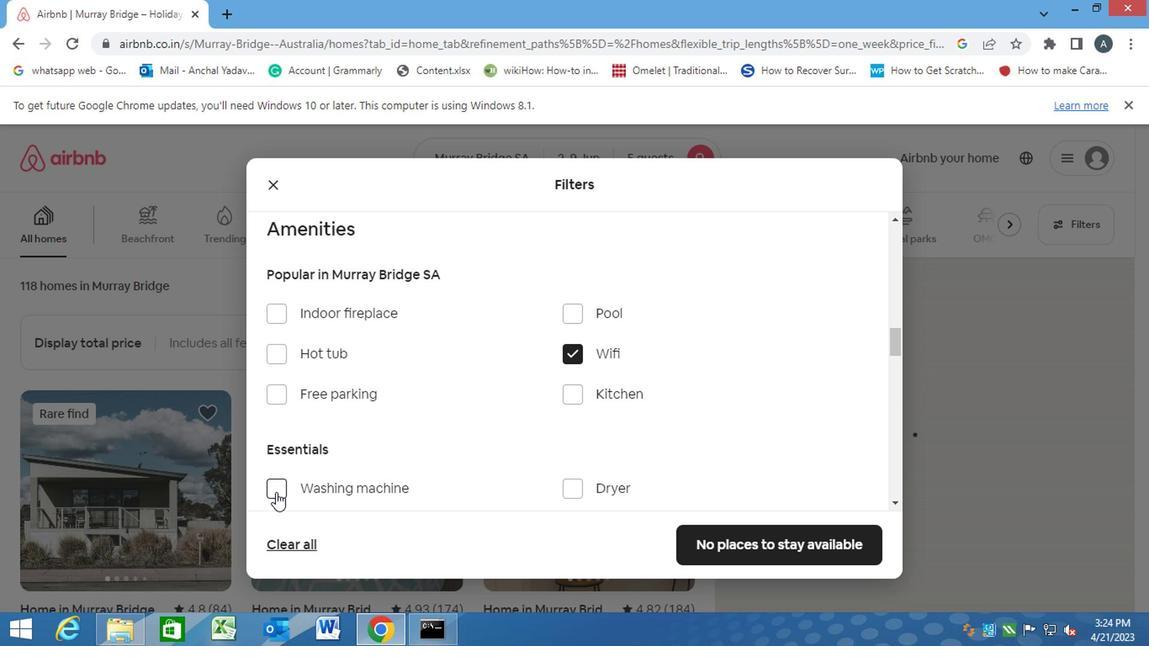 
Action: Mouse moved to (431, 487)
Screenshot: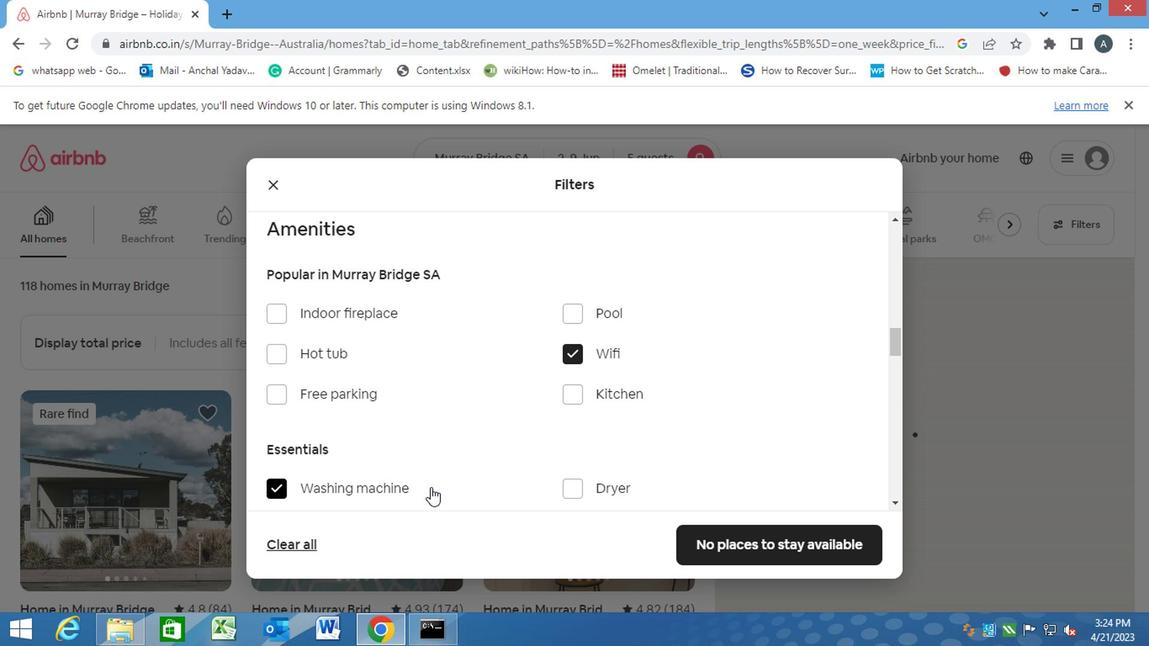 
Action: Mouse scrolled (431, 486) with delta (0, -1)
Screenshot: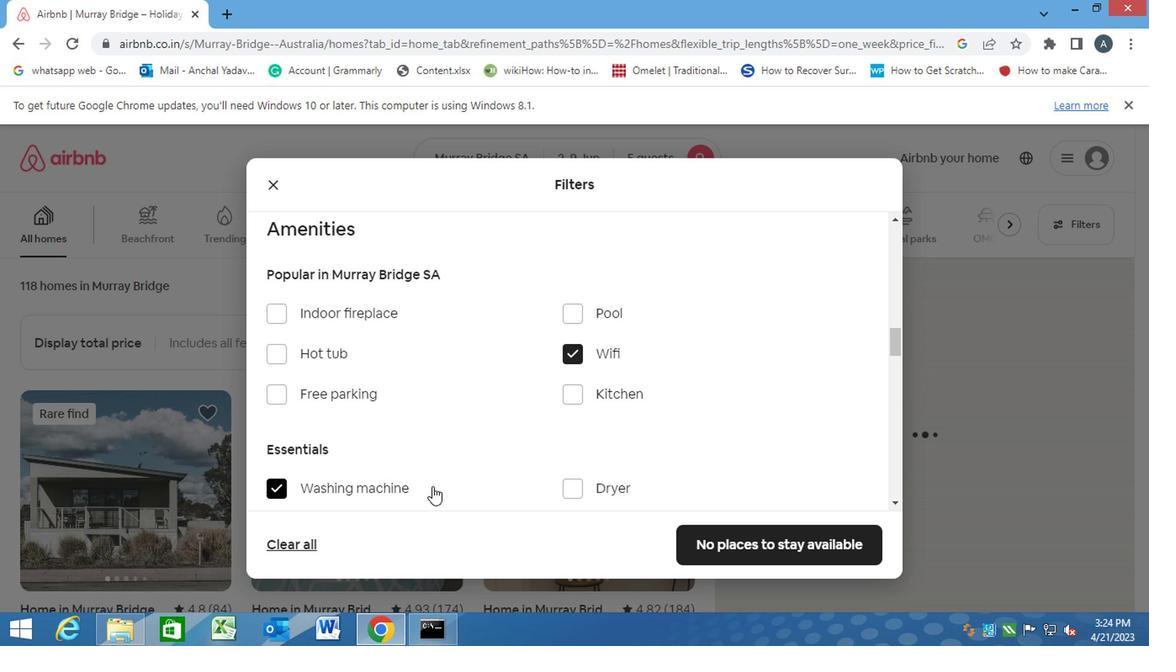 
Action: Mouse moved to (432, 484)
Screenshot: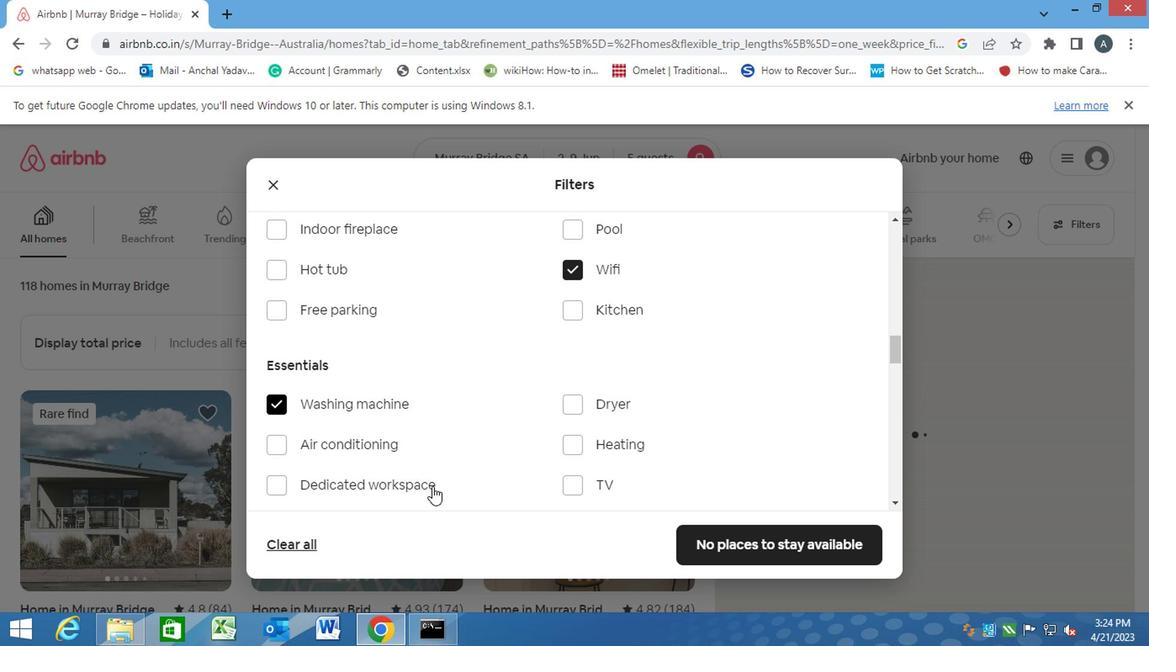 
Action: Mouse scrolled (432, 484) with delta (0, 0)
Screenshot: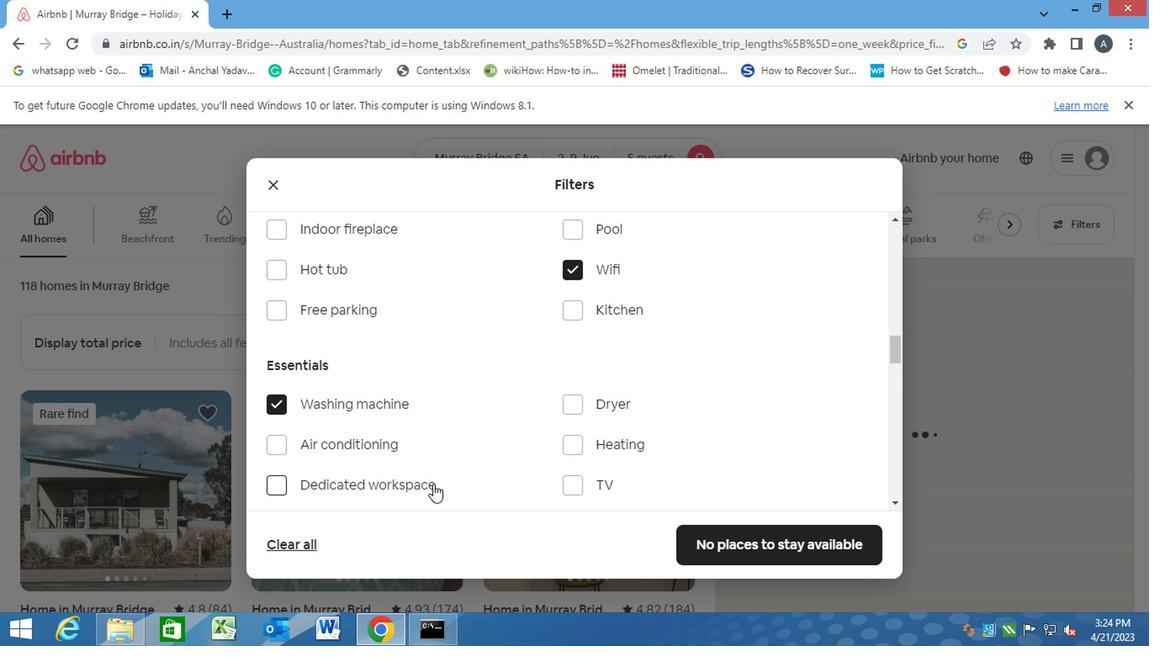 
Action: Mouse scrolled (432, 484) with delta (0, 0)
Screenshot: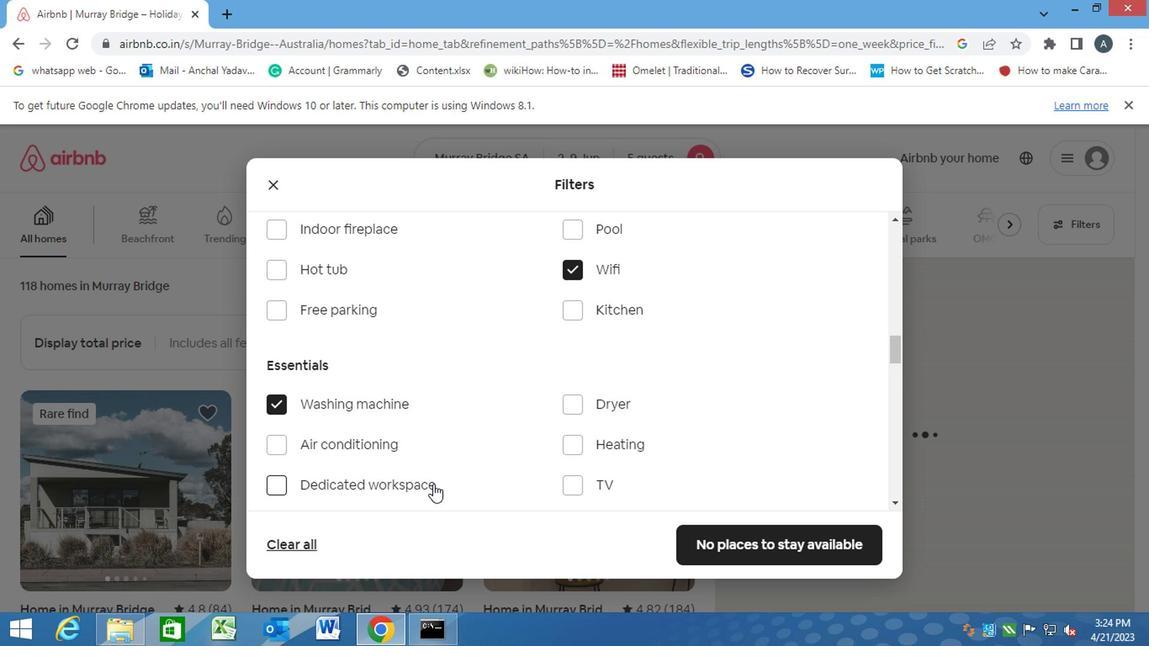 
Action: Mouse scrolled (432, 484) with delta (0, 0)
Screenshot: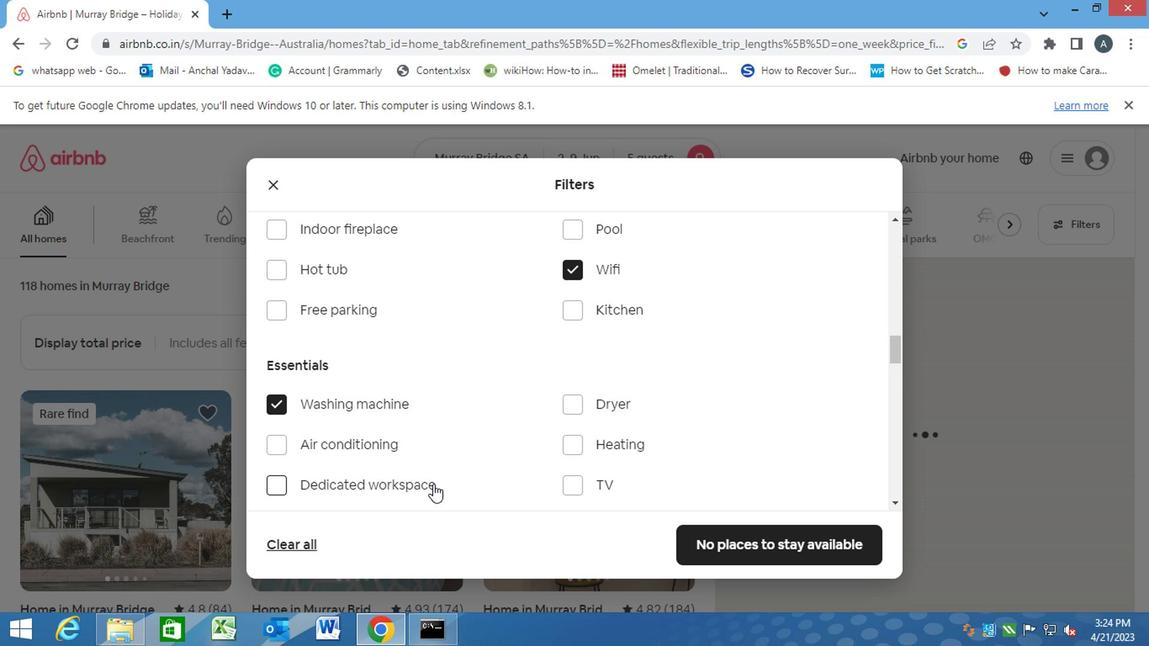 
Action: Mouse scrolled (432, 484) with delta (0, 0)
Screenshot: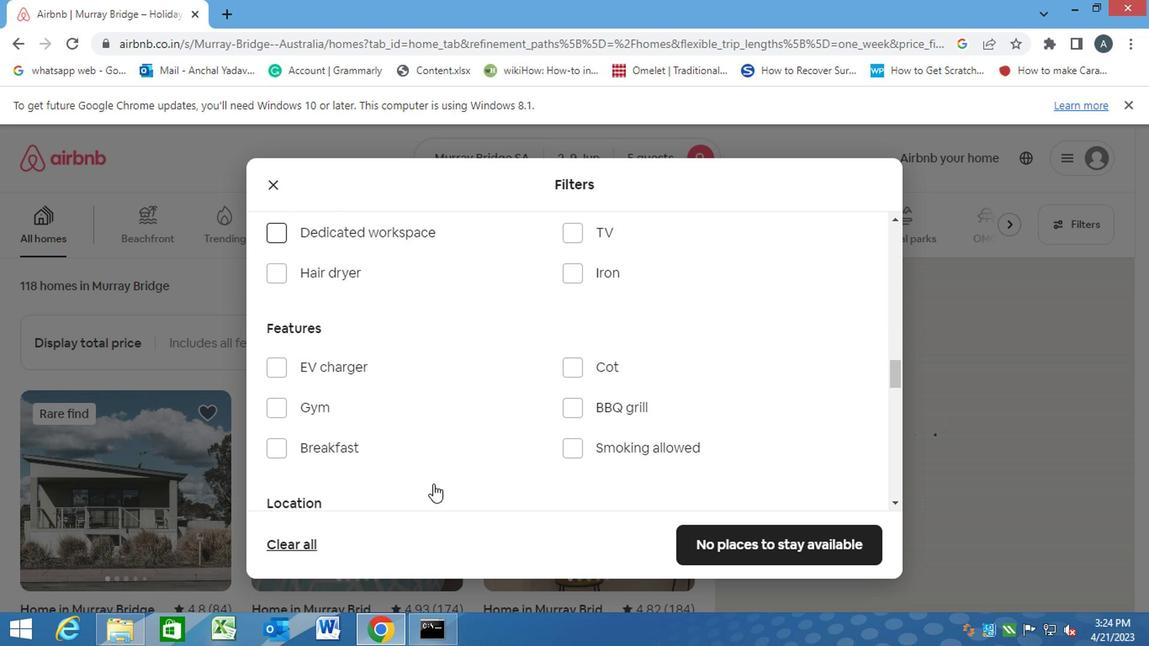 
Action: Mouse scrolled (432, 484) with delta (0, 0)
Screenshot: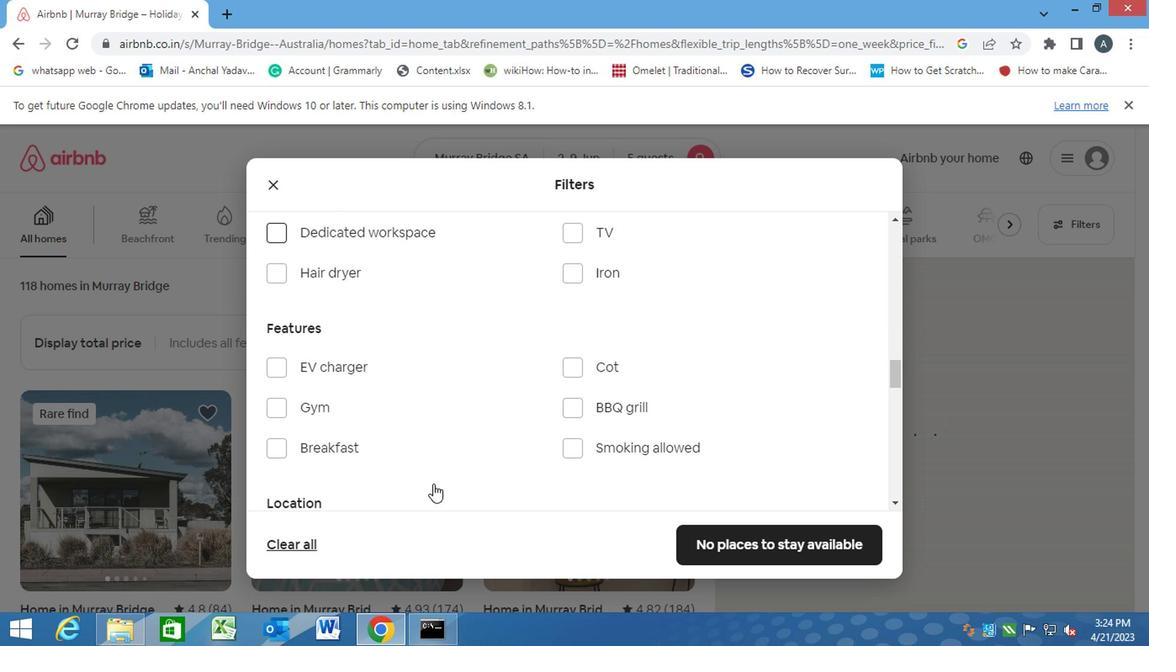 
Action: Mouse scrolled (432, 484) with delta (0, 0)
Screenshot: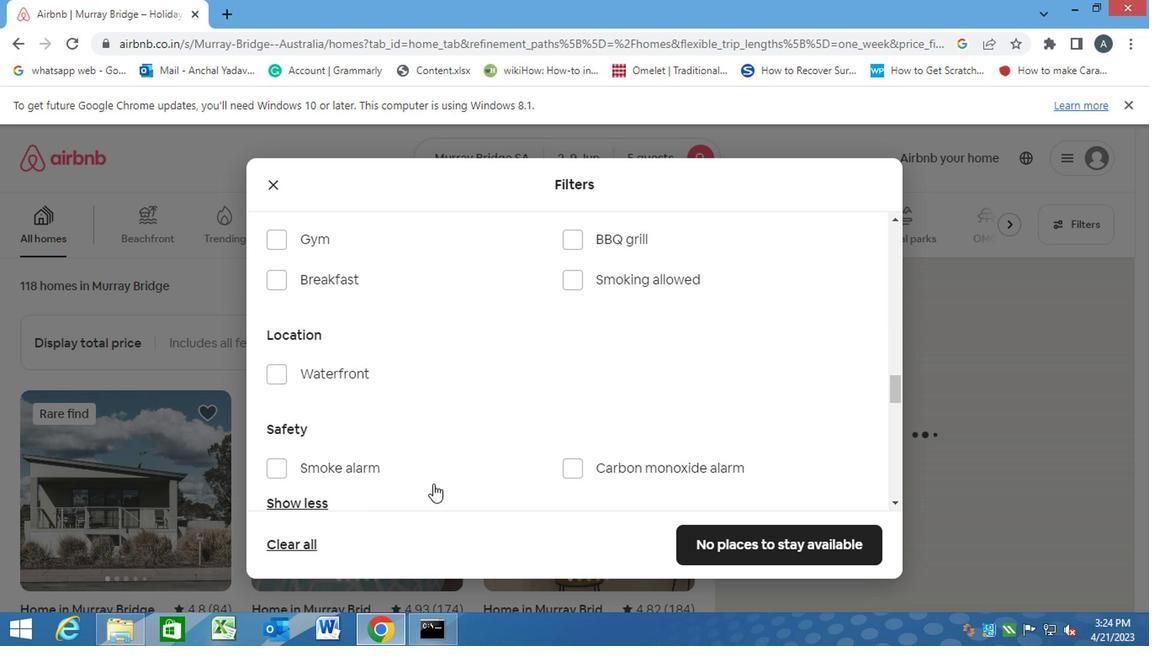 
Action: Mouse scrolled (432, 484) with delta (0, 0)
Screenshot: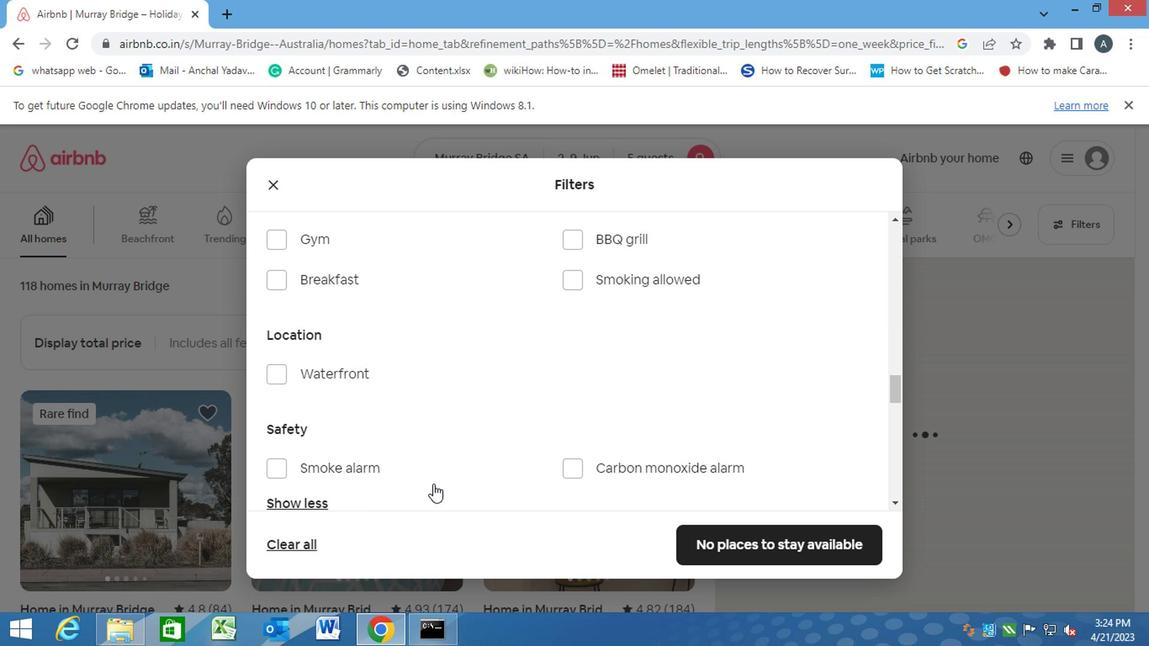 
Action: Mouse scrolled (432, 484) with delta (0, 0)
Screenshot: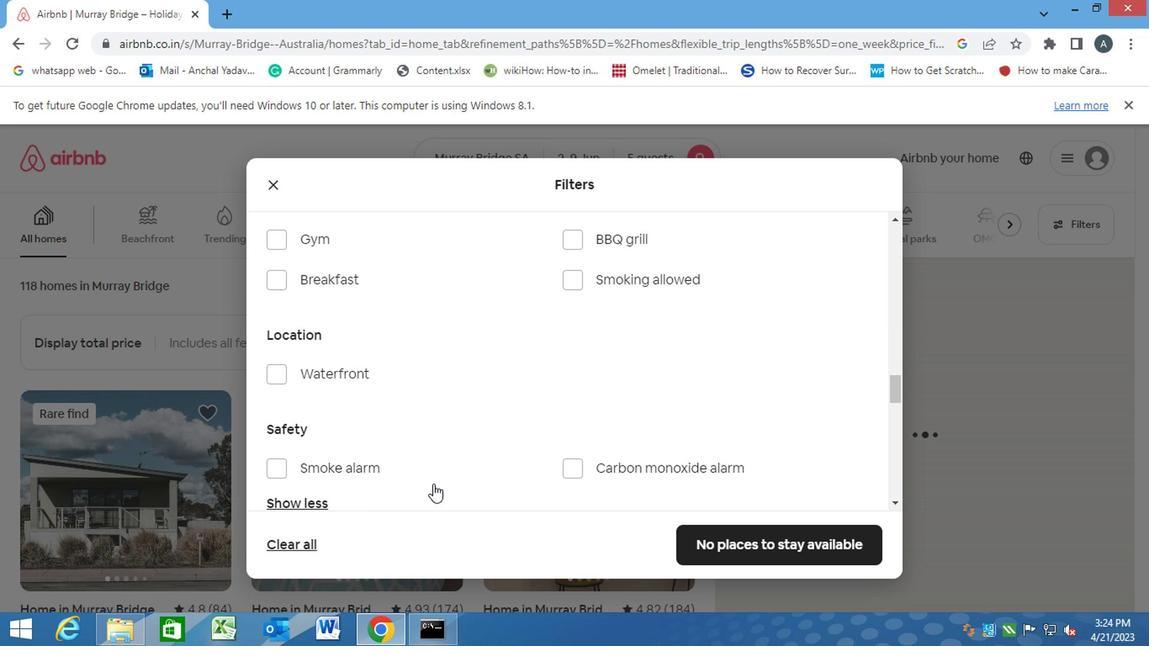 
Action: Mouse moved to (593, 484)
Screenshot: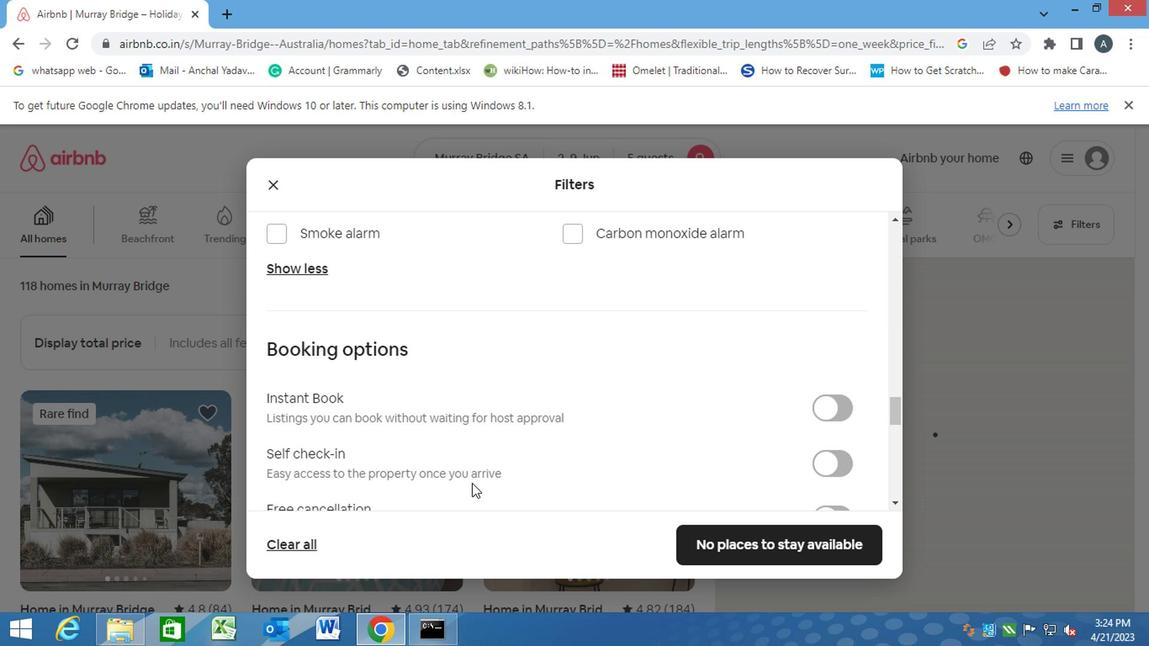 
Action: Mouse scrolled (593, 483) with delta (0, 0)
Screenshot: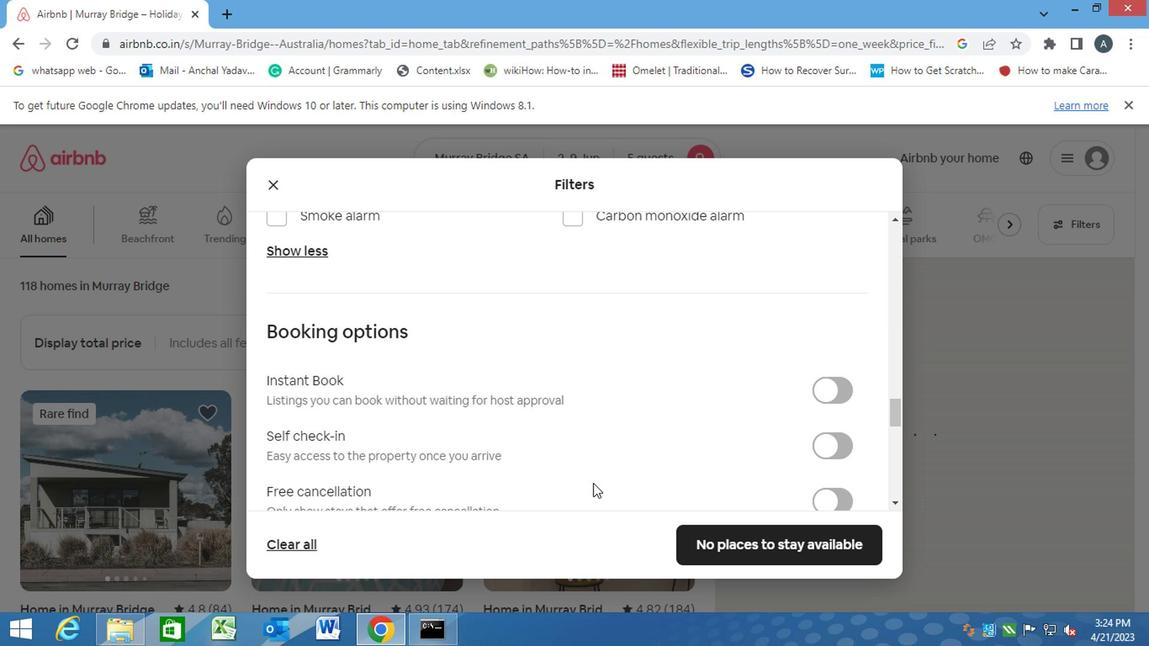 
Action: Mouse scrolled (593, 483) with delta (0, 0)
Screenshot: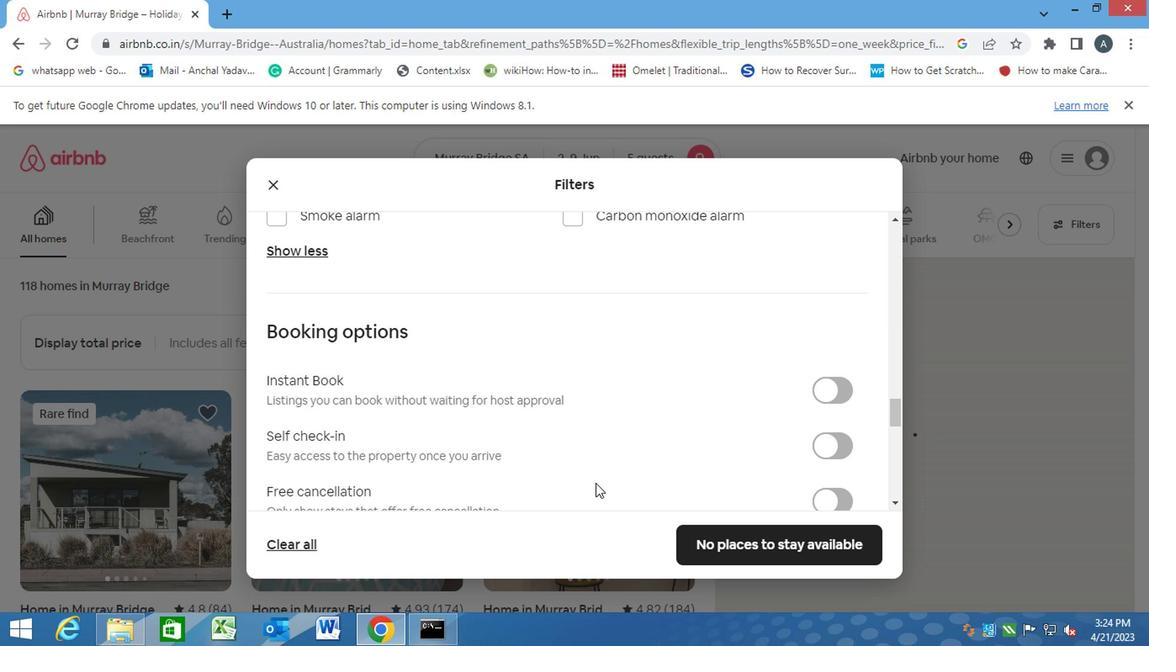 
Action: Mouse scrolled (593, 483) with delta (0, 0)
Screenshot: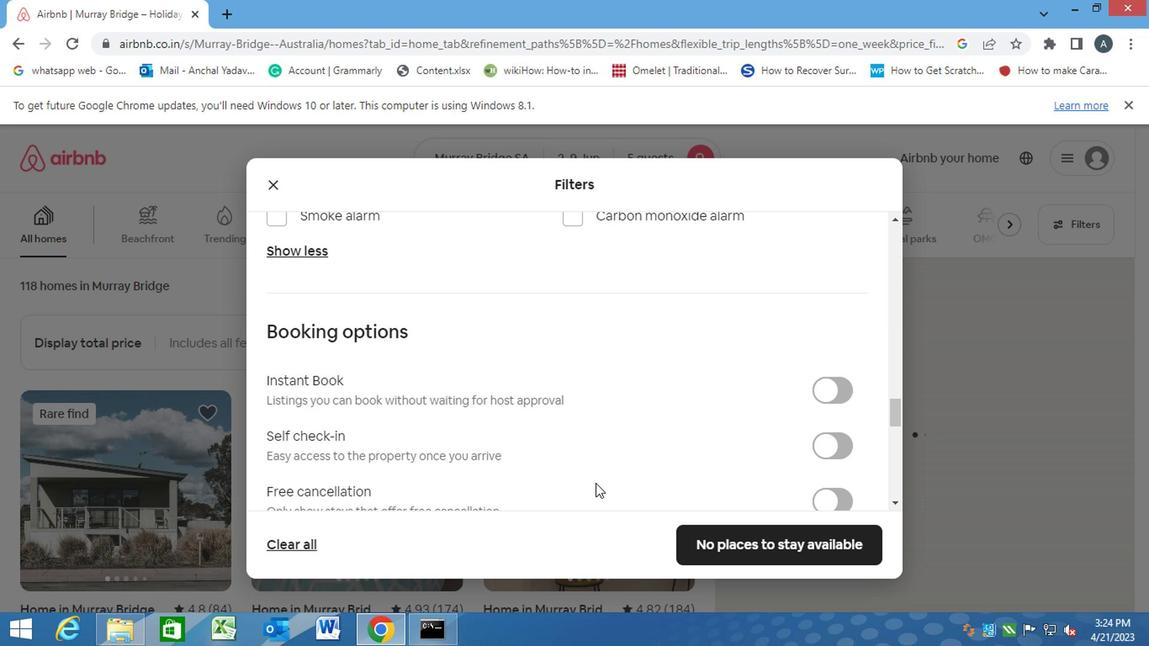 
Action: Mouse moved to (754, 361)
Screenshot: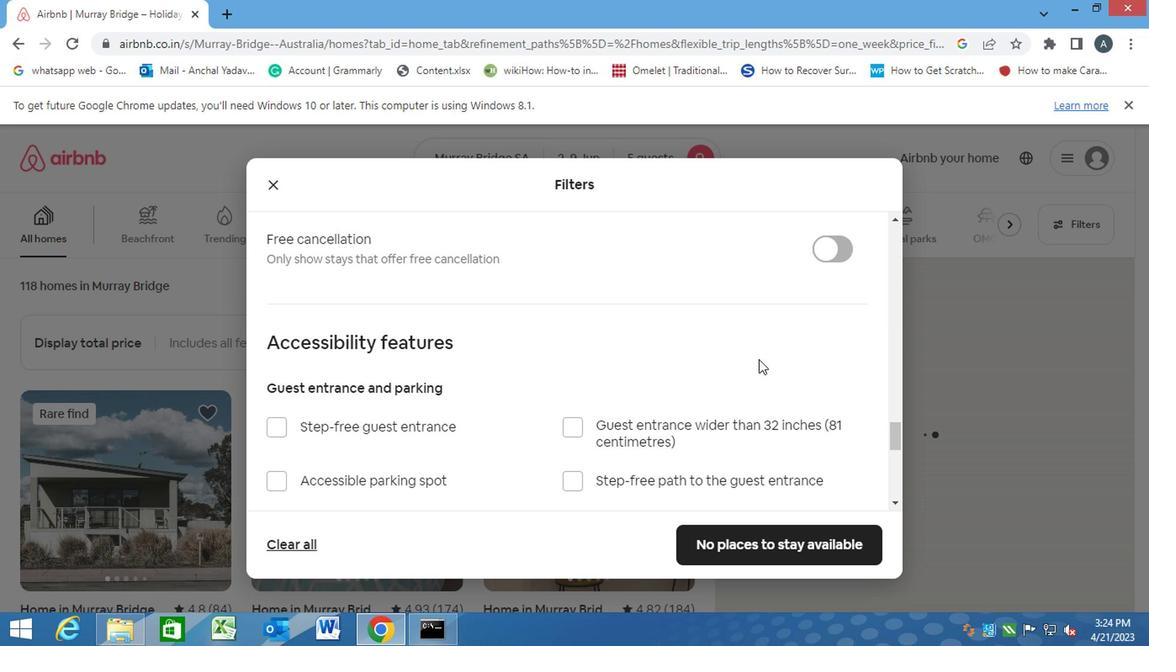 
Action: Mouse scrolled (754, 362) with delta (0, 1)
Screenshot: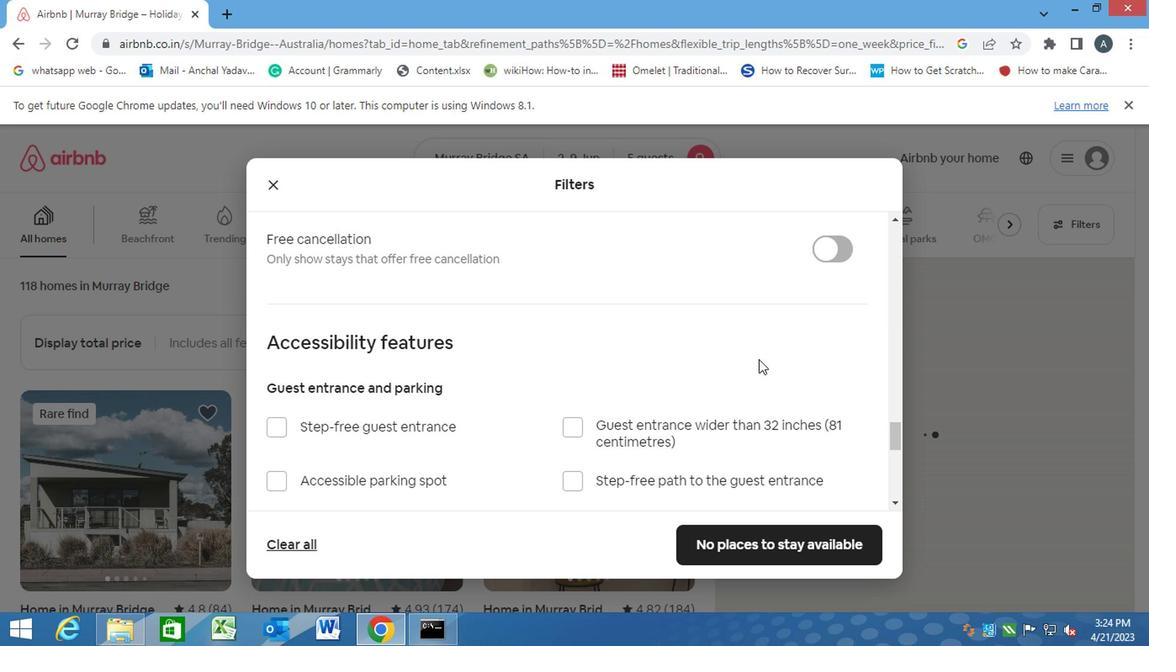 
Action: Mouse moved to (754, 364)
Screenshot: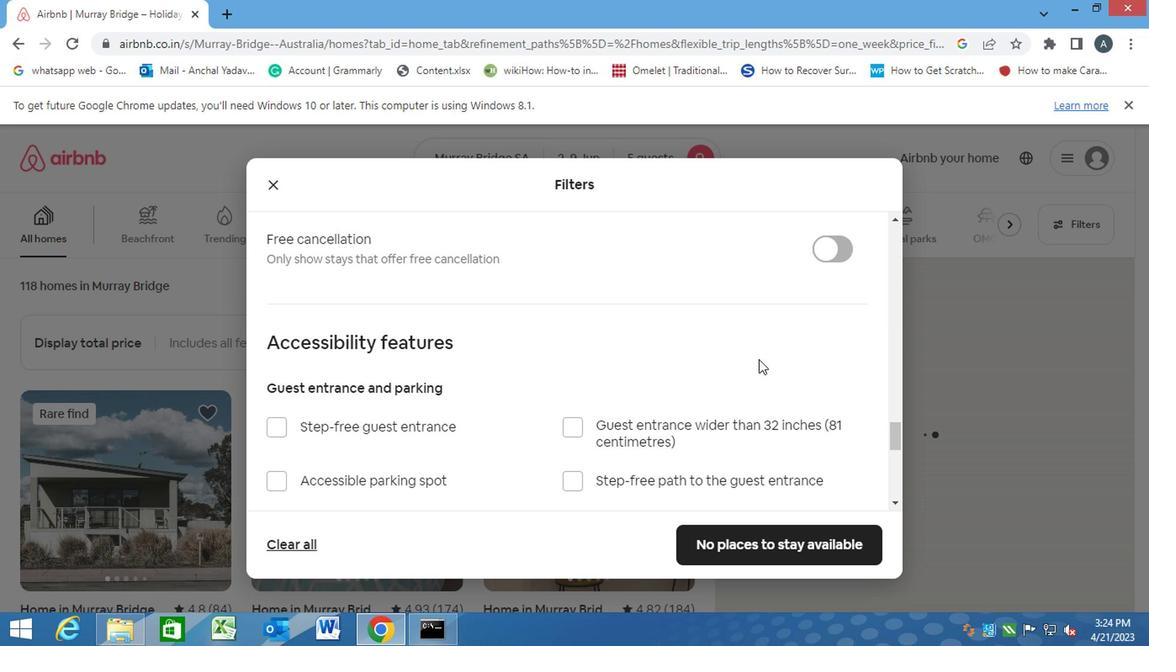 
Action: Mouse scrolled (754, 365) with delta (0, 0)
Screenshot: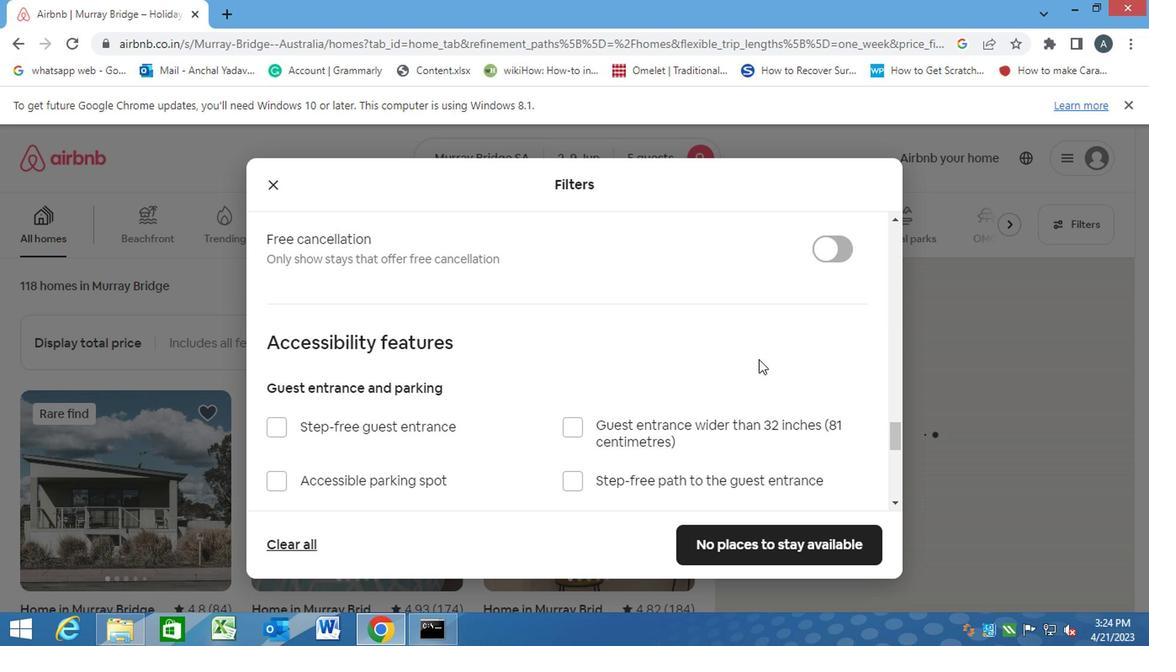 
Action: Mouse moved to (824, 360)
Screenshot: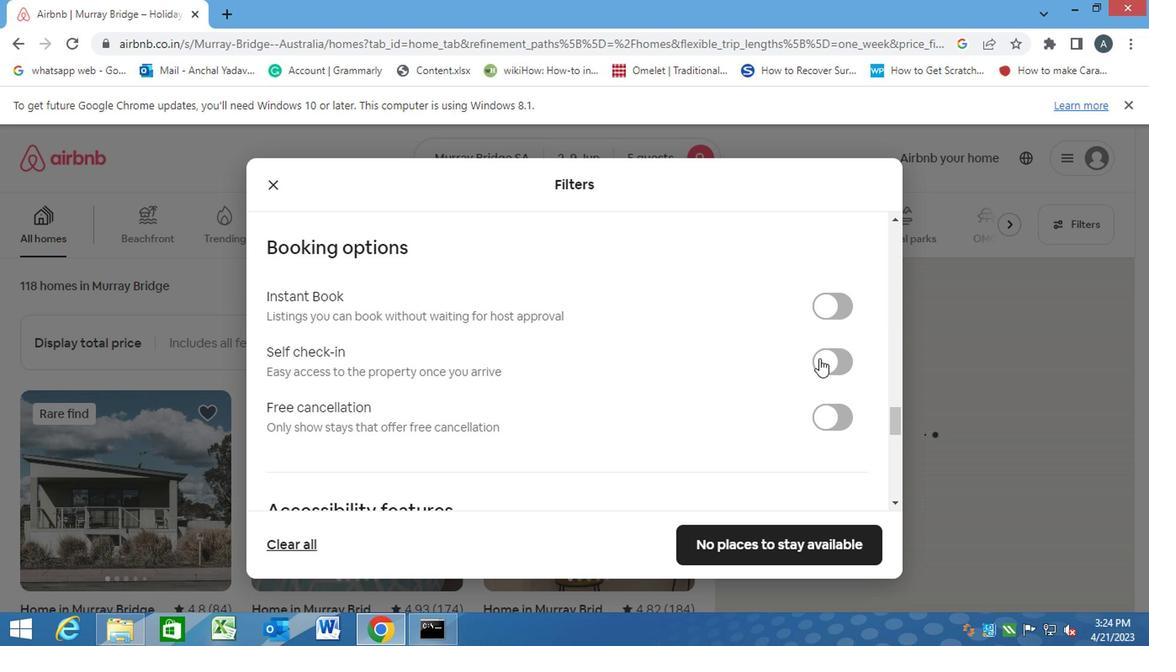 
Action: Mouse pressed left at (824, 360)
Screenshot: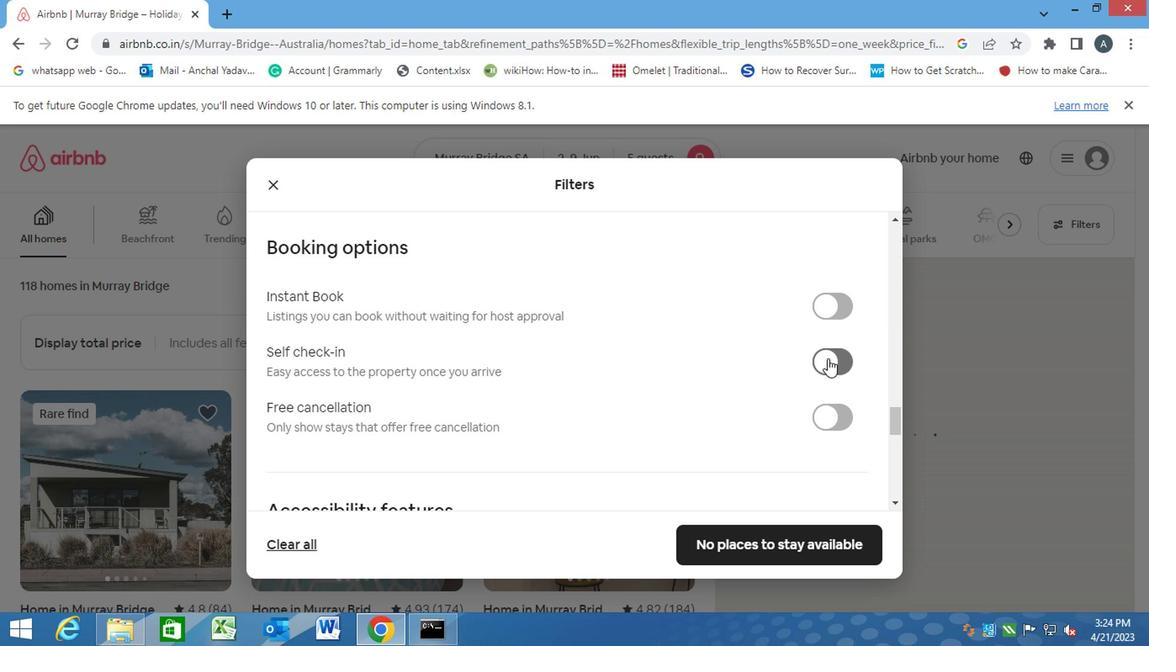 
Action: Mouse moved to (605, 412)
Screenshot: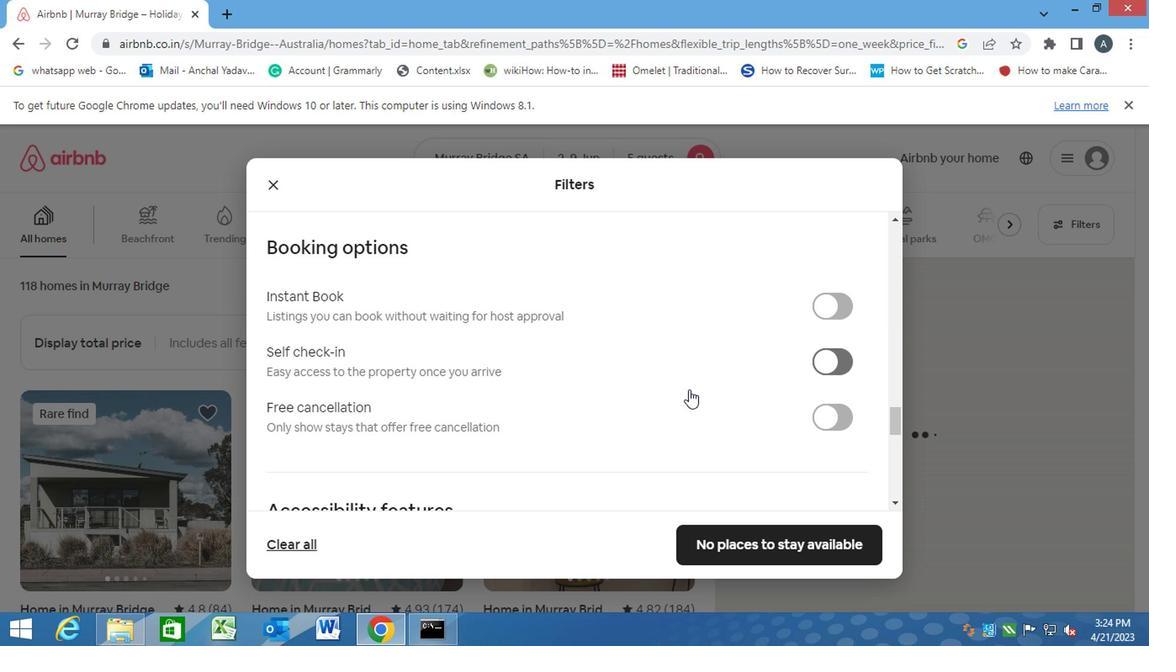 
Action: Mouse scrolled (605, 411) with delta (0, -1)
Screenshot: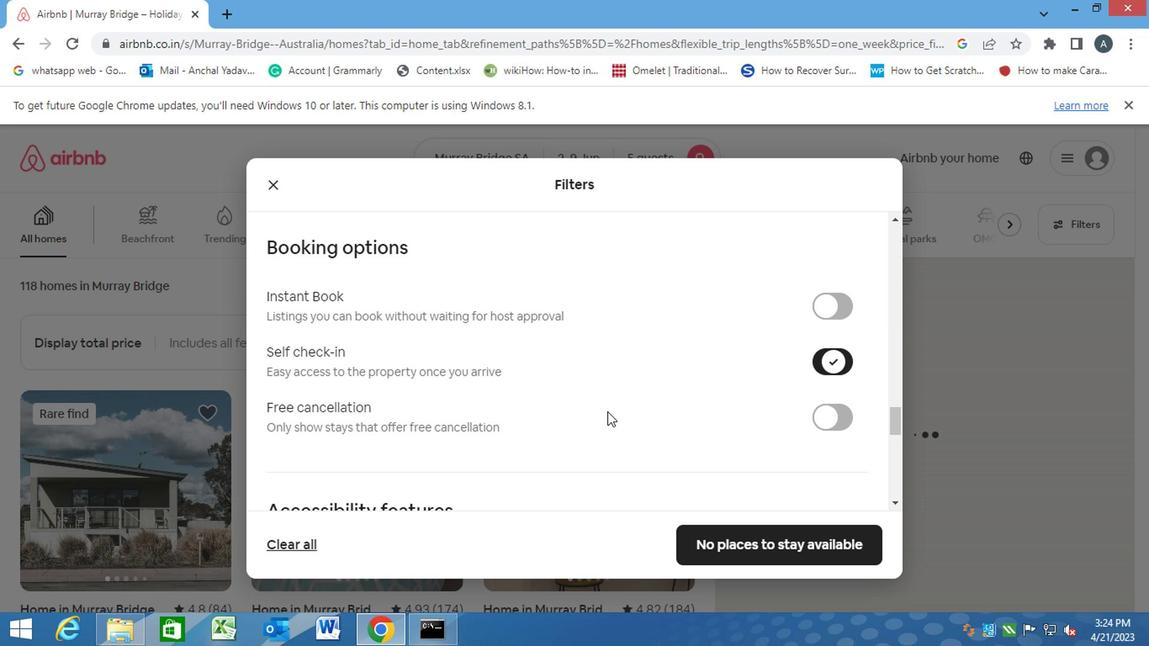
Action: Mouse scrolled (605, 411) with delta (0, -1)
Screenshot: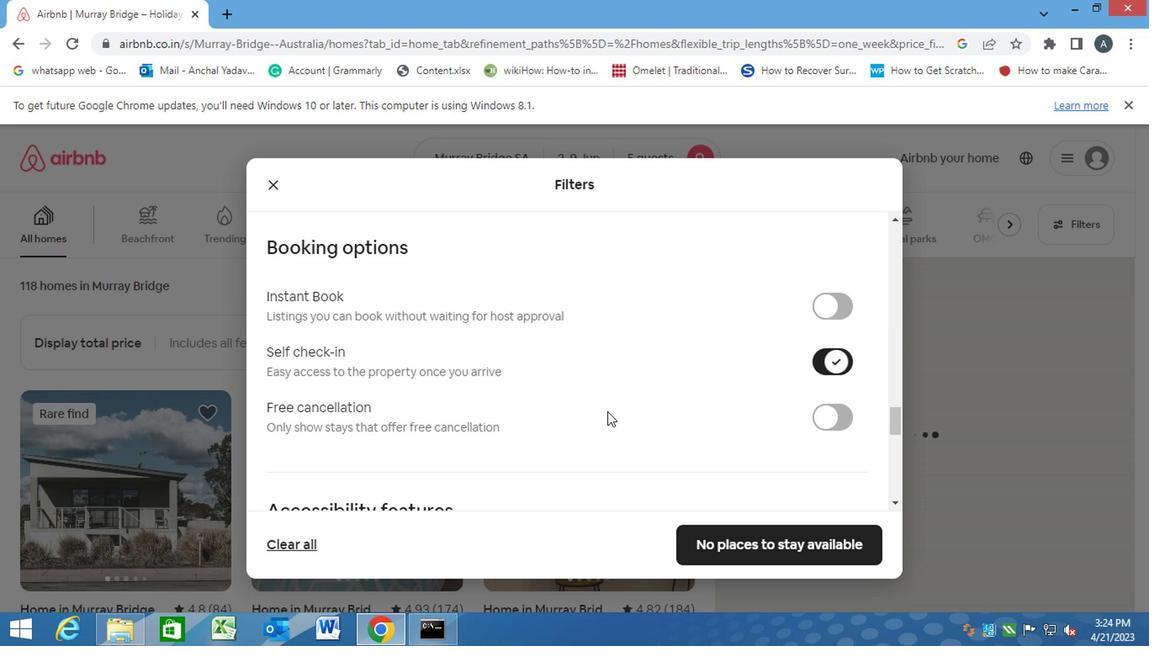 
Action: Mouse scrolled (605, 411) with delta (0, -1)
Screenshot: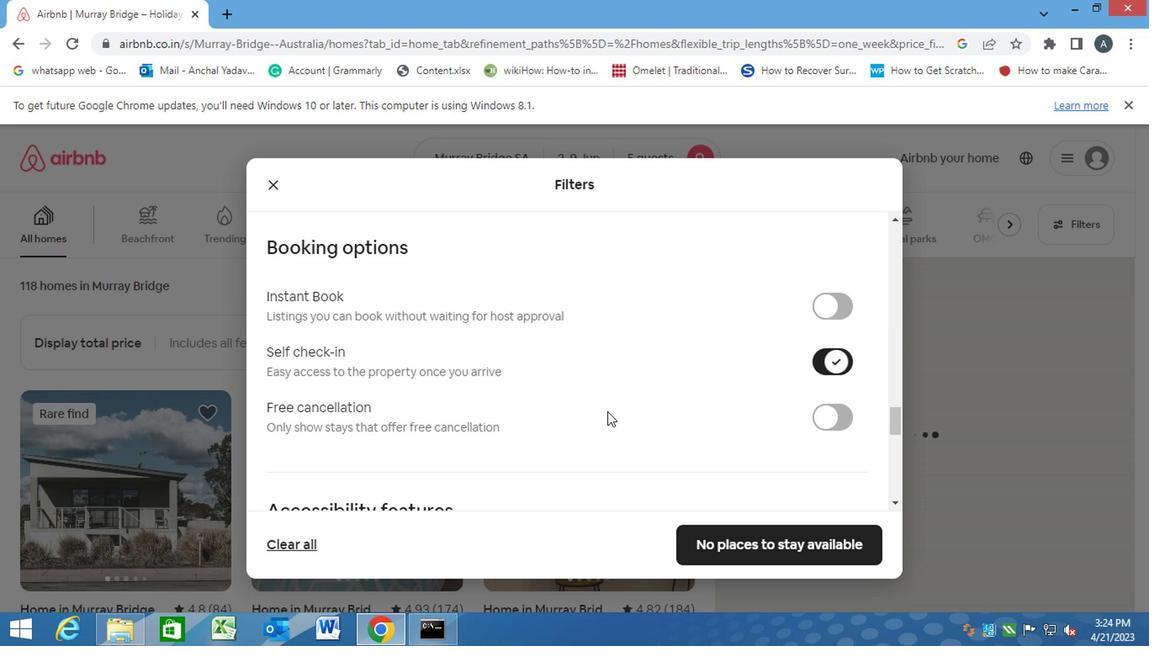 
Action: Mouse scrolled (605, 411) with delta (0, -1)
Screenshot: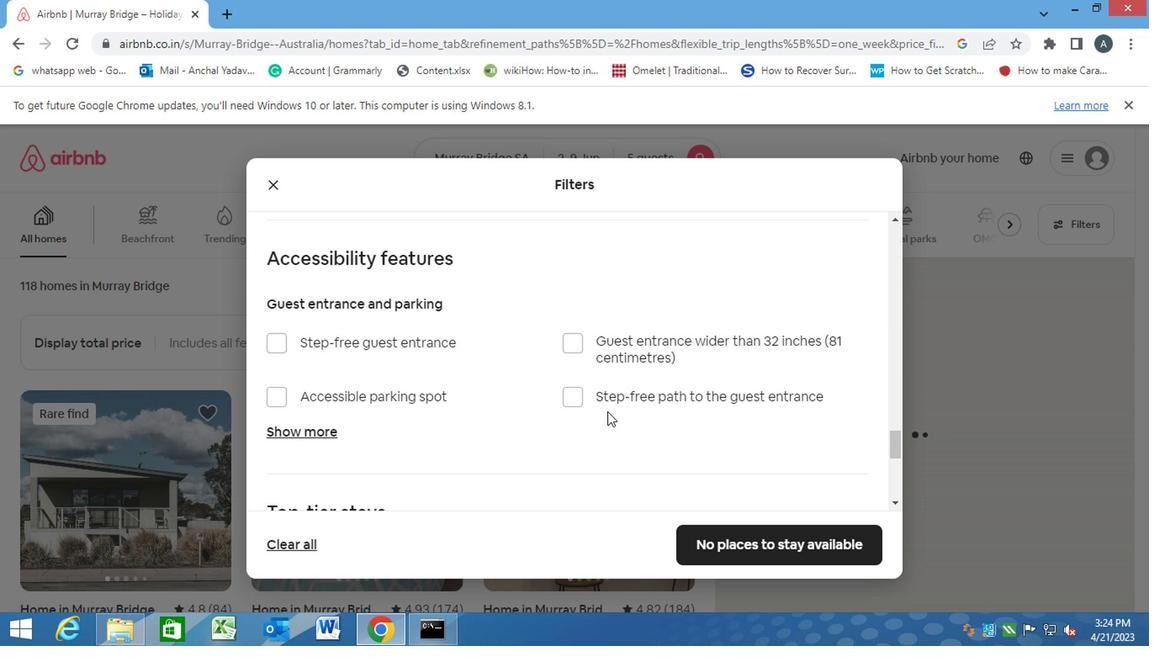 
Action: Mouse moved to (603, 413)
Screenshot: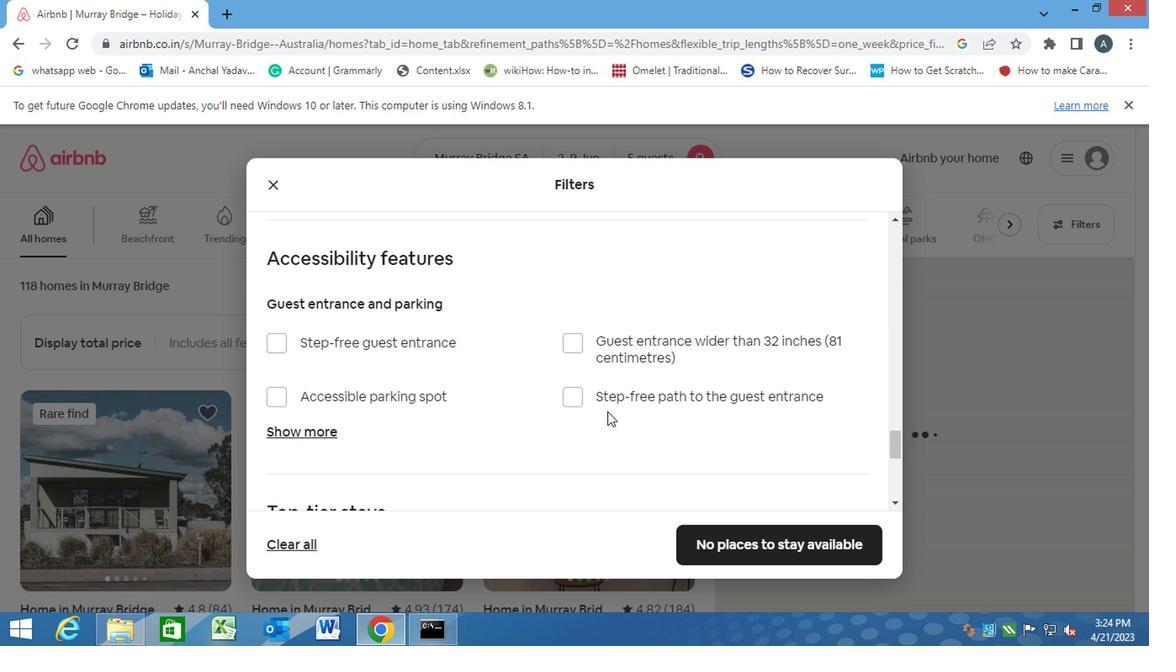 
Action: Mouse scrolled (603, 412) with delta (0, 0)
Screenshot: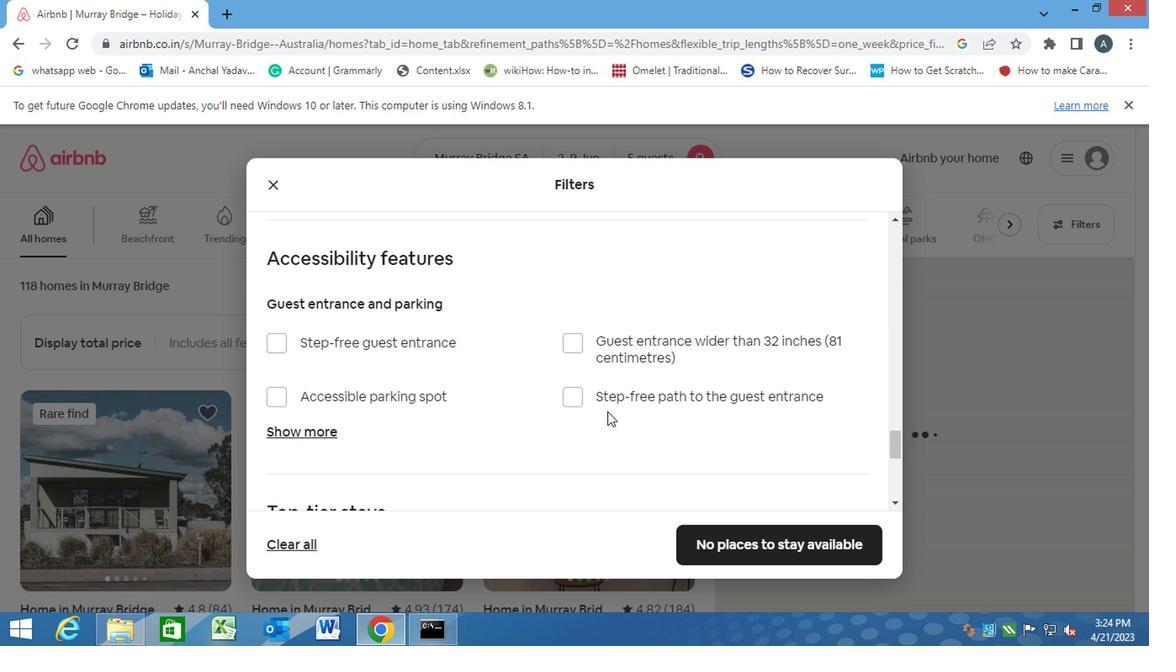 
Action: Mouse moved to (591, 415)
Screenshot: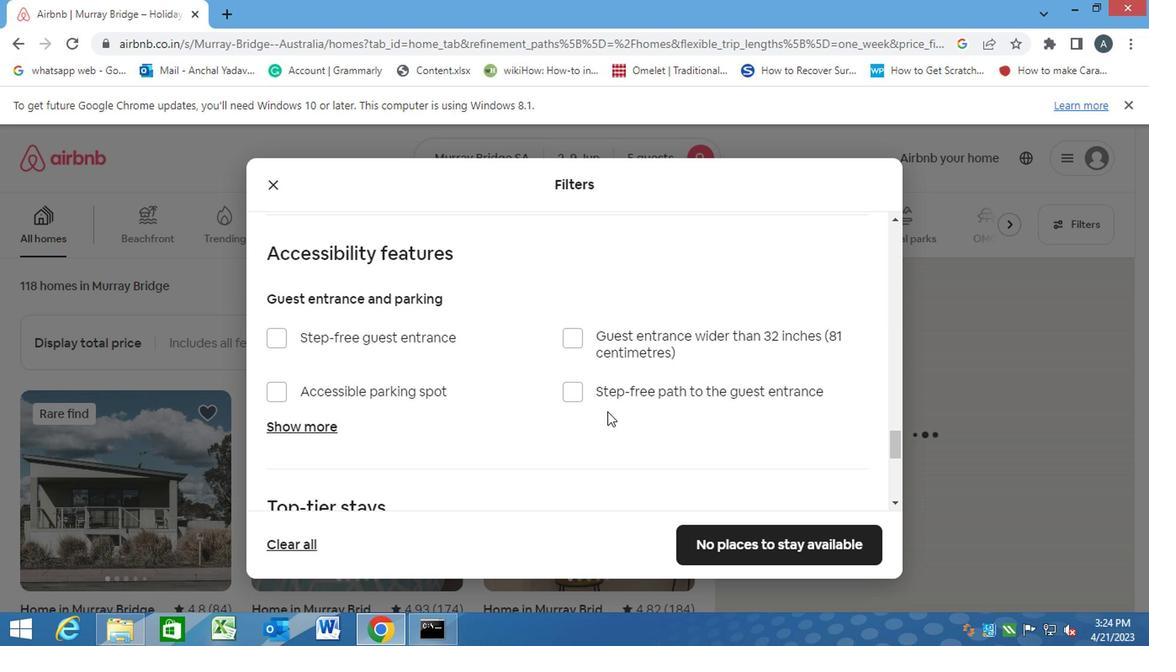 
Action: Mouse scrolled (591, 415) with delta (0, 0)
Screenshot: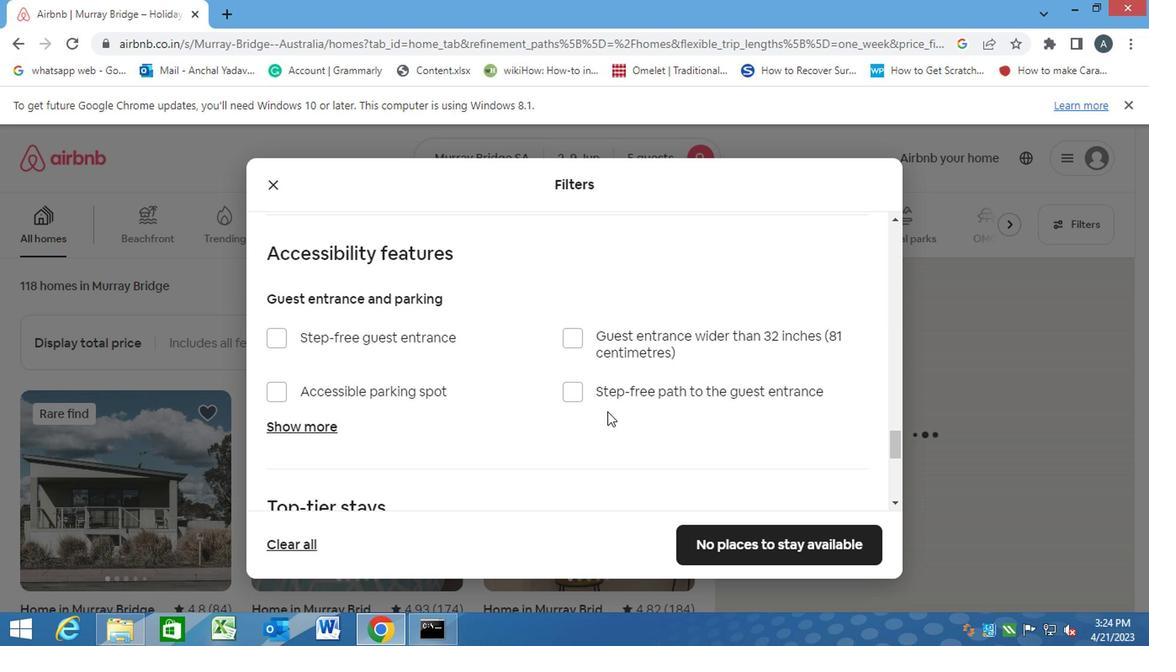 
Action: Mouse moved to (338, 387)
Screenshot: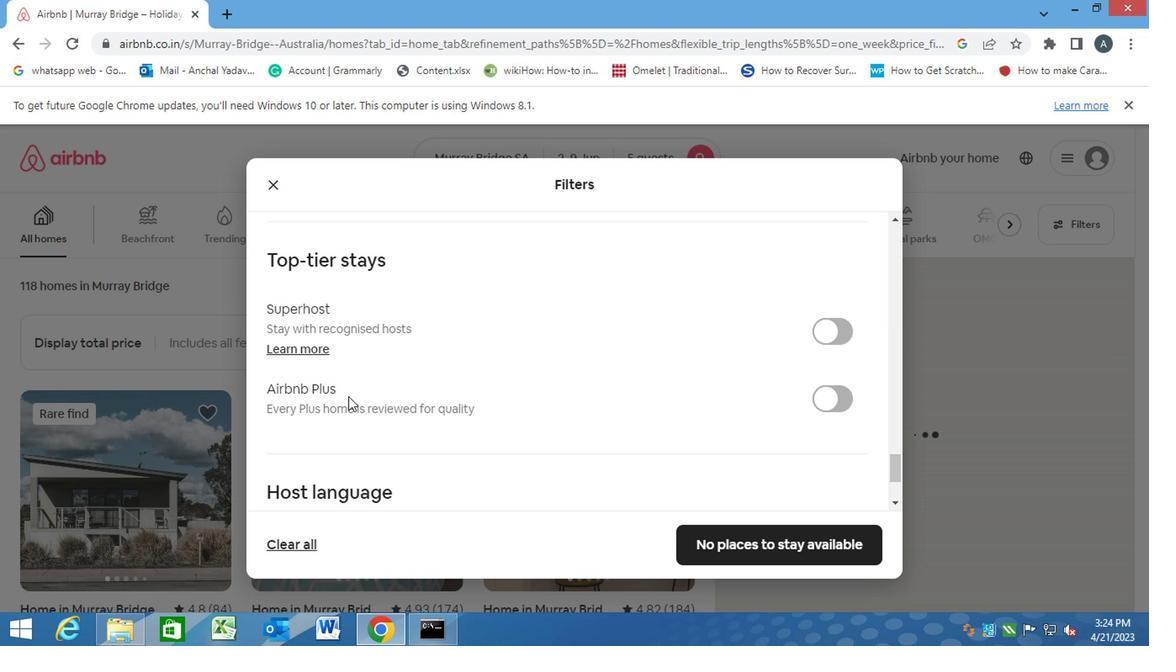 
Action: Mouse scrolled (338, 386) with delta (0, -1)
Screenshot: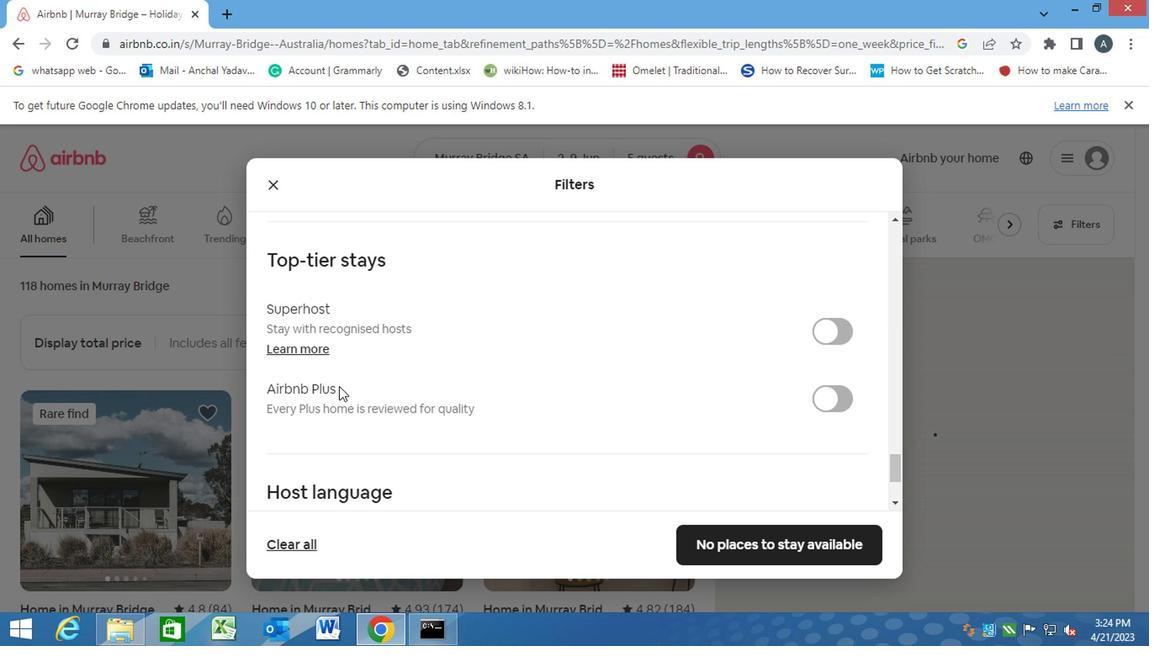 
Action: Mouse scrolled (338, 386) with delta (0, -1)
Screenshot: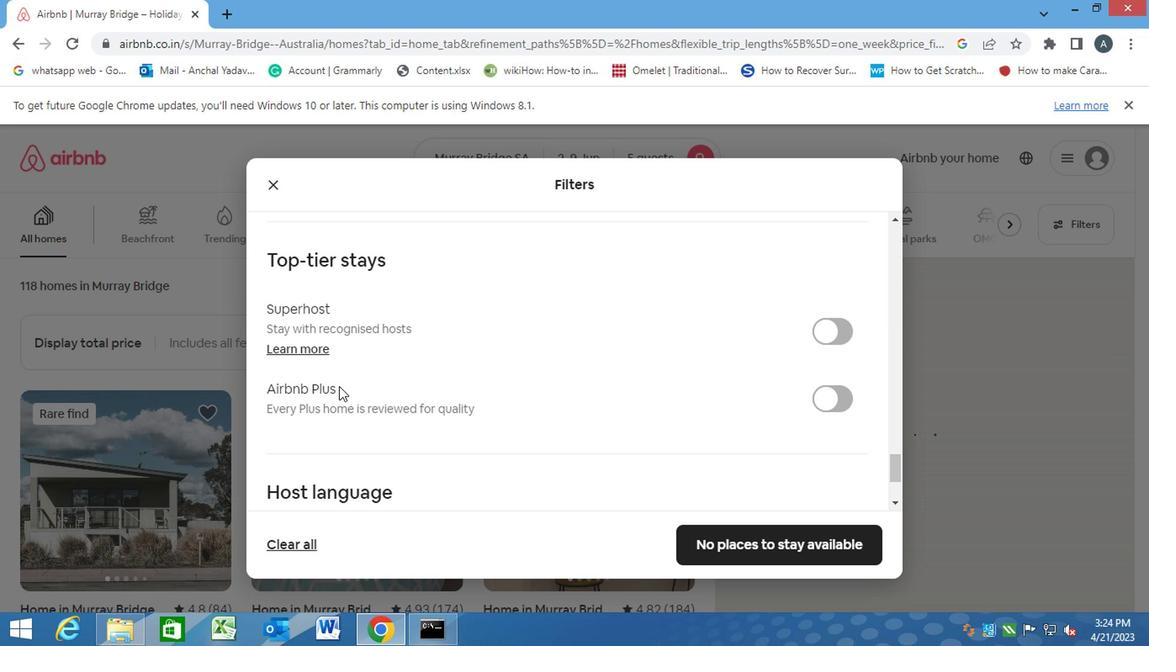 
Action: Mouse moved to (271, 388)
Screenshot: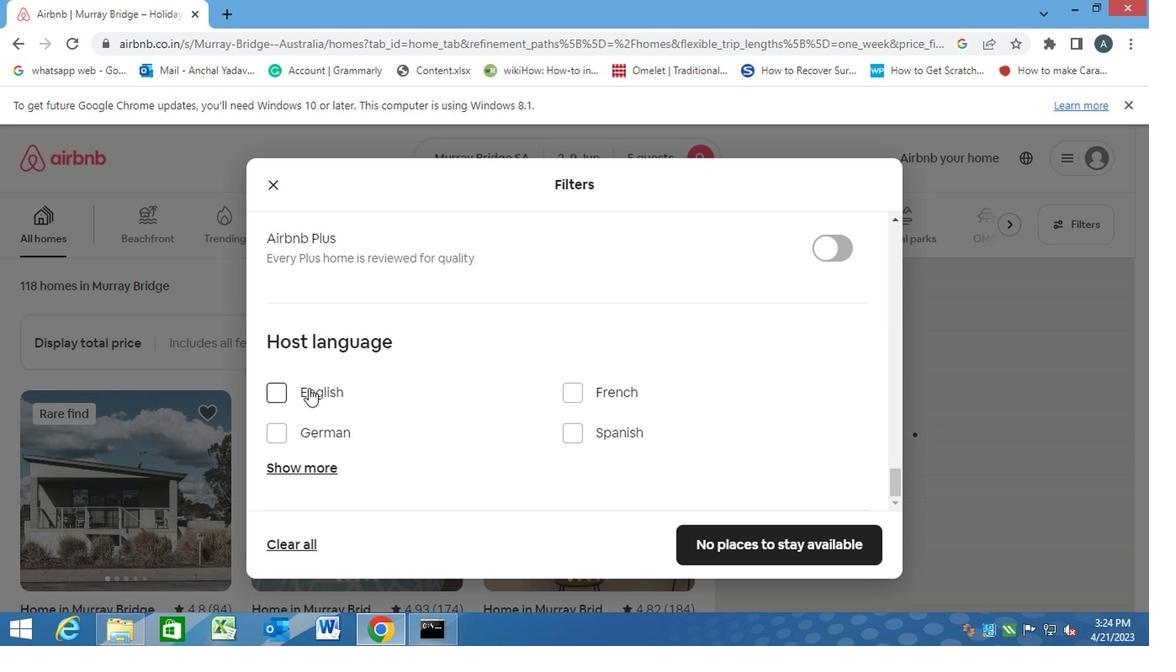 
Action: Mouse pressed left at (271, 388)
Screenshot: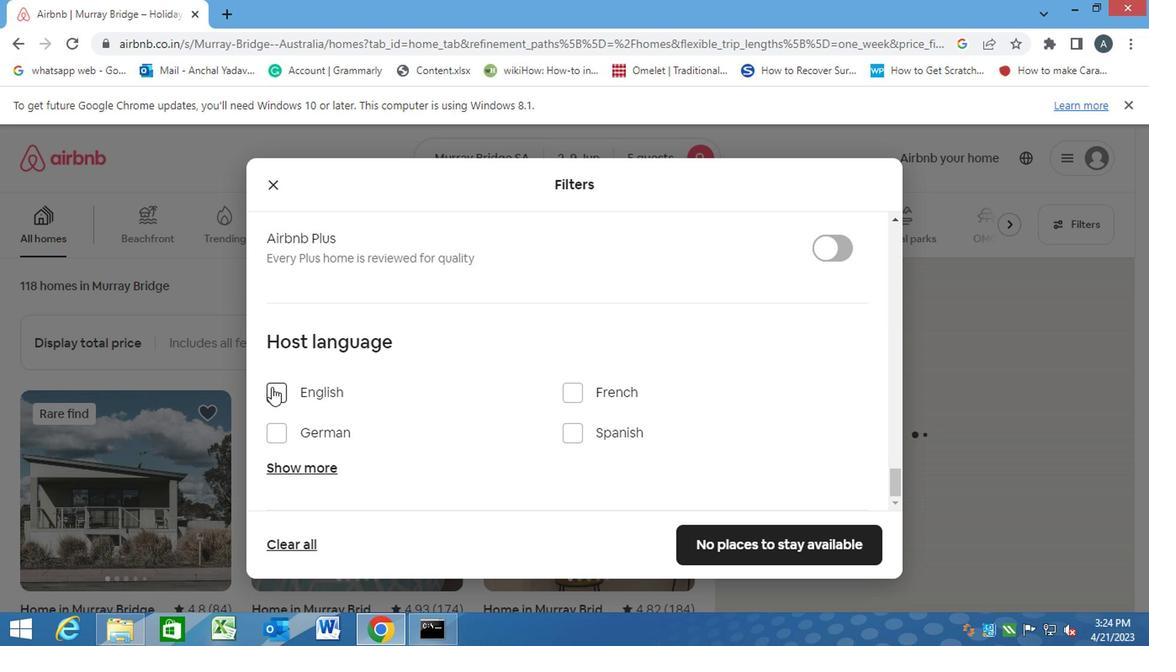 
Action: Mouse moved to (719, 534)
Screenshot: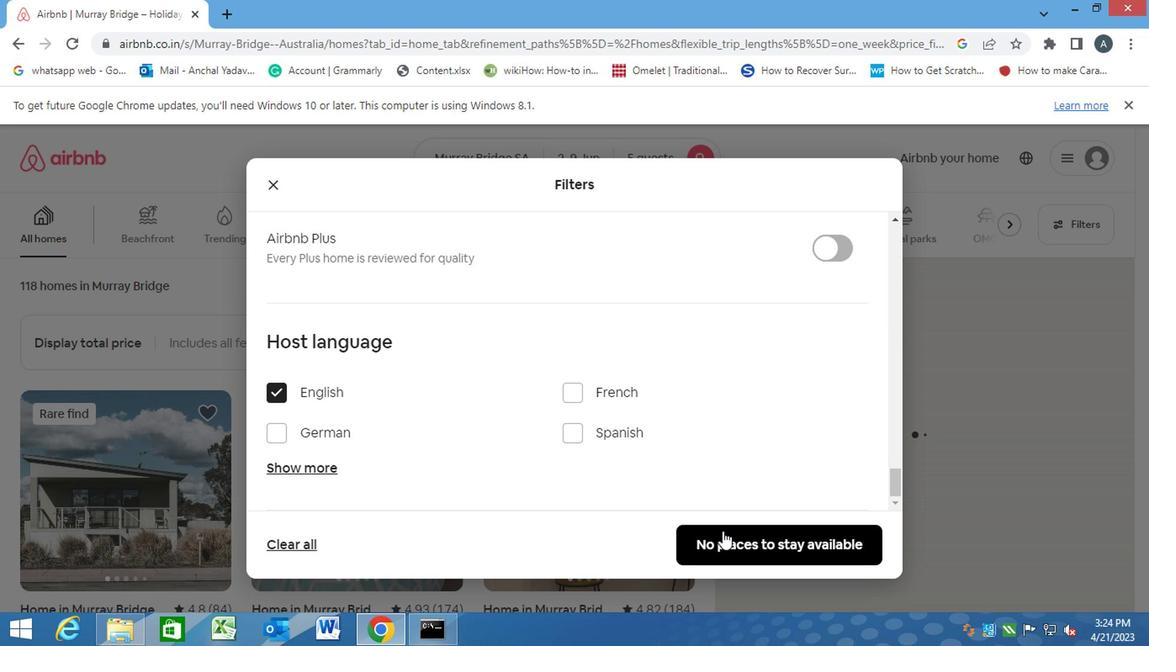 
Action: Mouse pressed left at (719, 534)
Screenshot: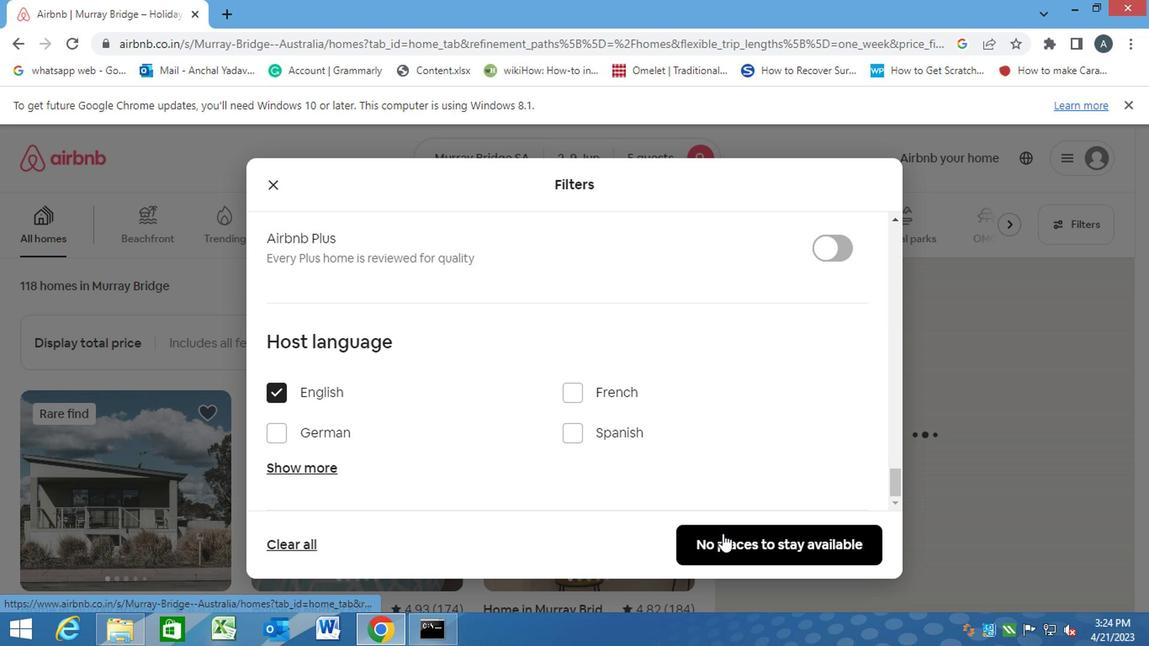 
